 Task: Research Airbnb options in Veles, Macedonia from 12th December, 2023 to 16th December, 2023 for 8 adults.8 bedrooms having 8 beds and 8 bathrooms. Property type can be house. Amenities needed are: wifi, TV, free parkinig on premises, gym, breakfast. Booking option can be shelf check-in. Look for 4 properties as per requirement.
Action: Mouse moved to (533, 78)
Screenshot: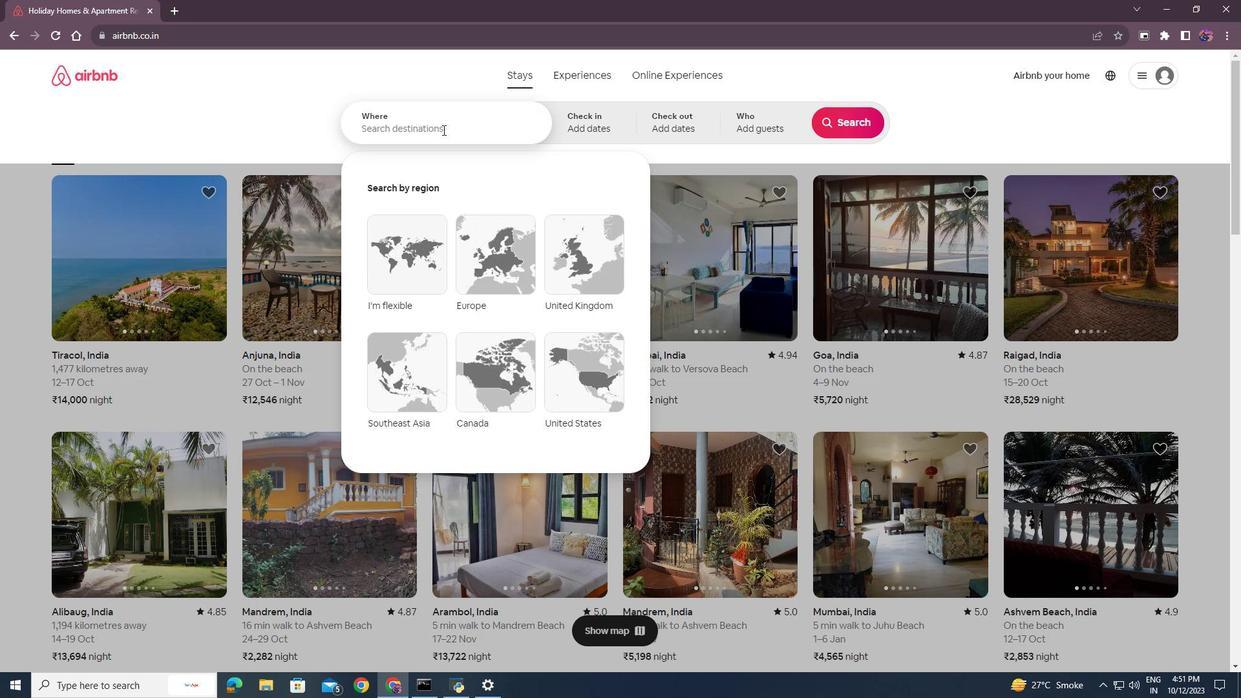 
Action: Mouse pressed left at (533, 78)
Screenshot: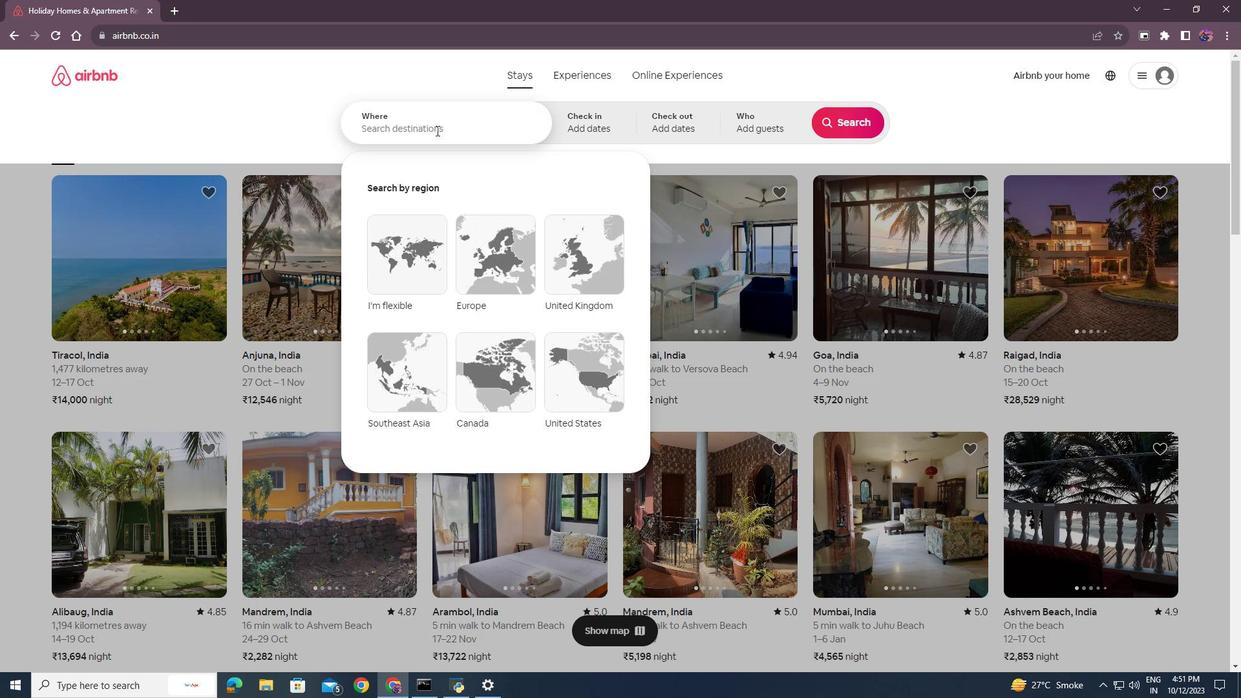 
Action: Mouse moved to (431, 129)
Screenshot: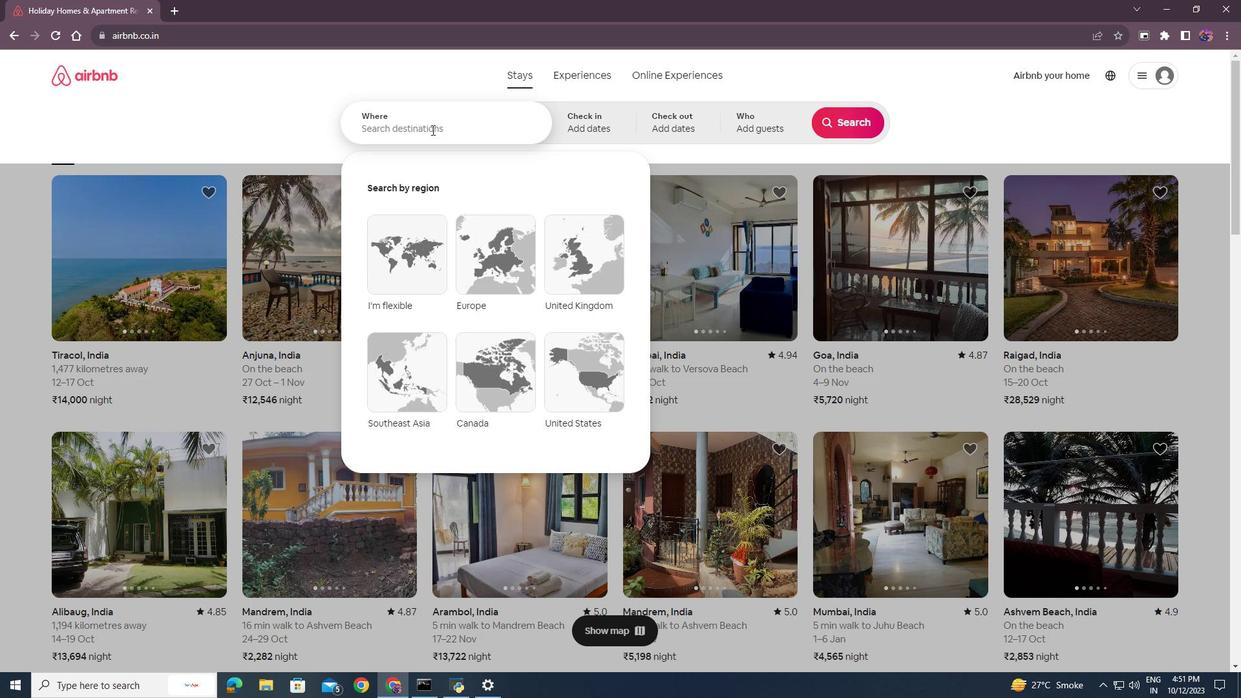 
Action: Mouse pressed left at (431, 129)
Screenshot: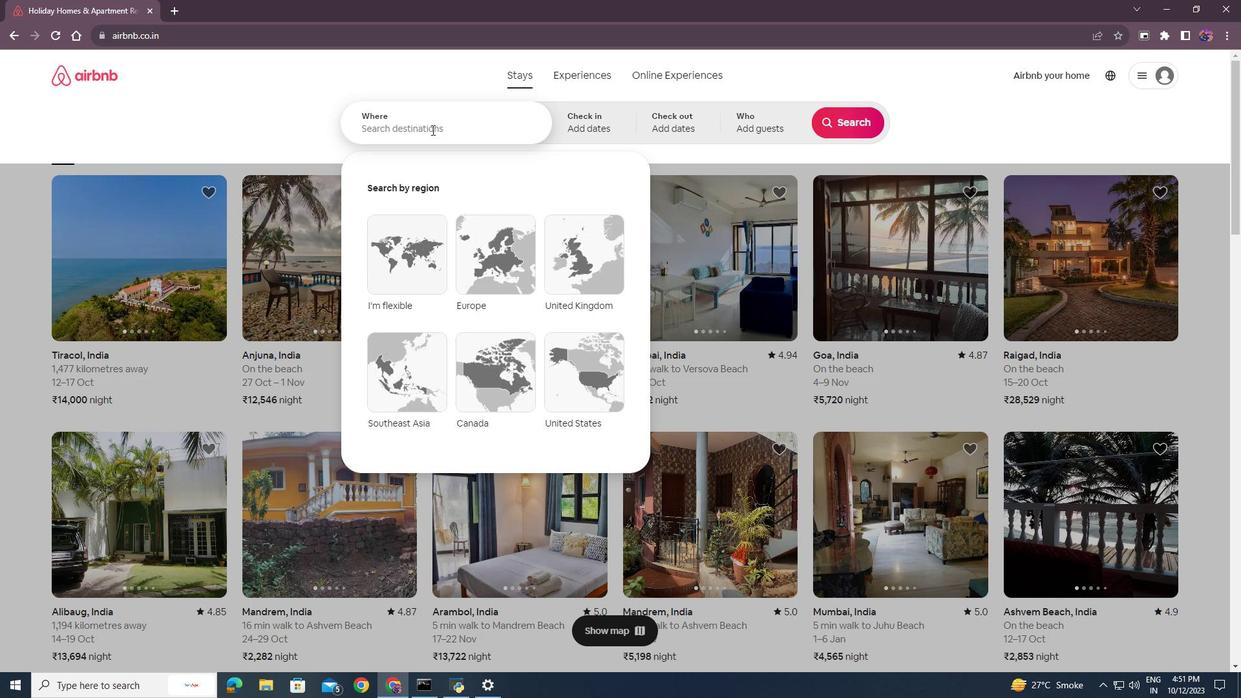 
Action: Key pressed <Key.shift><Key.shift><Key.shift><Key.shift><Key.shift><Key.shift><Key.shift><Key.shift><Key.shift>Veles,<Key.shift><Key.shift><Key.shift>Macedonia<Key.enter>
Screenshot: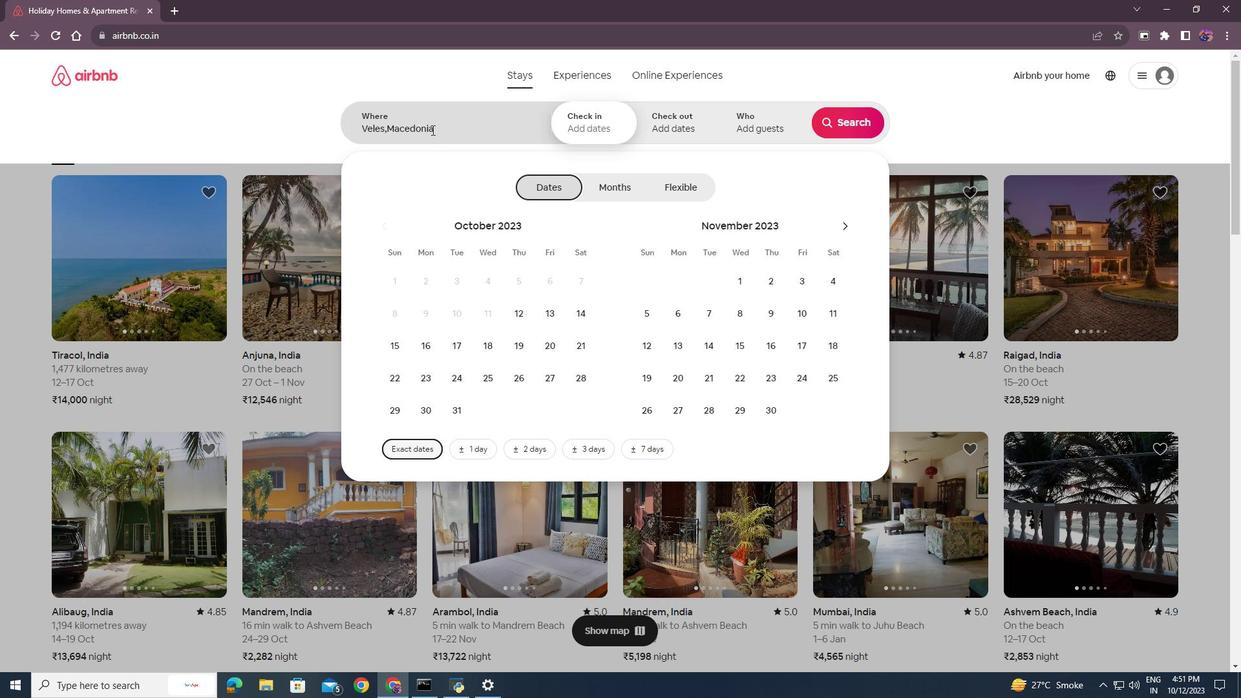 
Action: Mouse moved to (846, 226)
Screenshot: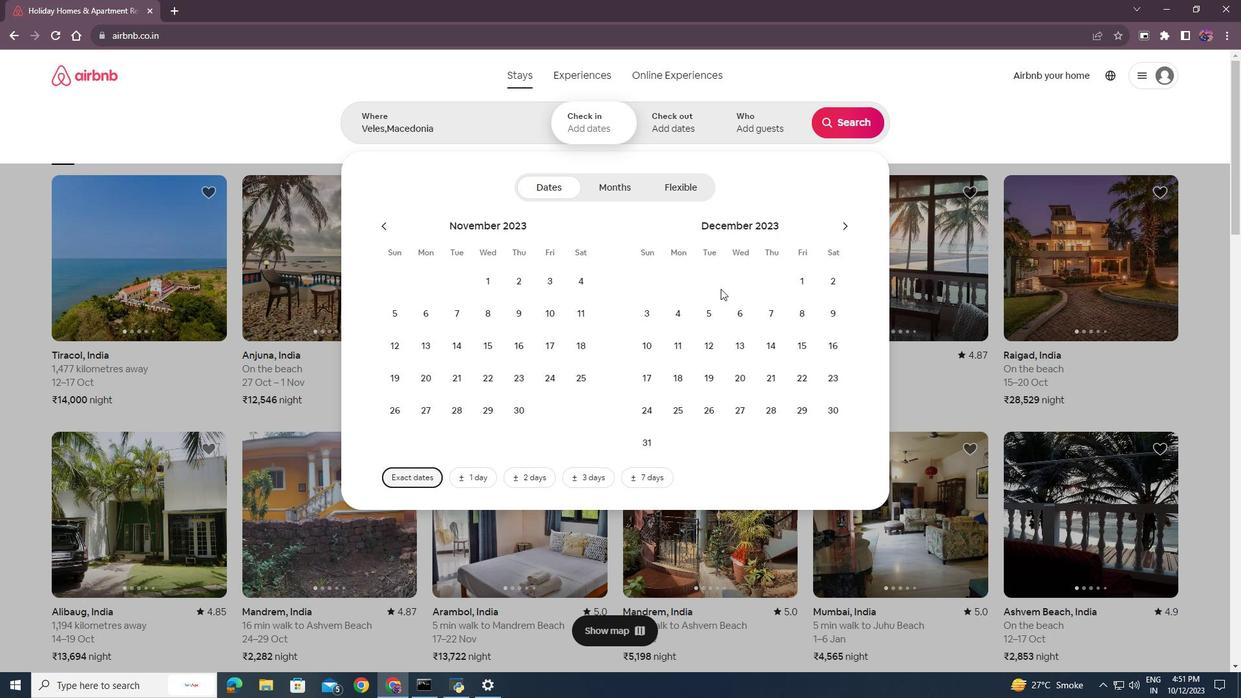 
Action: Mouse pressed left at (846, 226)
Screenshot: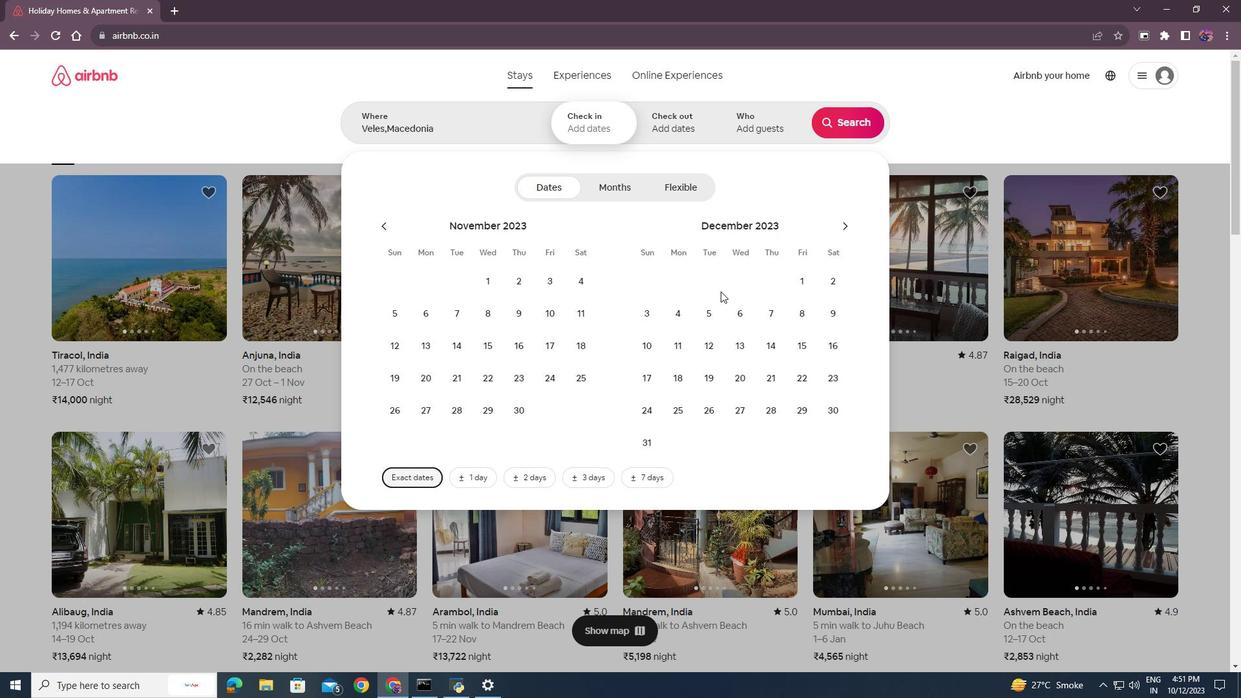 
Action: Mouse moved to (709, 343)
Screenshot: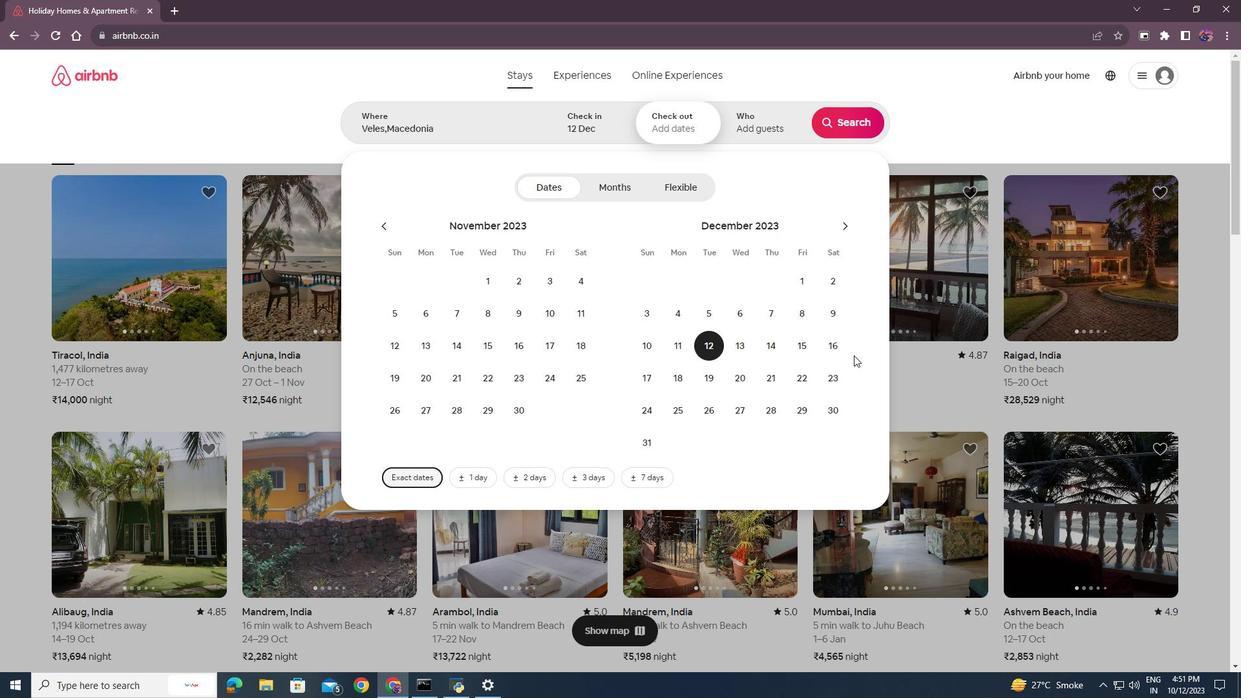 
Action: Mouse pressed left at (709, 343)
Screenshot: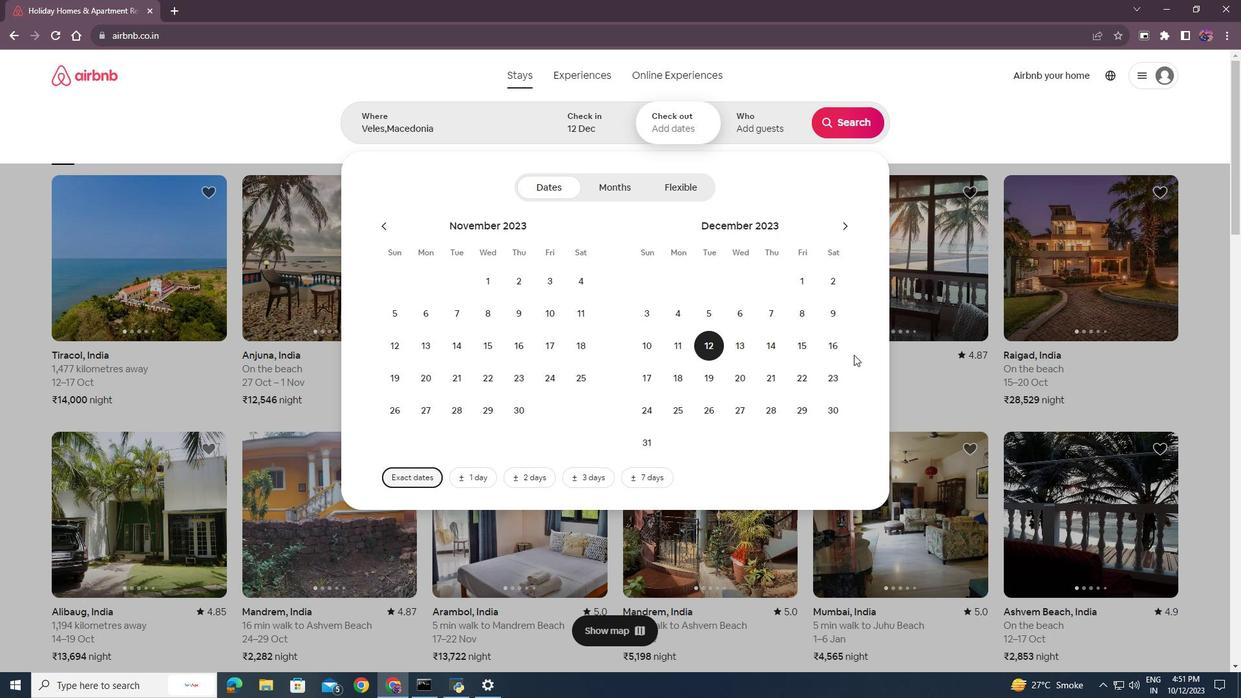 
Action: Mouse moved to (836, 348)
Screenshot: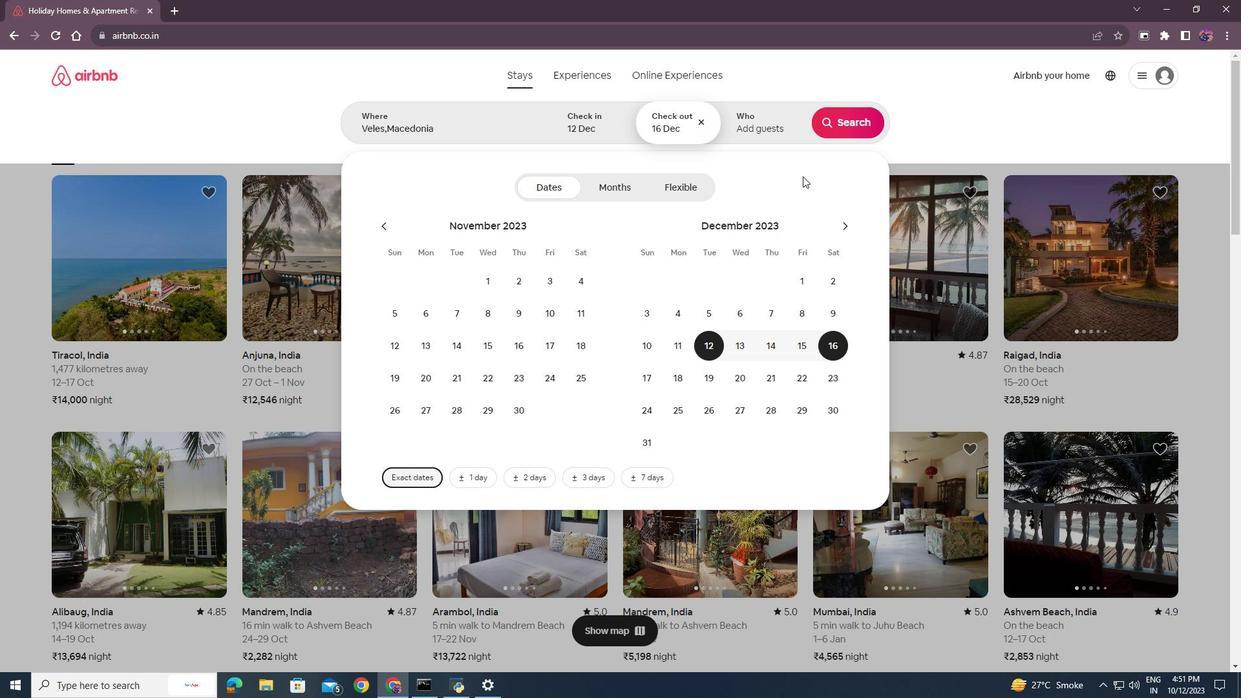
Action: Mouse pressed left at (836, 348)
Screenshot: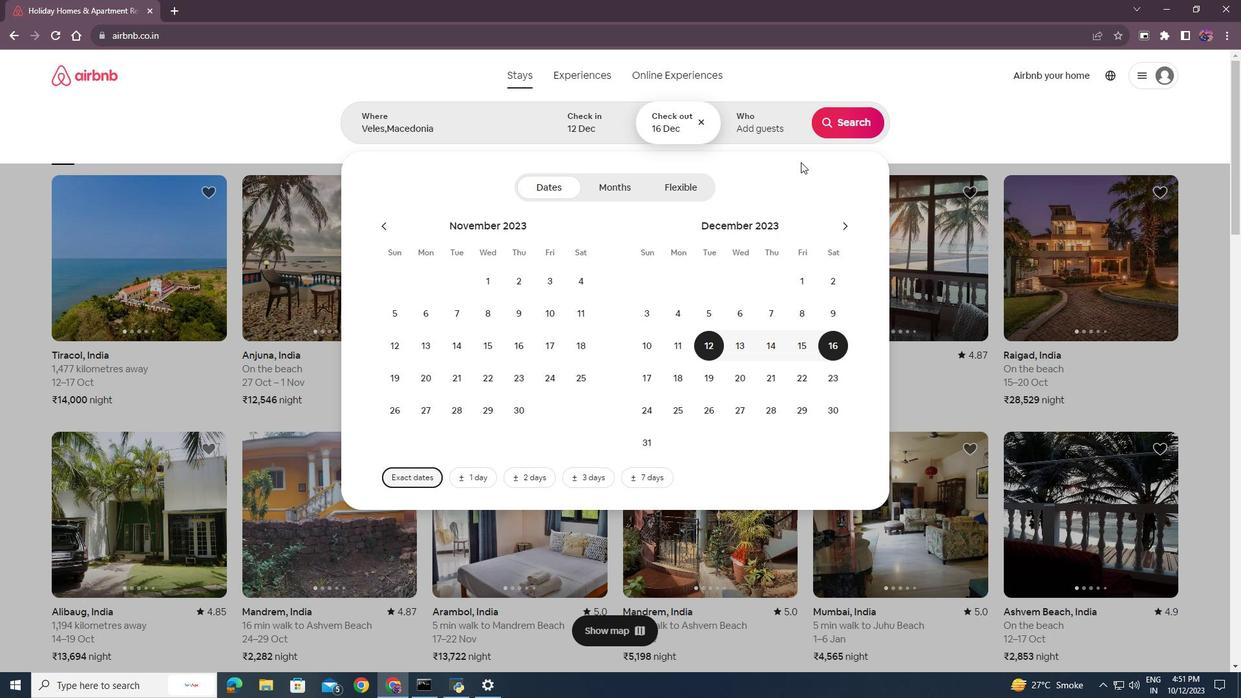 
Action: Mouse moved to (773, 124)
Screenshot: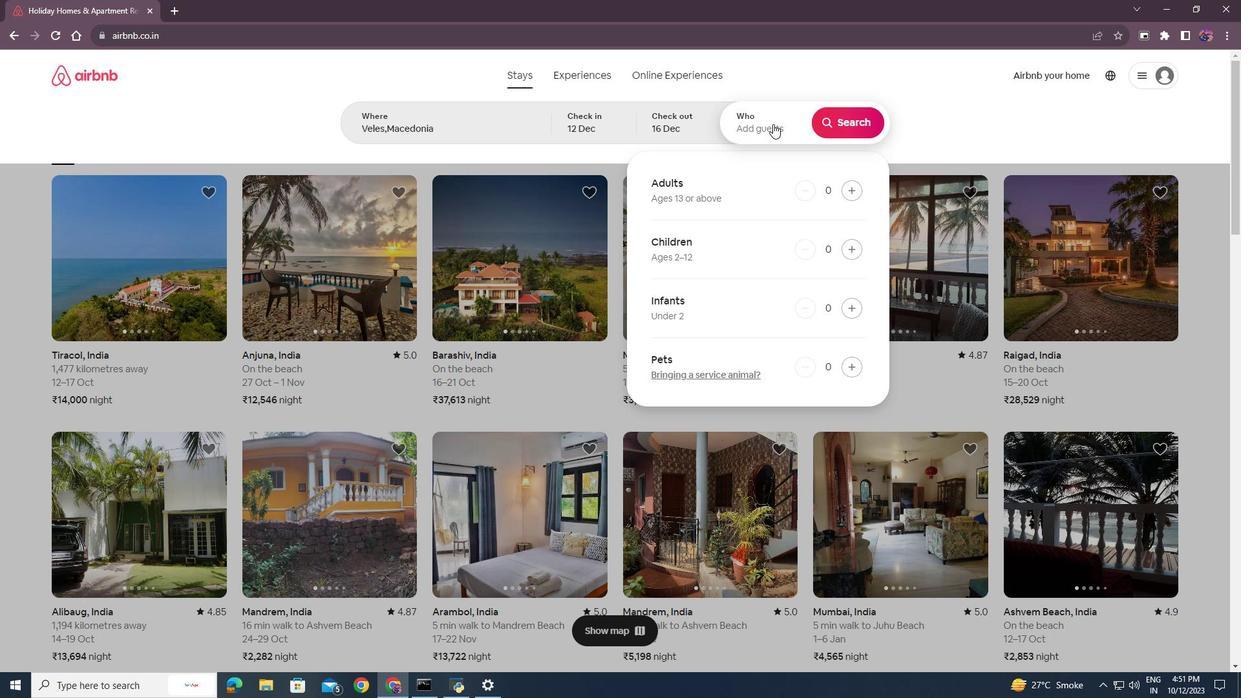 
Action: Mouse pressed left at (773, 124)
Screenshot: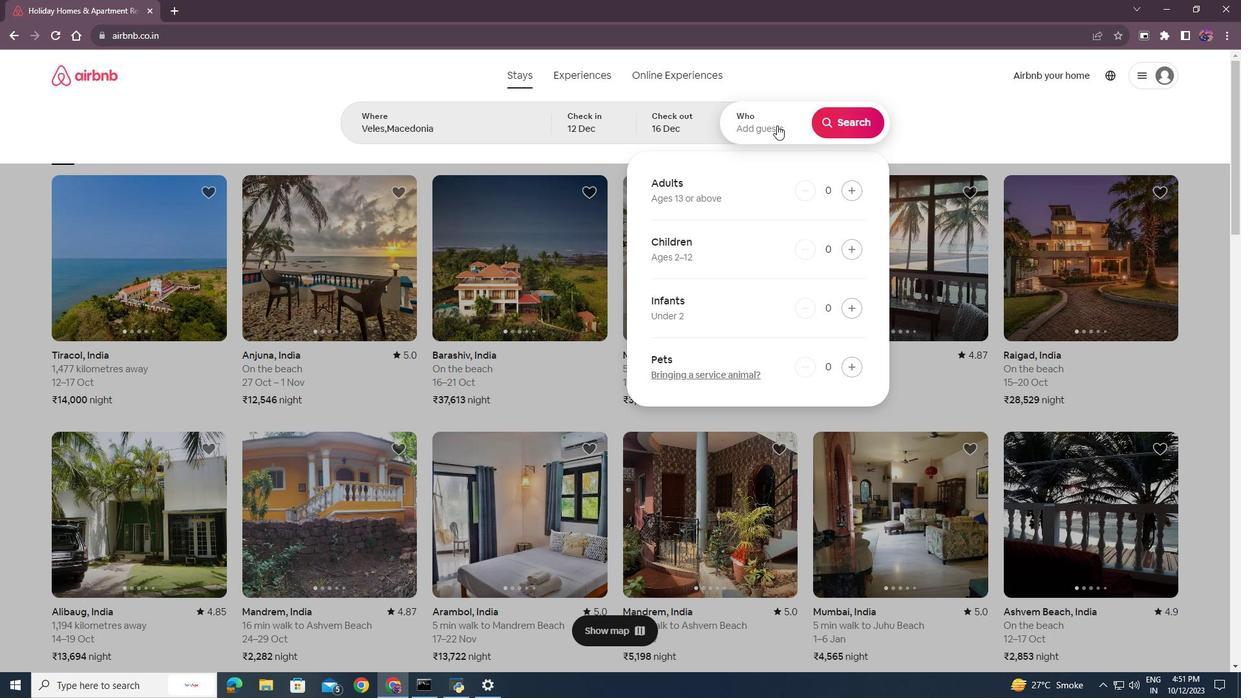 
Action: Mouse moved to (850, 190)
Screenshot: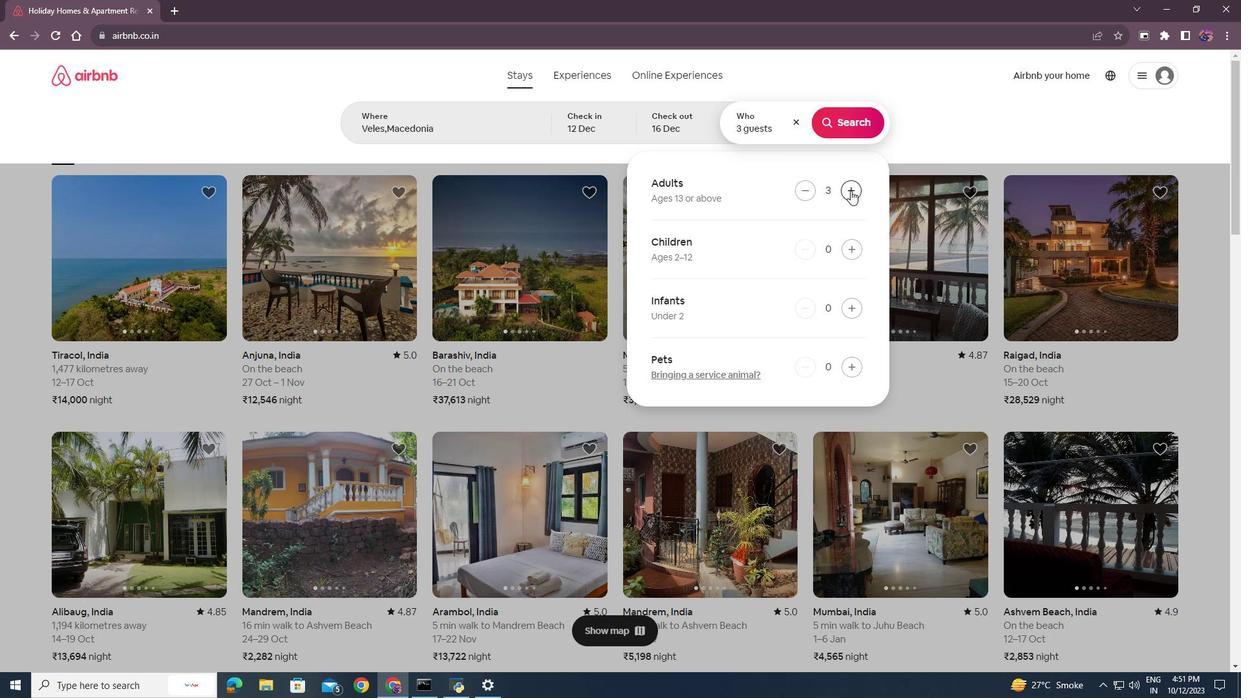 
Action: Mouse pressed left at (850, 190)
Screenshot: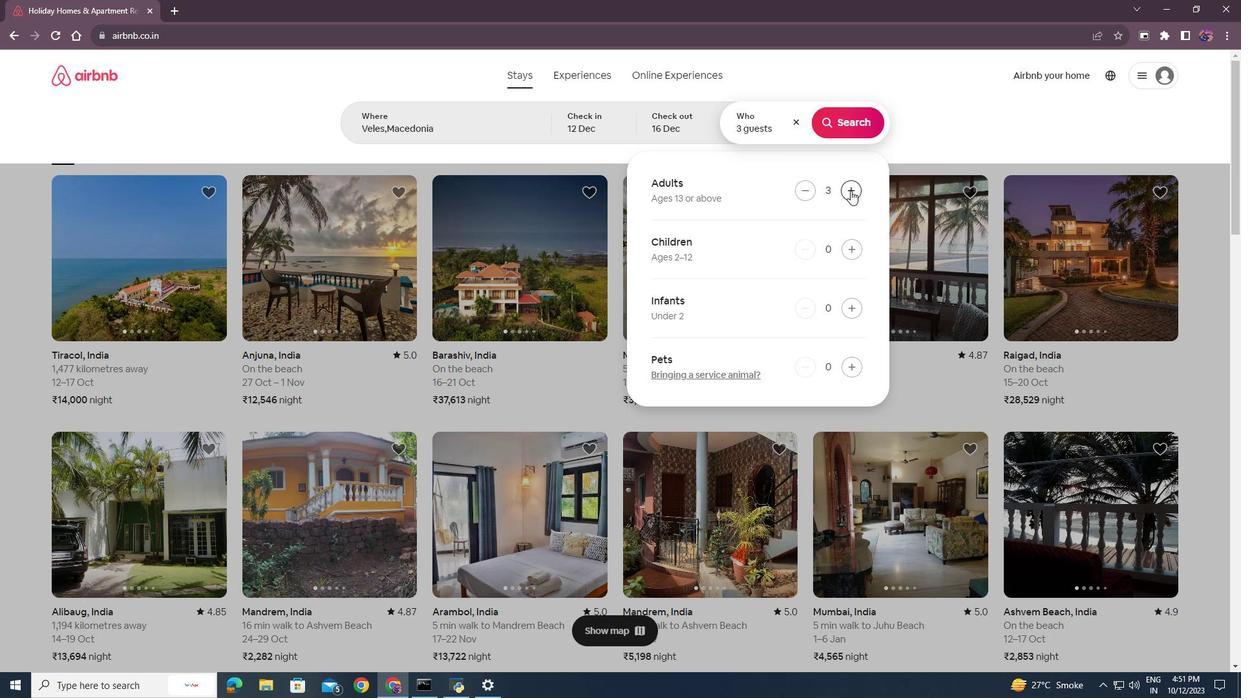 
Action: Mouse pressed left at (850, 190)
Screenshot: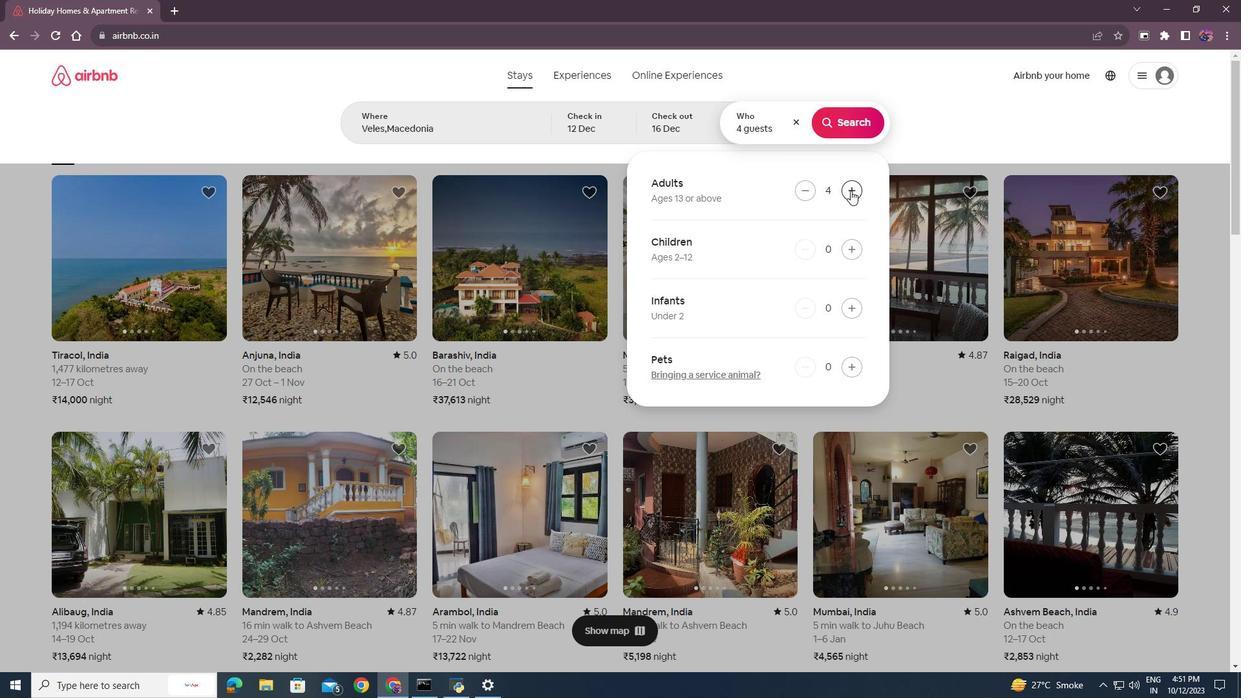 
Action: Mouse pressed left at (850, 190)
Screenshot: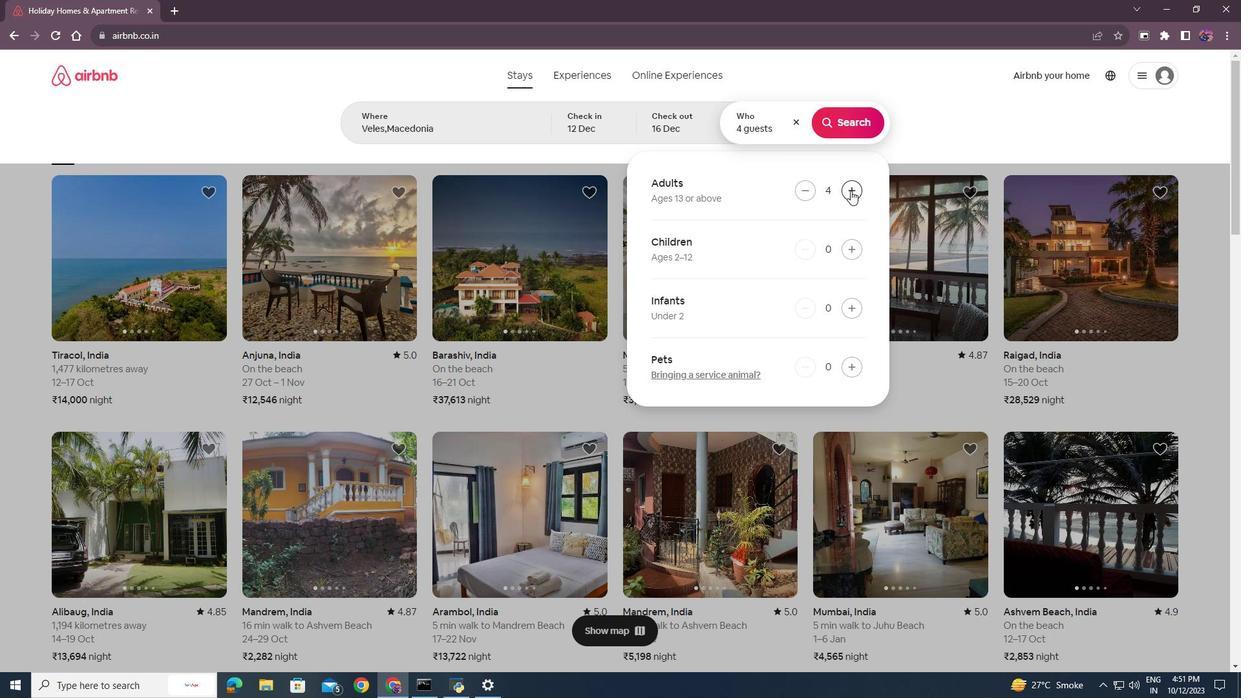
Action: Mouse pressed left at (850, 190)
Screenshot: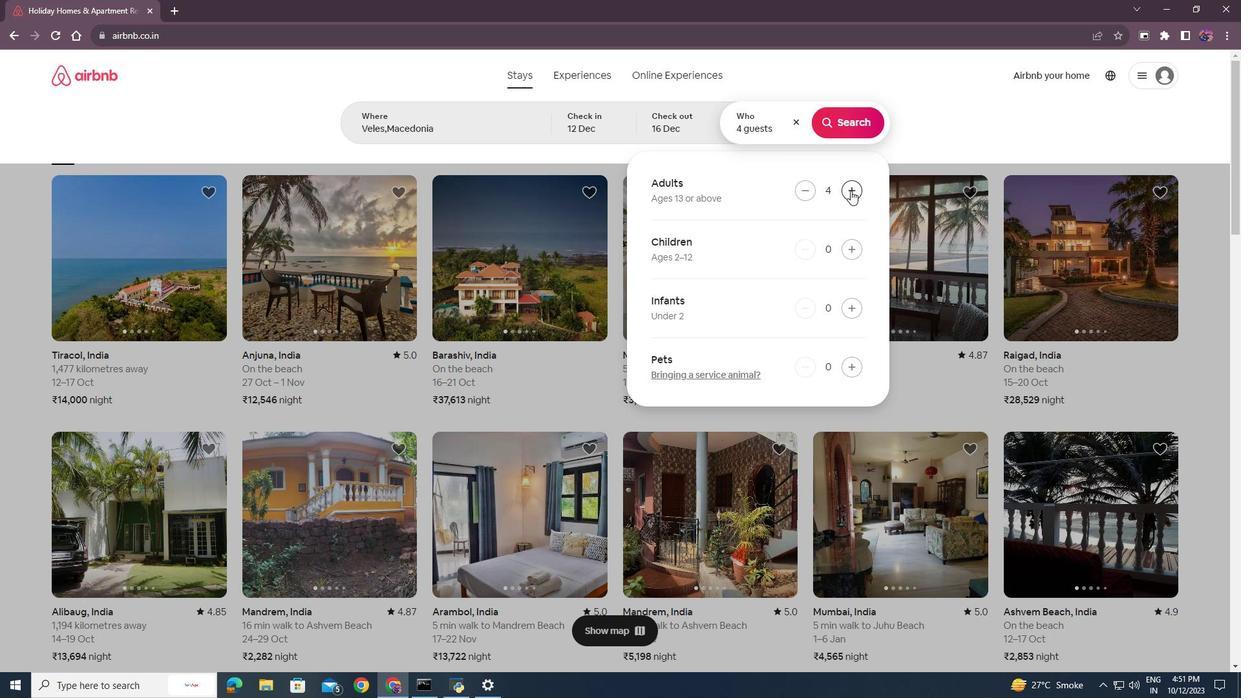 
Action: Mouse pressed left at (850, 190)
Screenshot: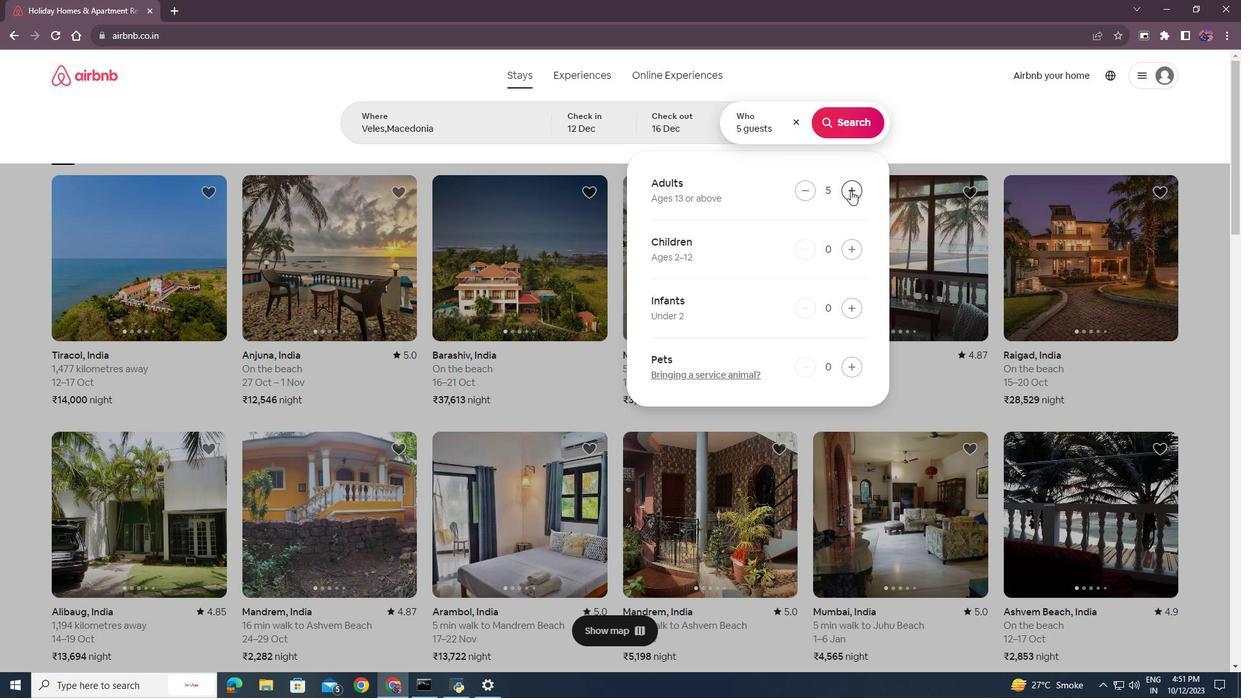 
Action: Mouse pressed left at (850, 190)
Screenshot: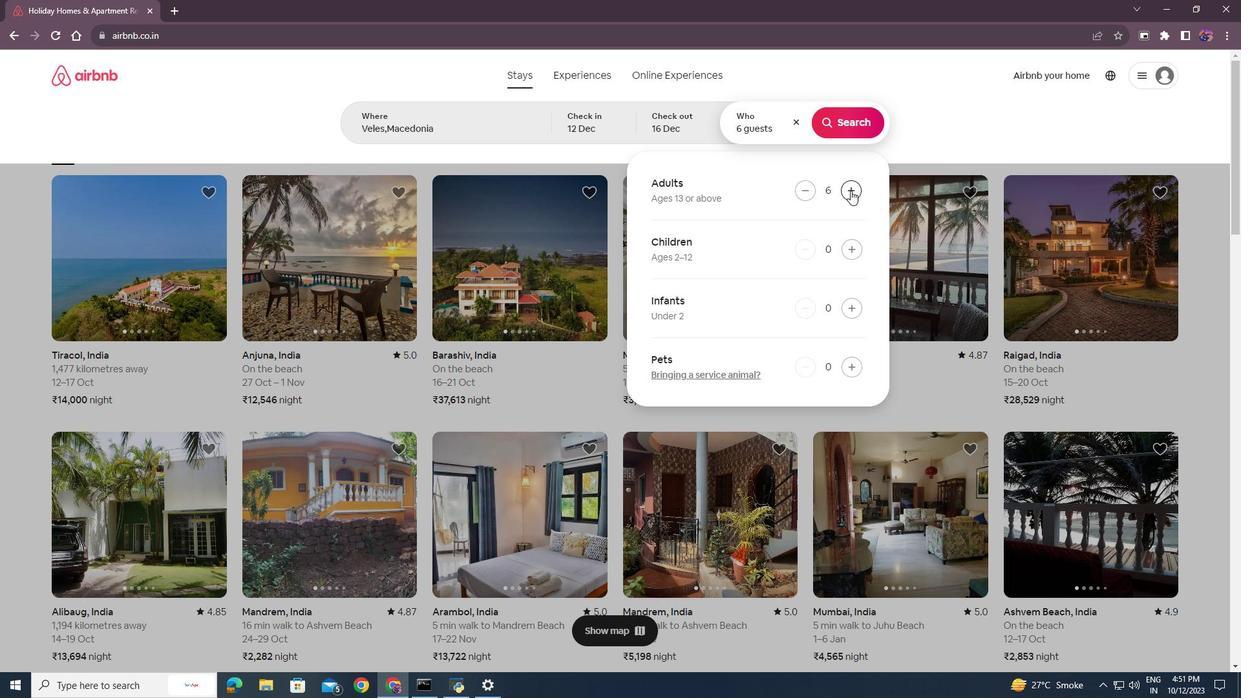 
Action: Mouse moved to (850, 190)
Screenshot: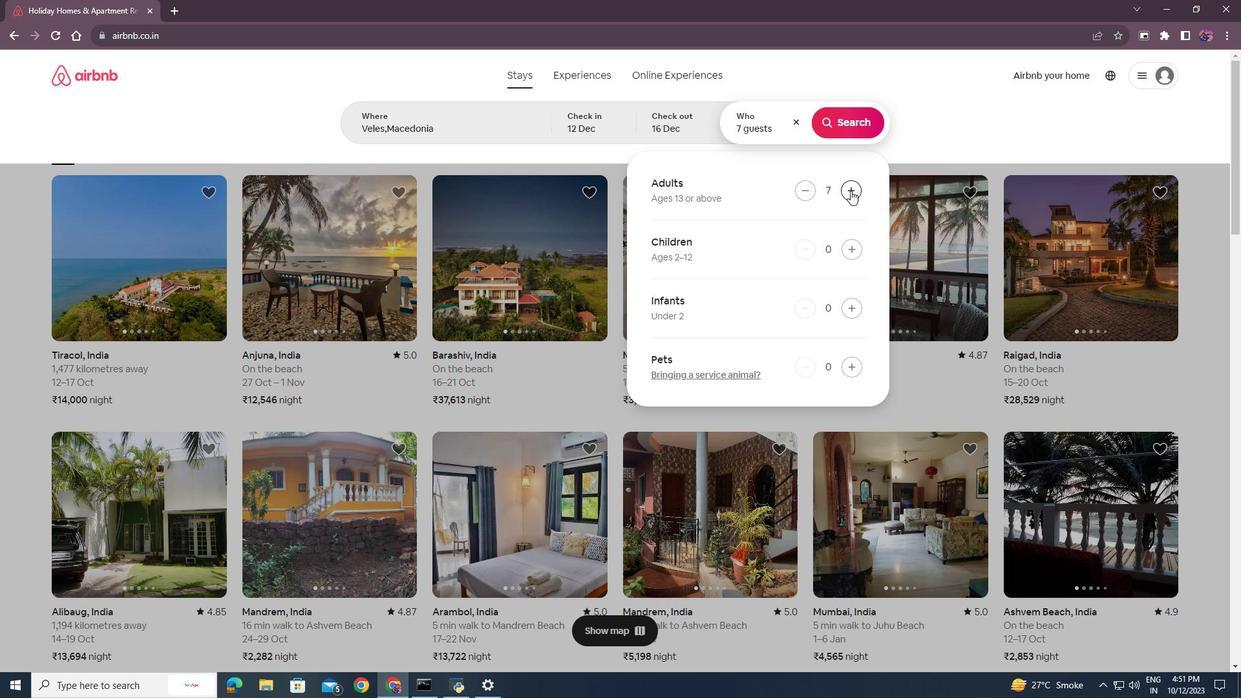 
Action: Mouse pressed left at (850, 190)
Screenshot: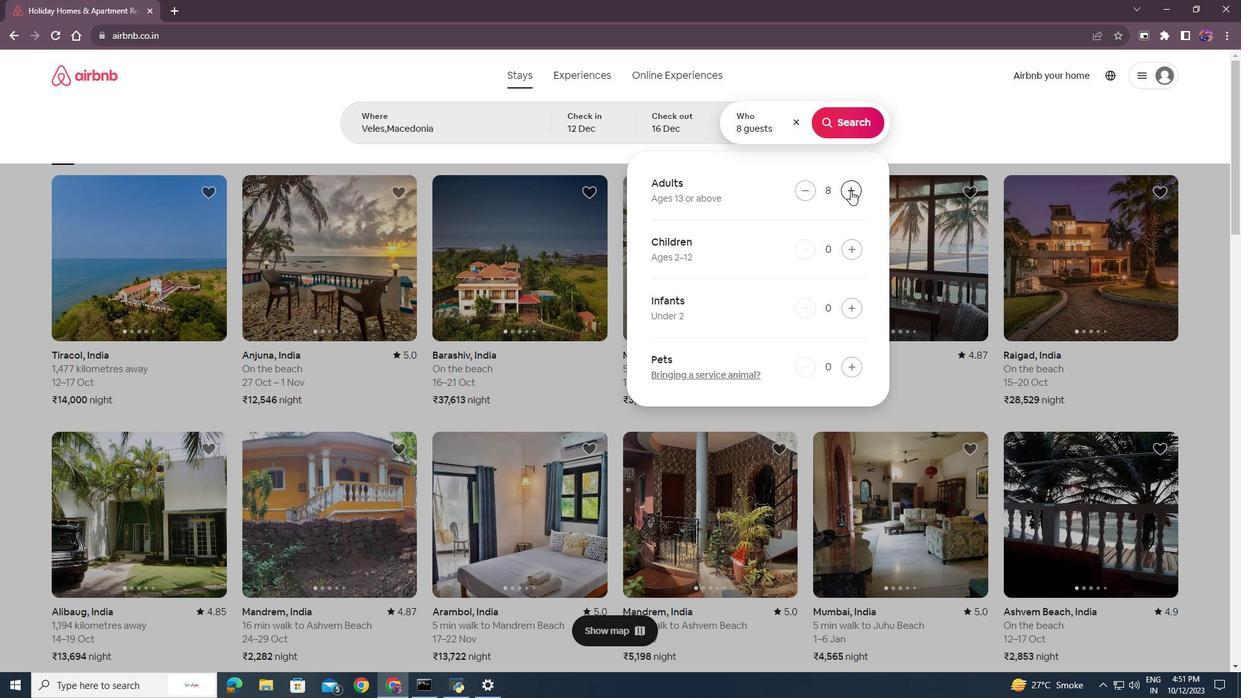 
Action: Mouse pressed left at (850, 190)
Screenshot: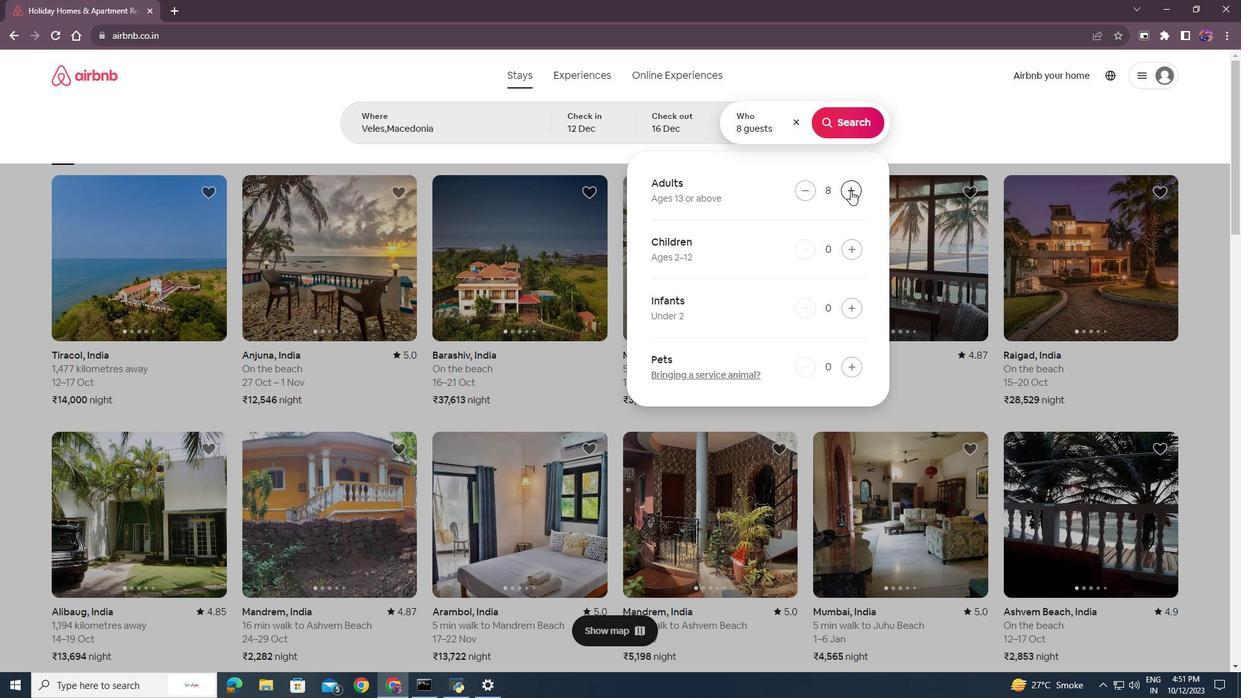 
Action: Mouse moved to (843, 123)
Screenshot: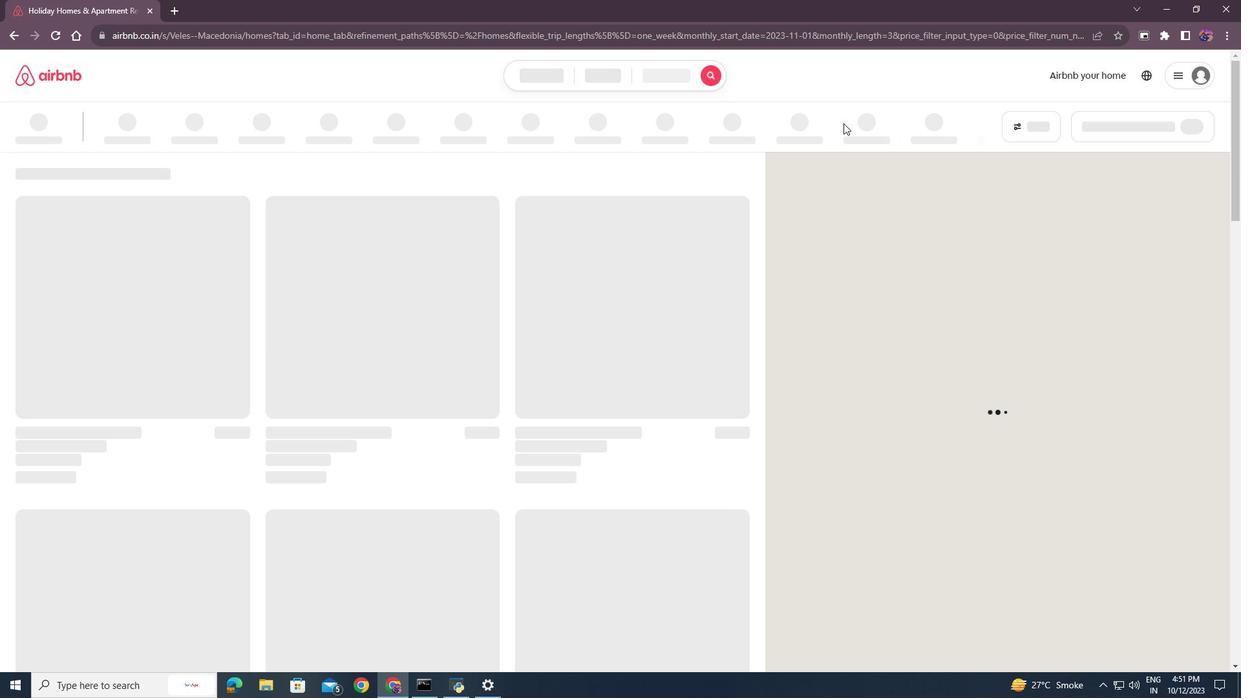
Action: Mouse pressed left at (843, 123)
Screenshot: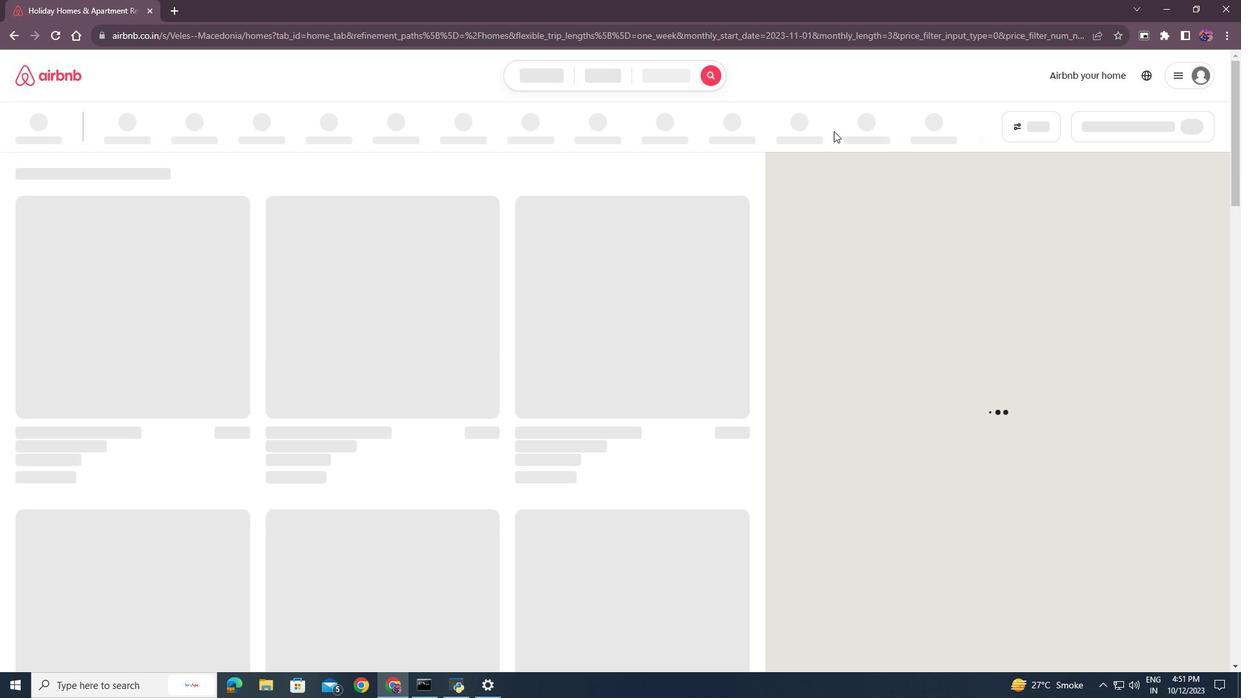 
Action: Mouse moved to (1027, 128)
Screenshot: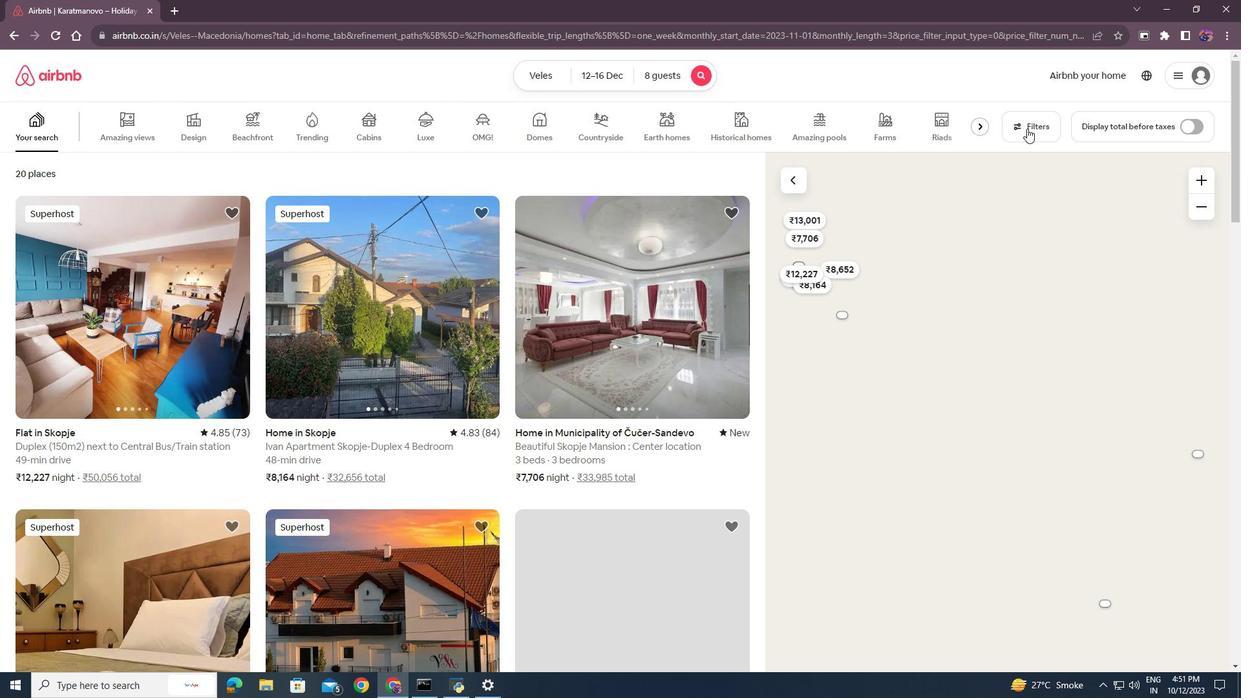 
Action: Mouse pressed left at (1027, 128)
Screenshot: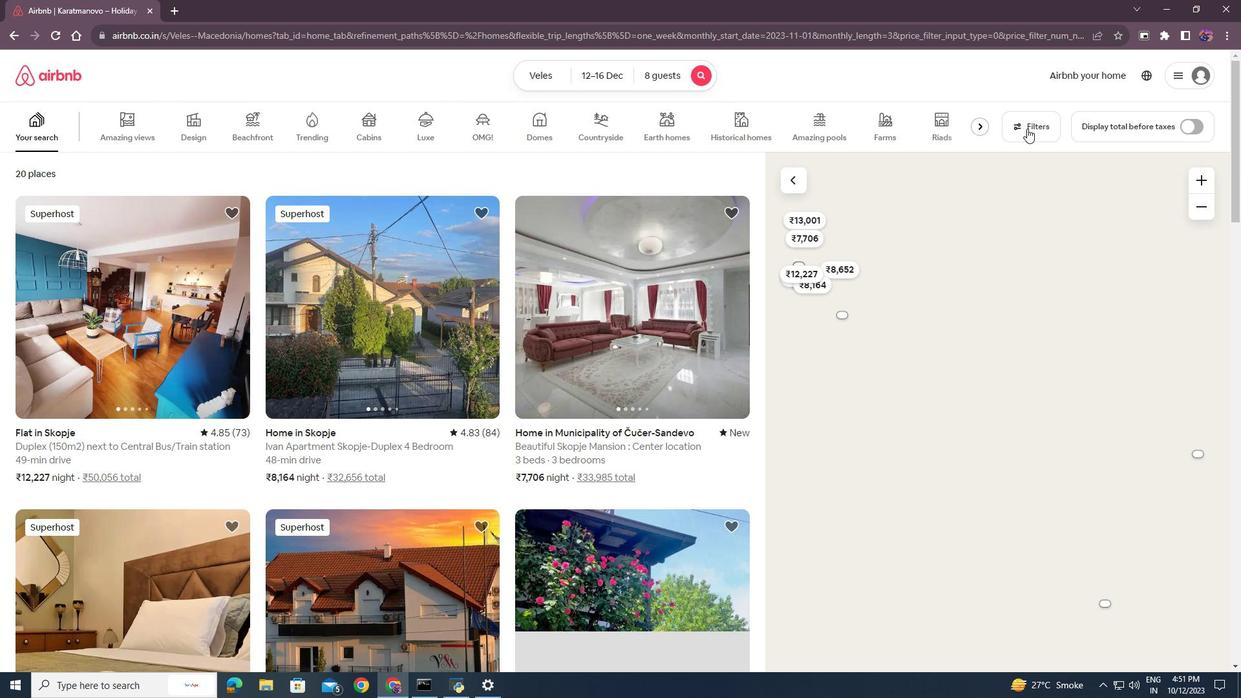 
Action: Mouse pressed left at (1027, 128)
Screenshot: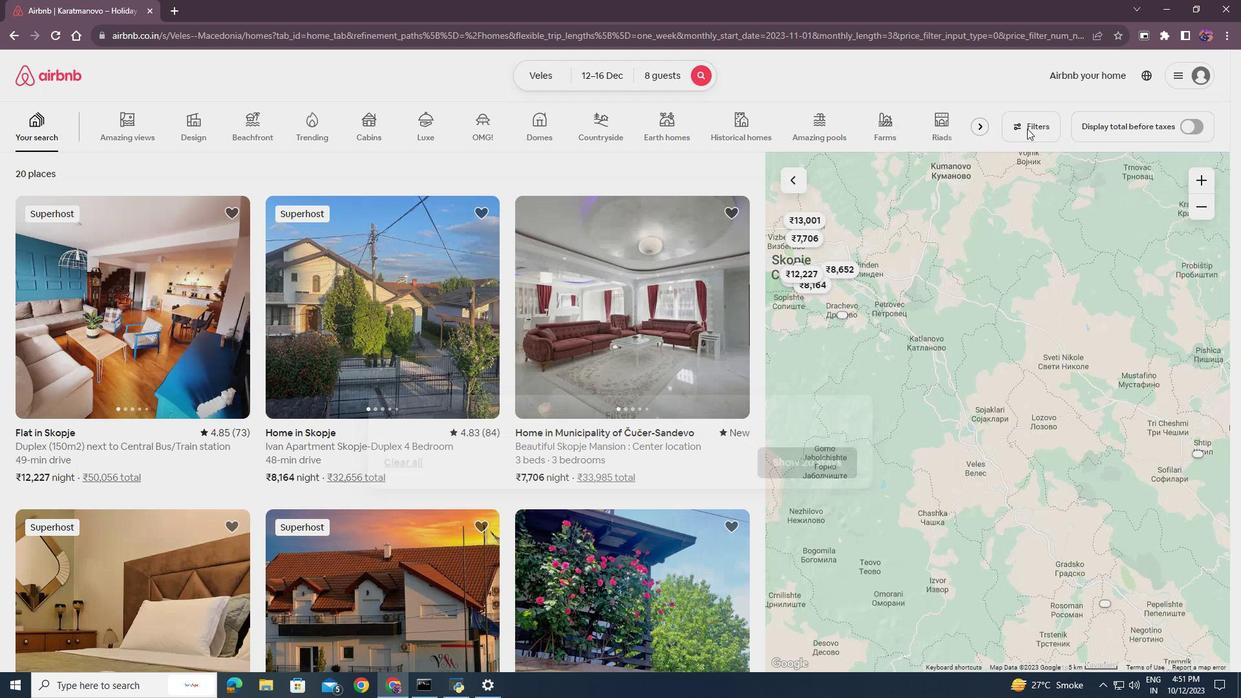 
Action: Mouse moved to (685, 448)
Screenshot: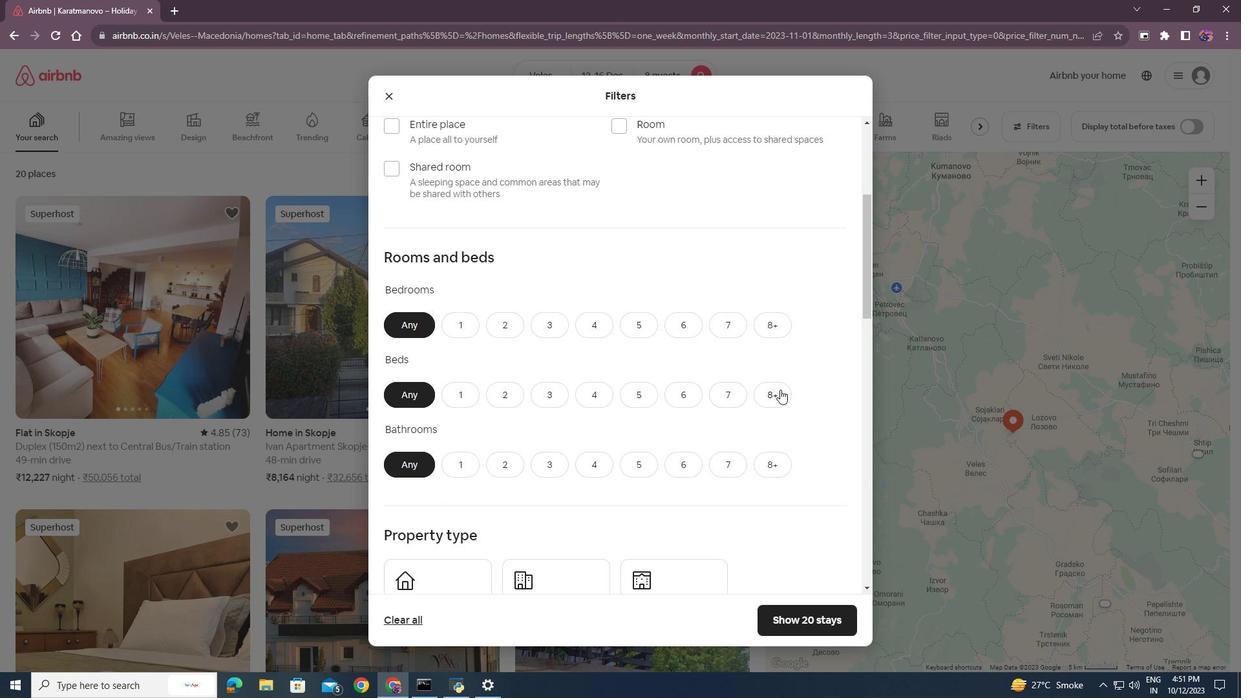 
Action: Mouse scrolled (685, 448) with delta (0, 0)
Screenshot: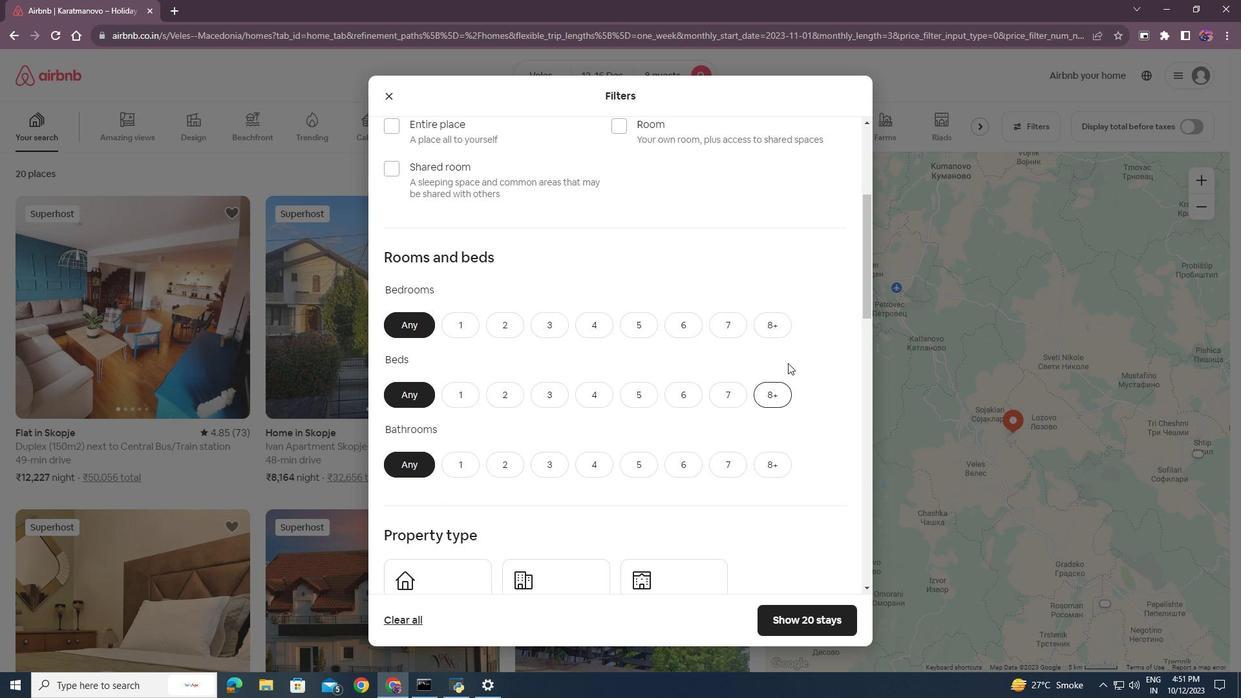 
Action: Mouse moved to (683, 448)
Screenshot: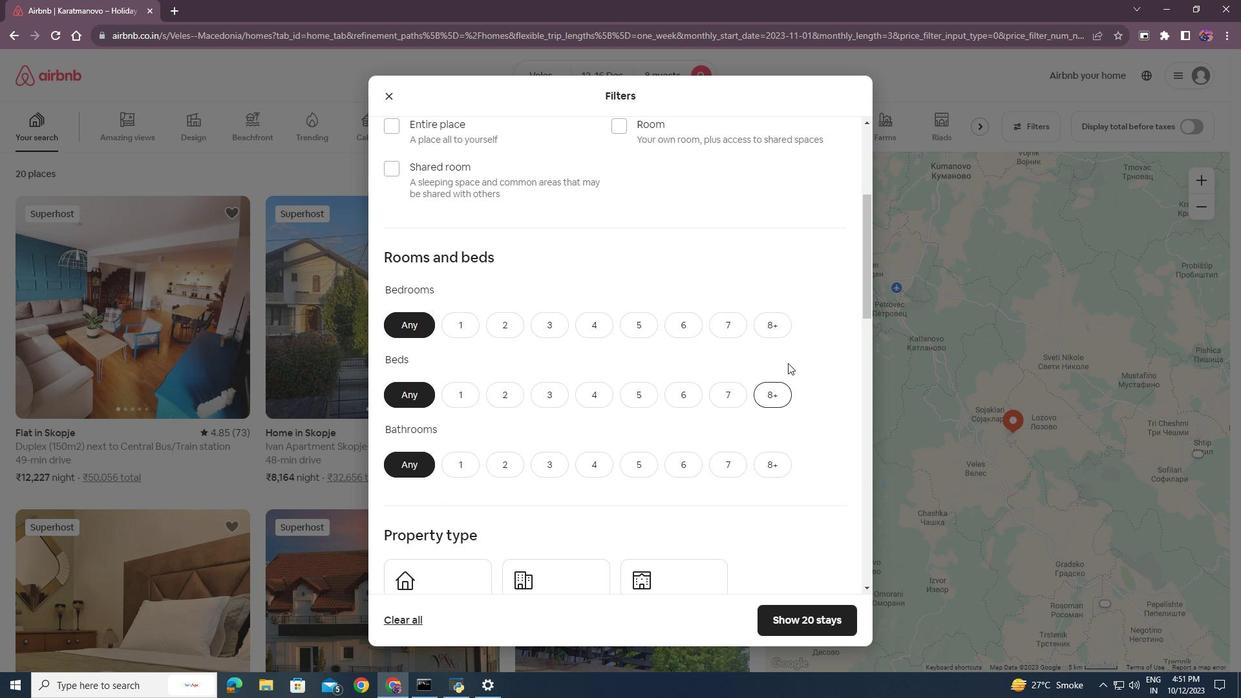 
Action: Mouse scrolled (683, 447) with delta (0, 0)
Screenshot: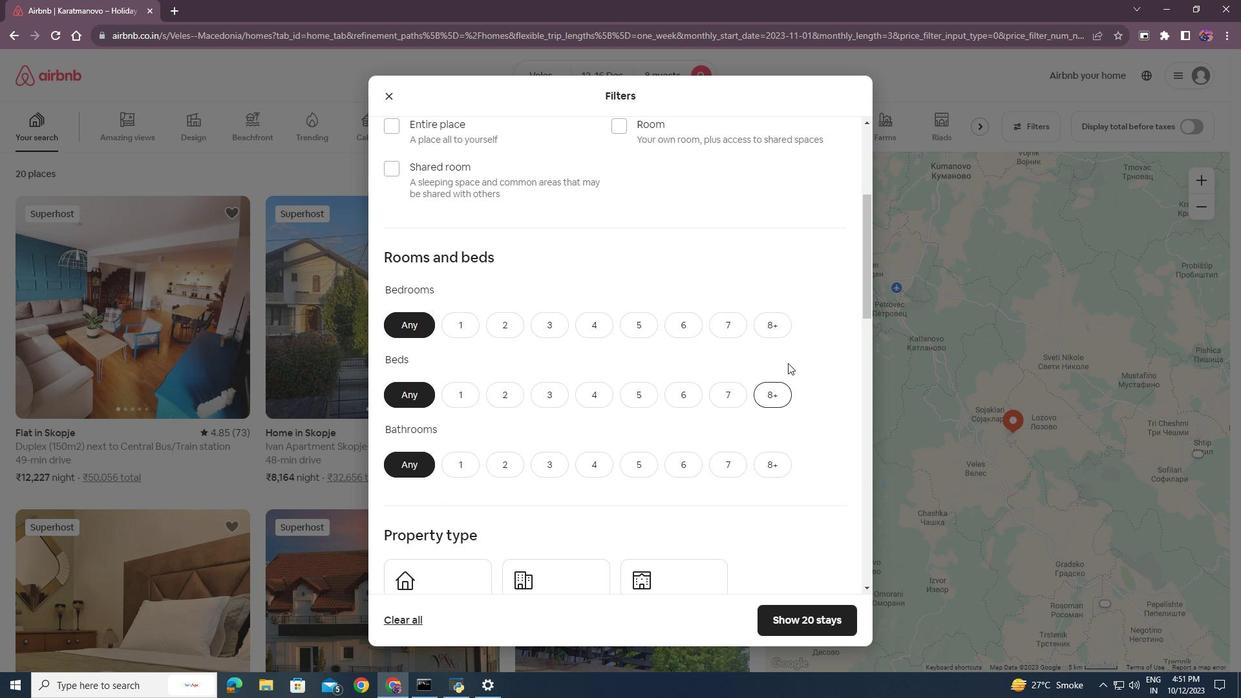 
Action: Mouse moved to (678, 445)
Screenshot: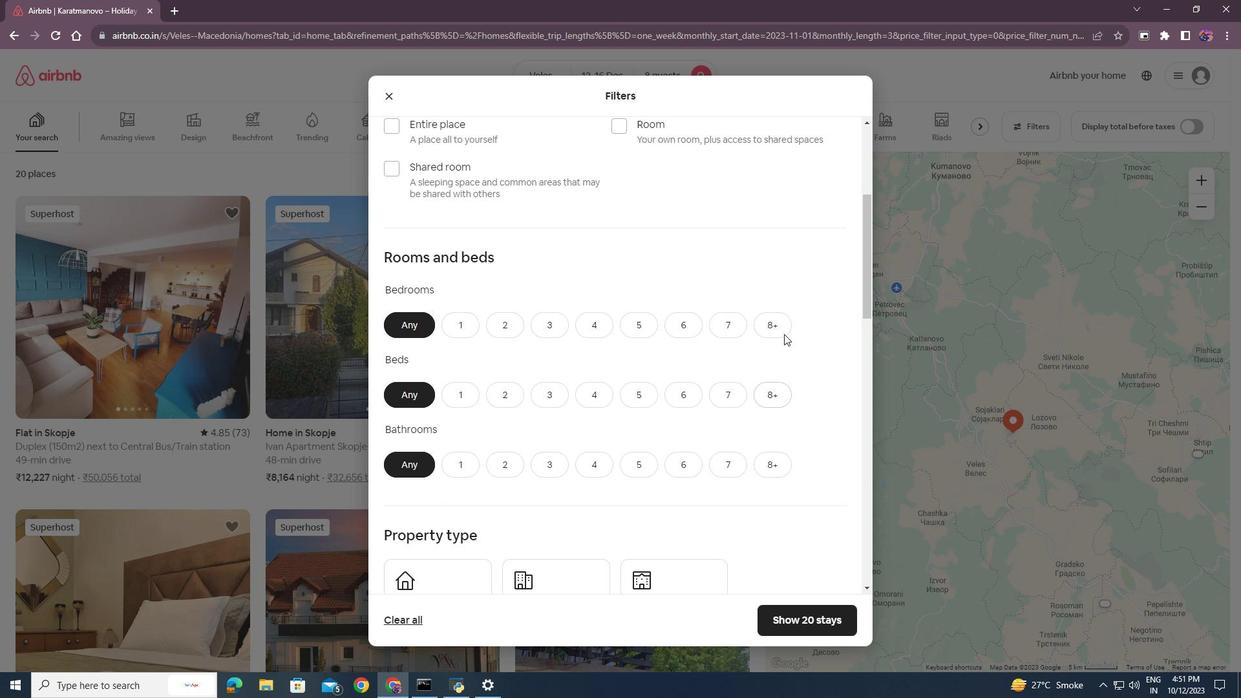 
Action: Mouse scrolled (678, 444) with delta (0, 0)
Screenshot: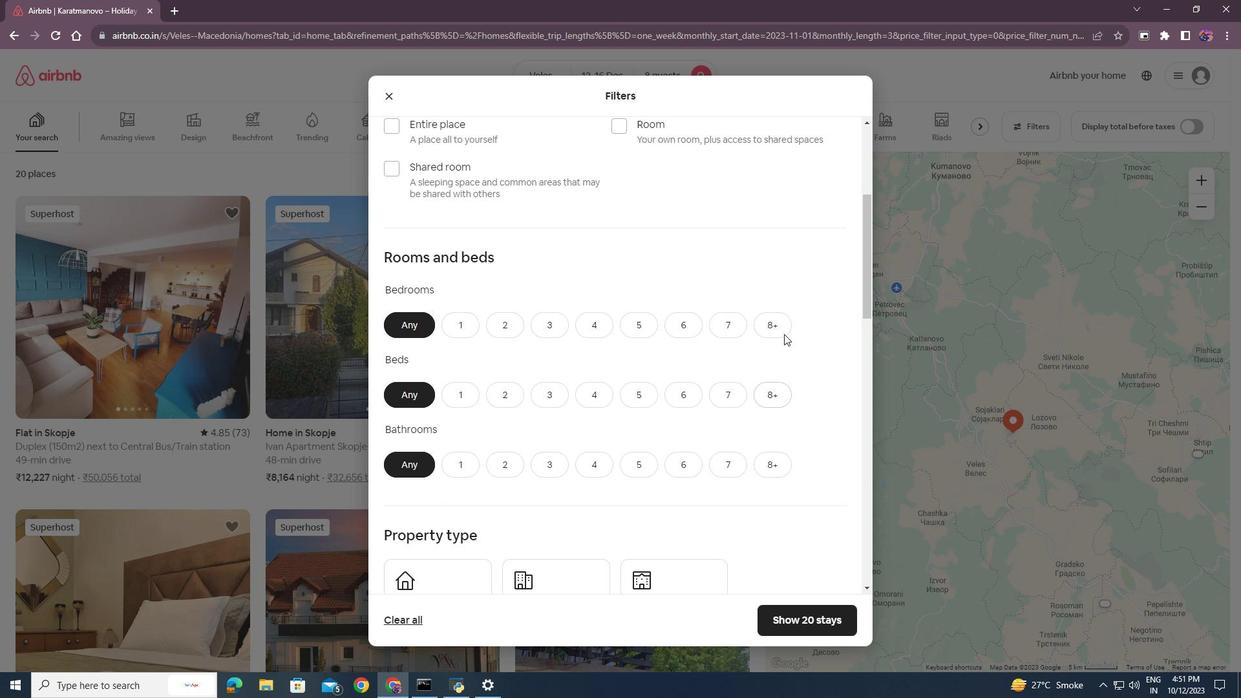 
Action: Mouse moved to (670, 441)
Screenshot: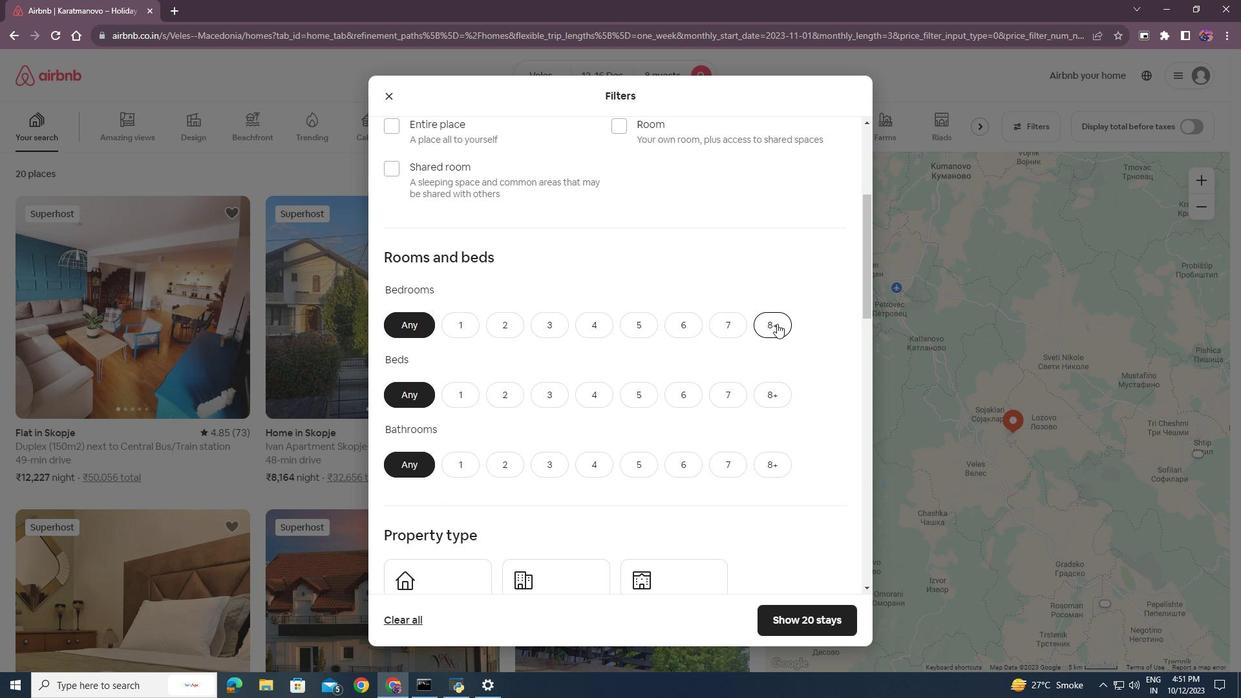 
Action: Mouse scrolled (673, 442) with delta (0, 0)
Screenshot: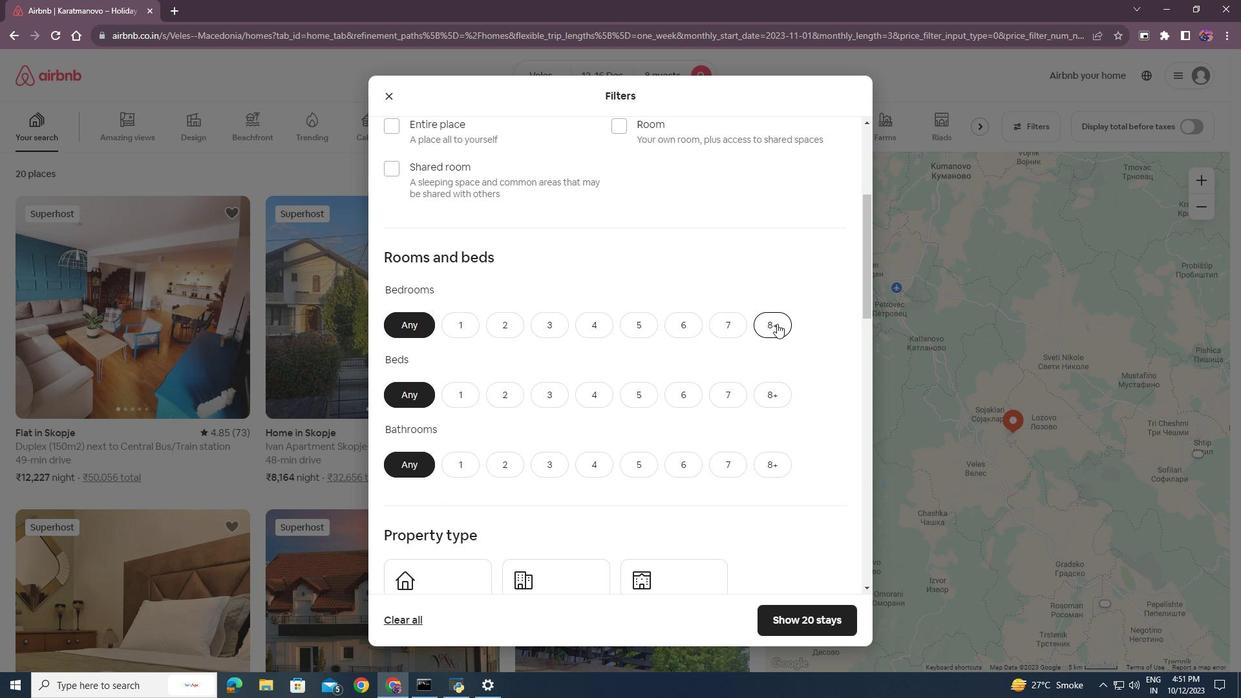 
Action: Mouse moved to (777, 323)
Screenshot: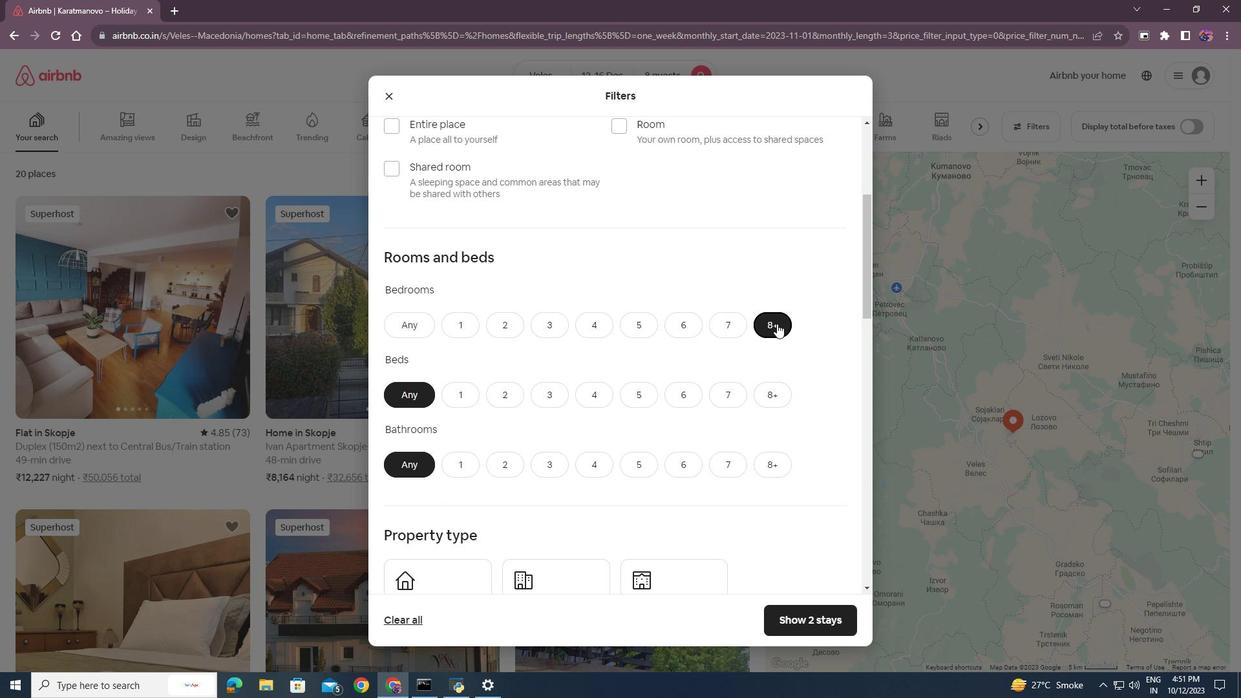 
Action: Mouse pressed left at (777, 323)
Screenshot: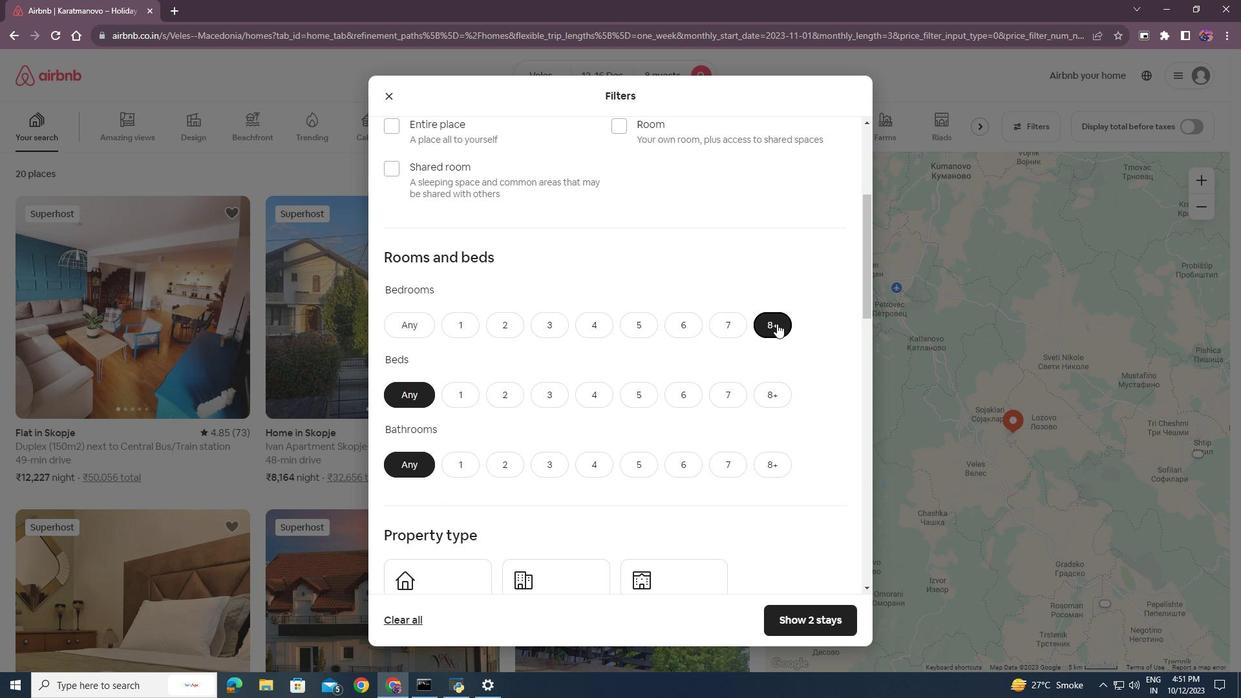 
Action: Mouse moved to (771, 394)
Screenshot: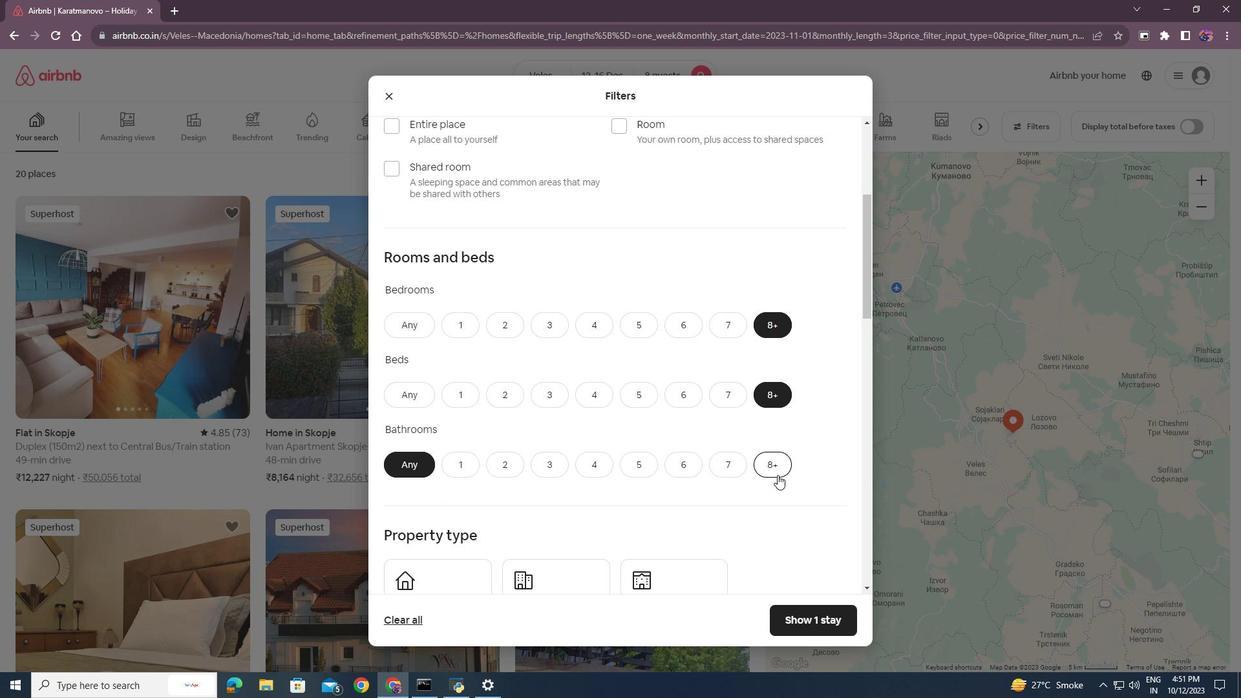 
Action: Mouse pressed left at (771, 394)
Screenshot: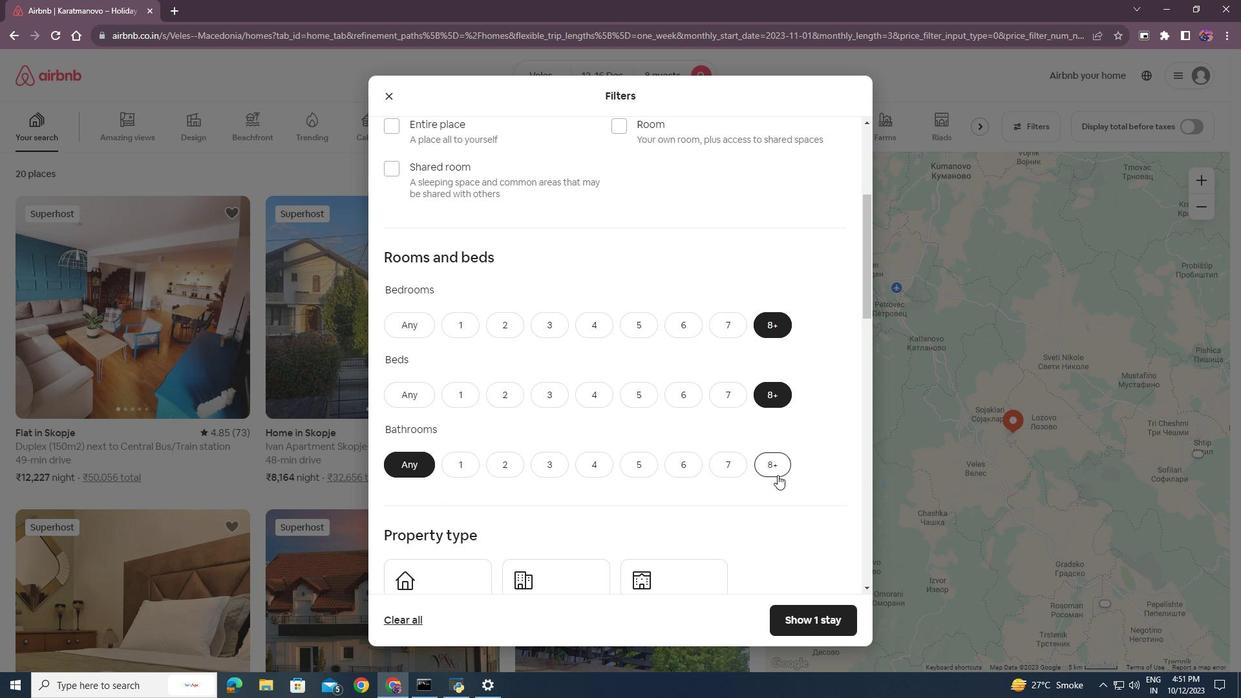 
Action: Mouse moved to (777, 475)
Screenshot: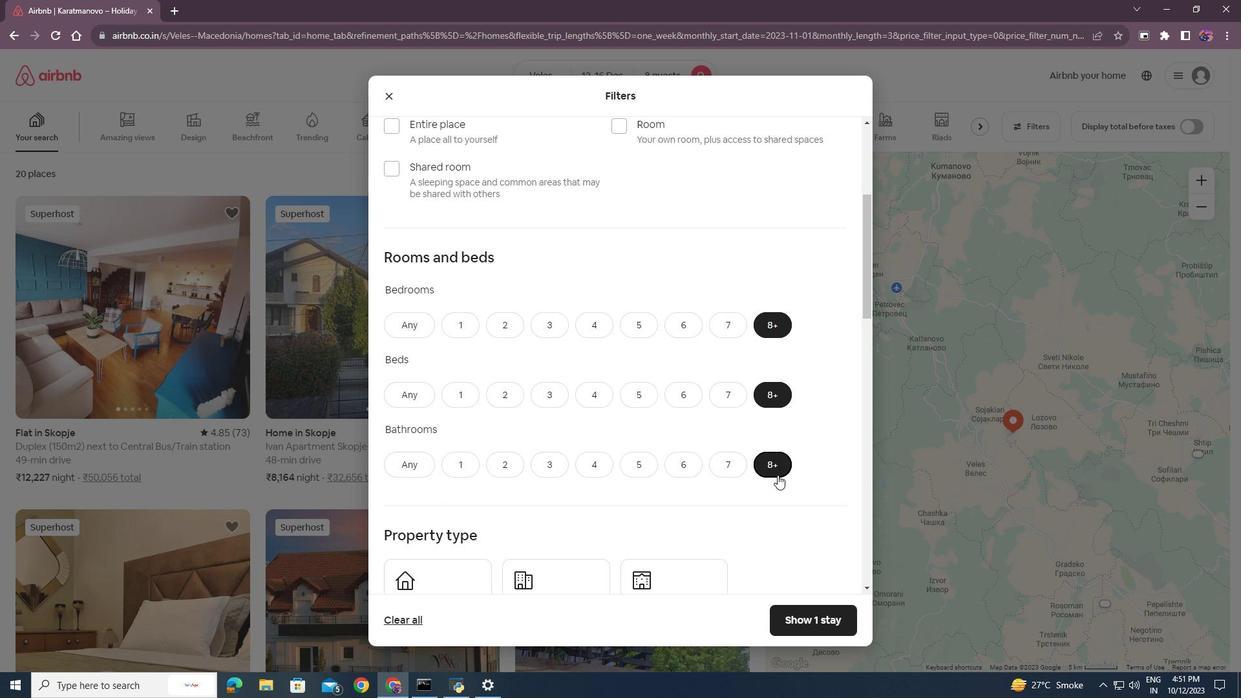 
Action: Mouse pressed left at (777, 475)
Screenshot: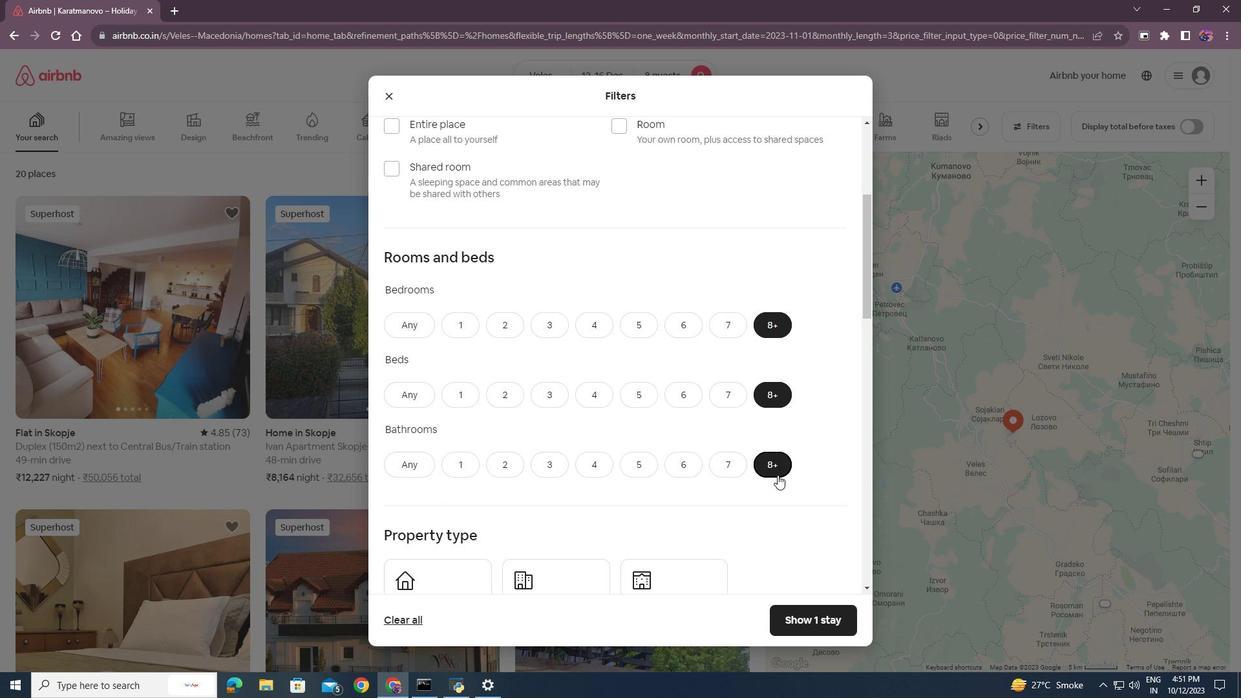 
Action: Mouse scrolled (777, 474) with delta (0, 0)
Screenshot: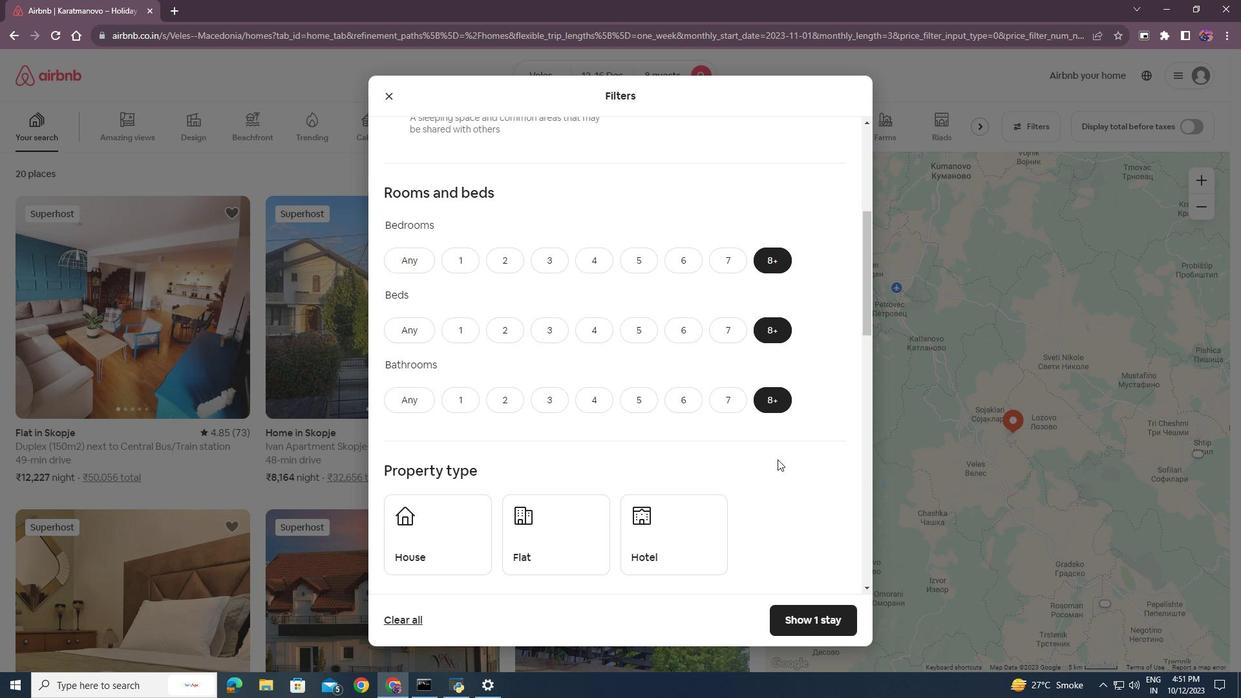 
Action: Mouse moved to (689, 447)
Screenshot: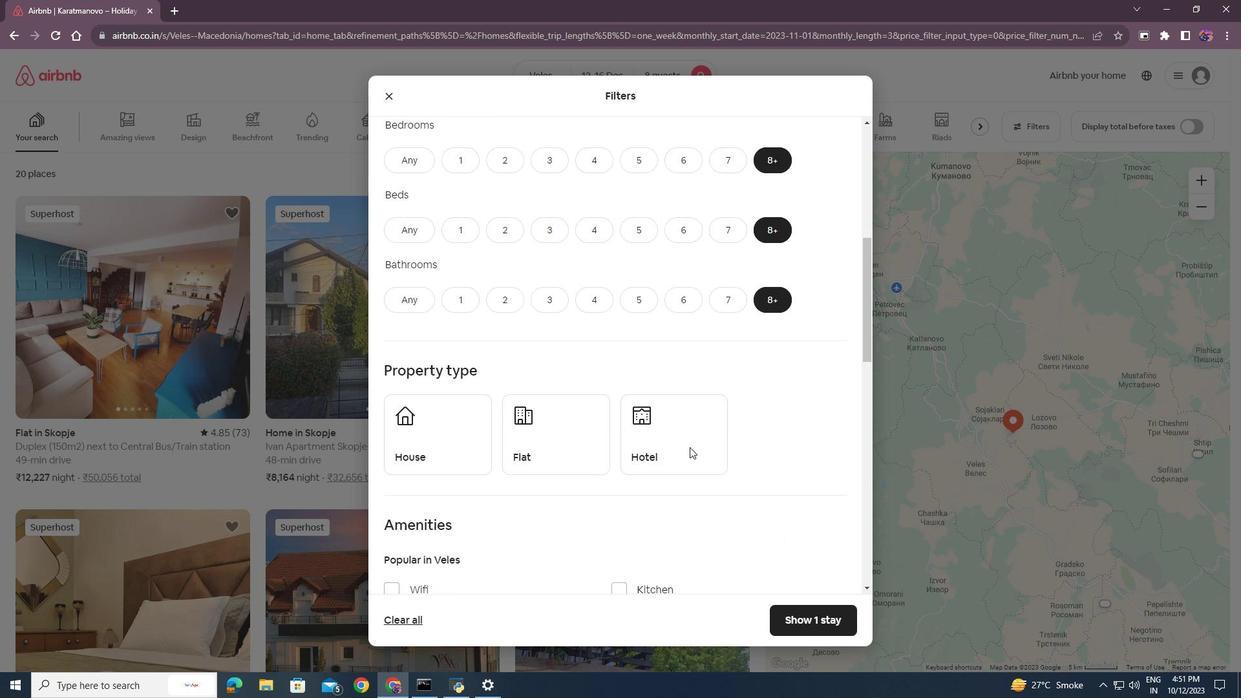 
Action: Mouse scrolled (689, 446) with delta (0, 0)
Screenshot: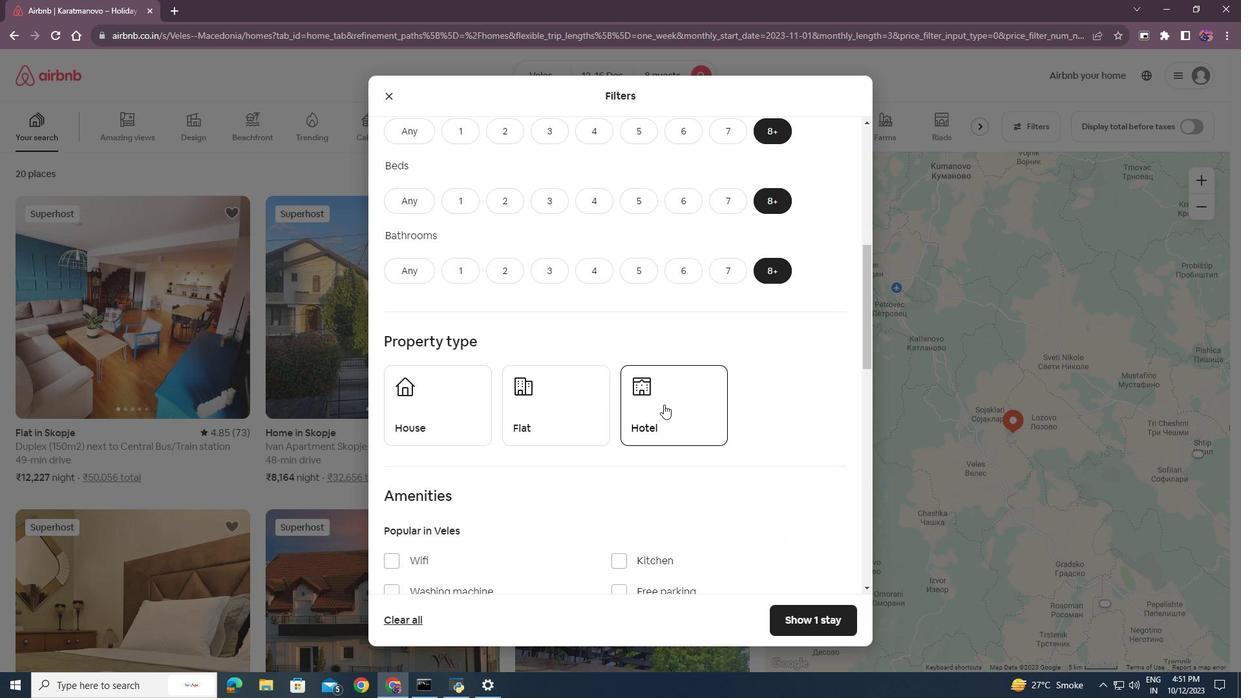 
Action: Mouse scrolled (689, 446) with delta (0, 0)
Screenshot: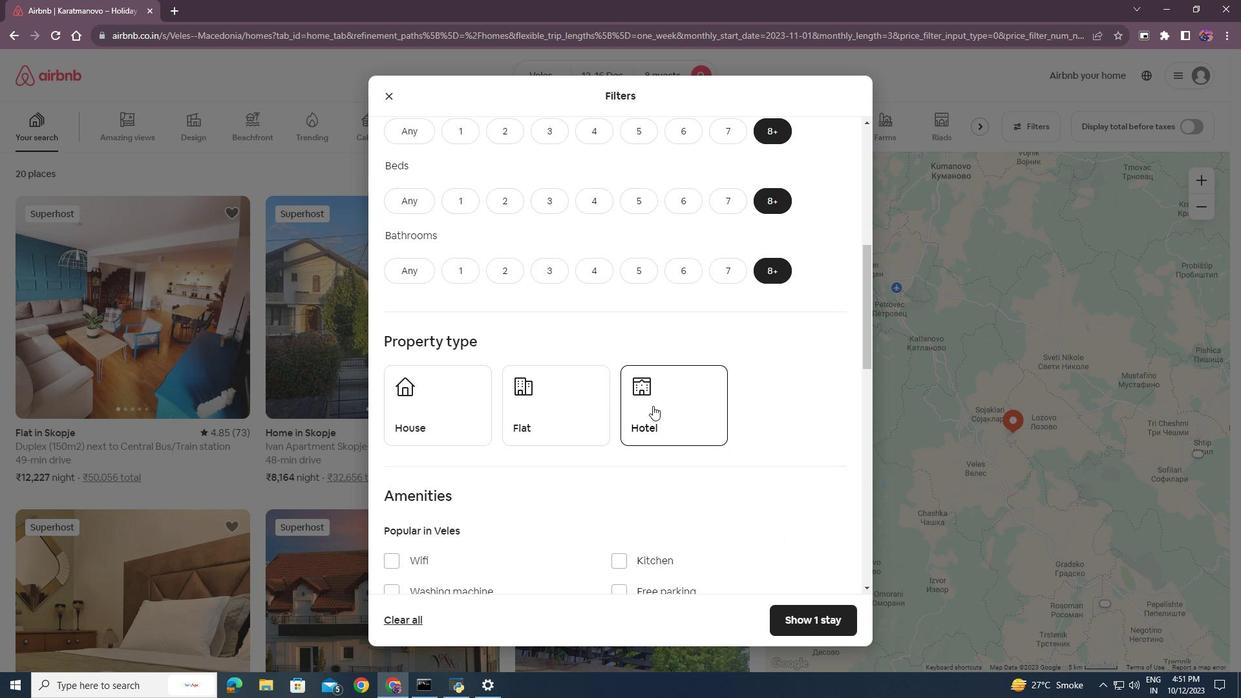 
Action: Mouse moved to (405, 407)
Screenshot: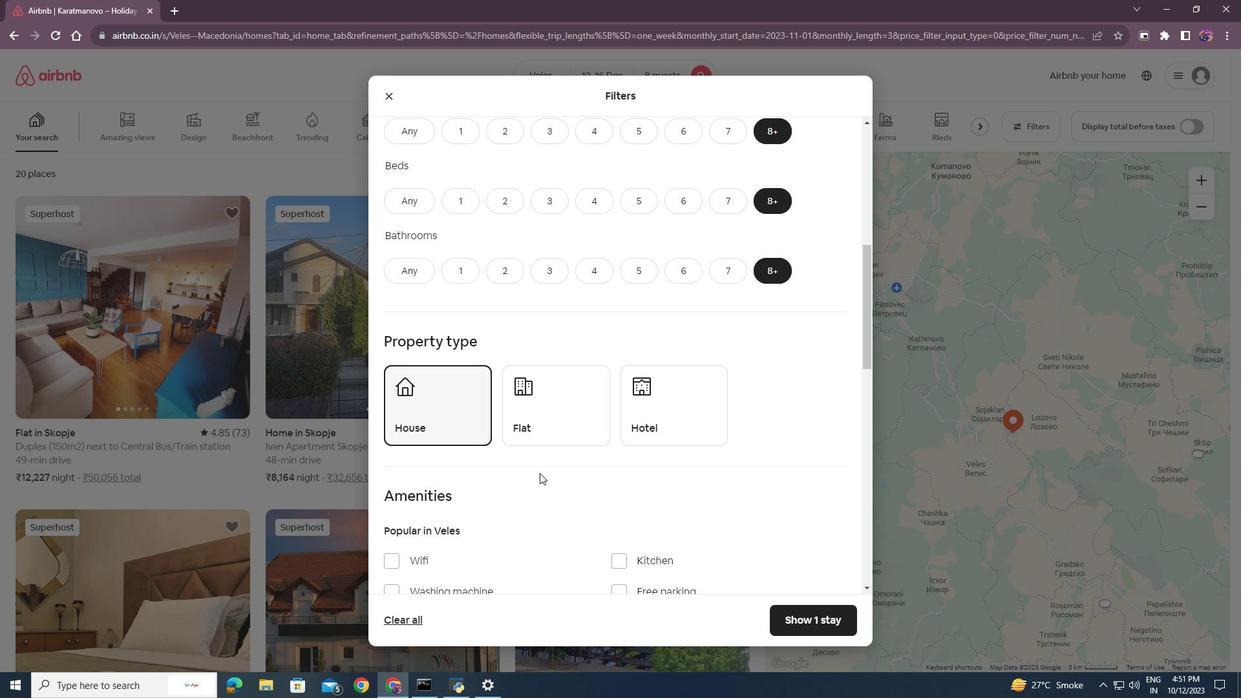 
Action: Mouse pressed left at (405, 407)
Screenshot: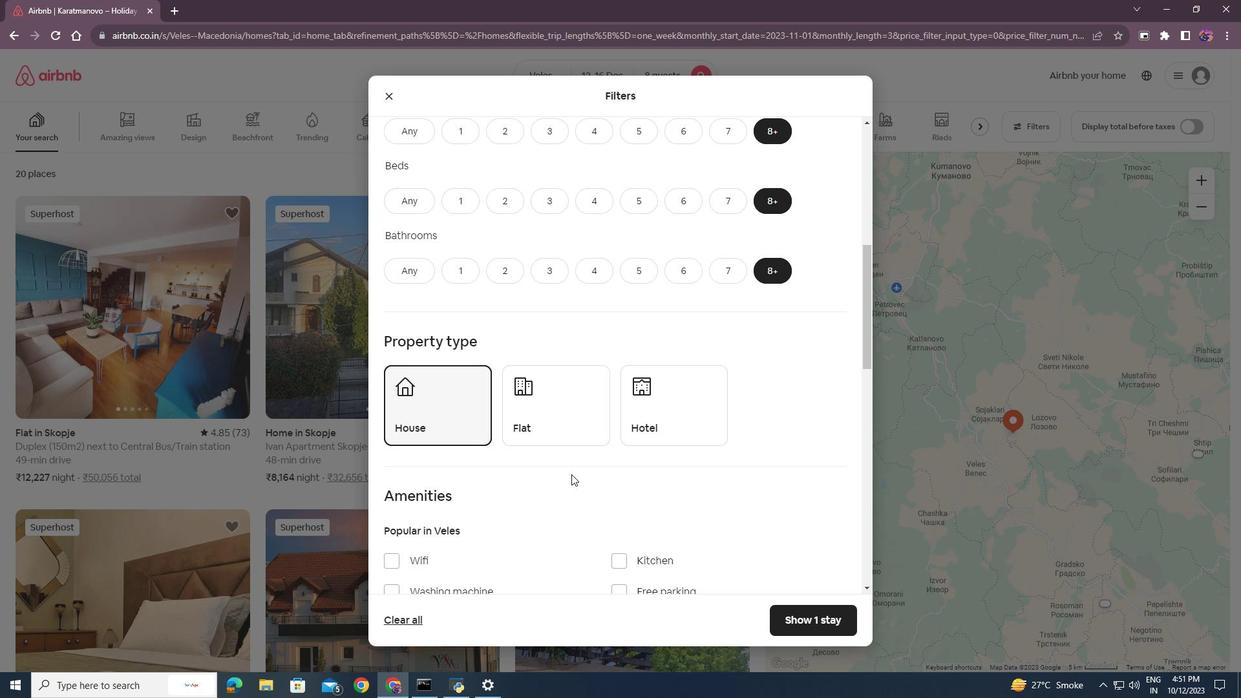 
Action: Mouse moved to (573, 475)
Screenshot: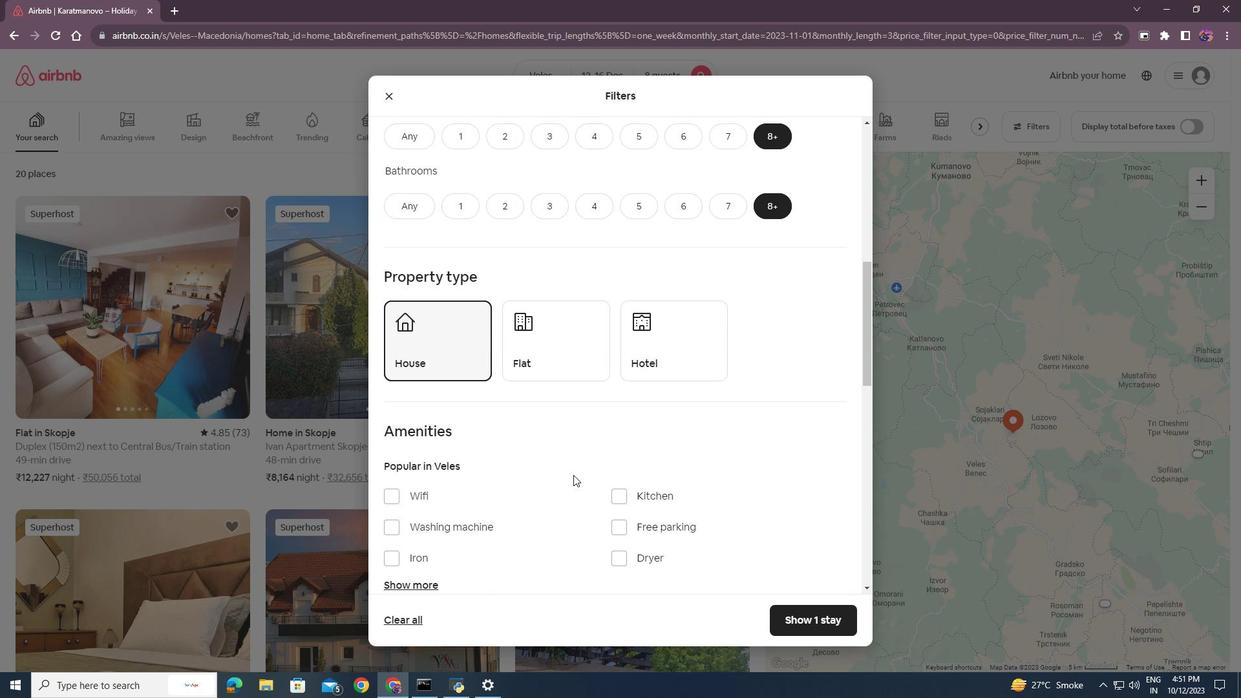 
Action: Mouse scrolled (573, 474) with delta (0, 0)
Screenshot: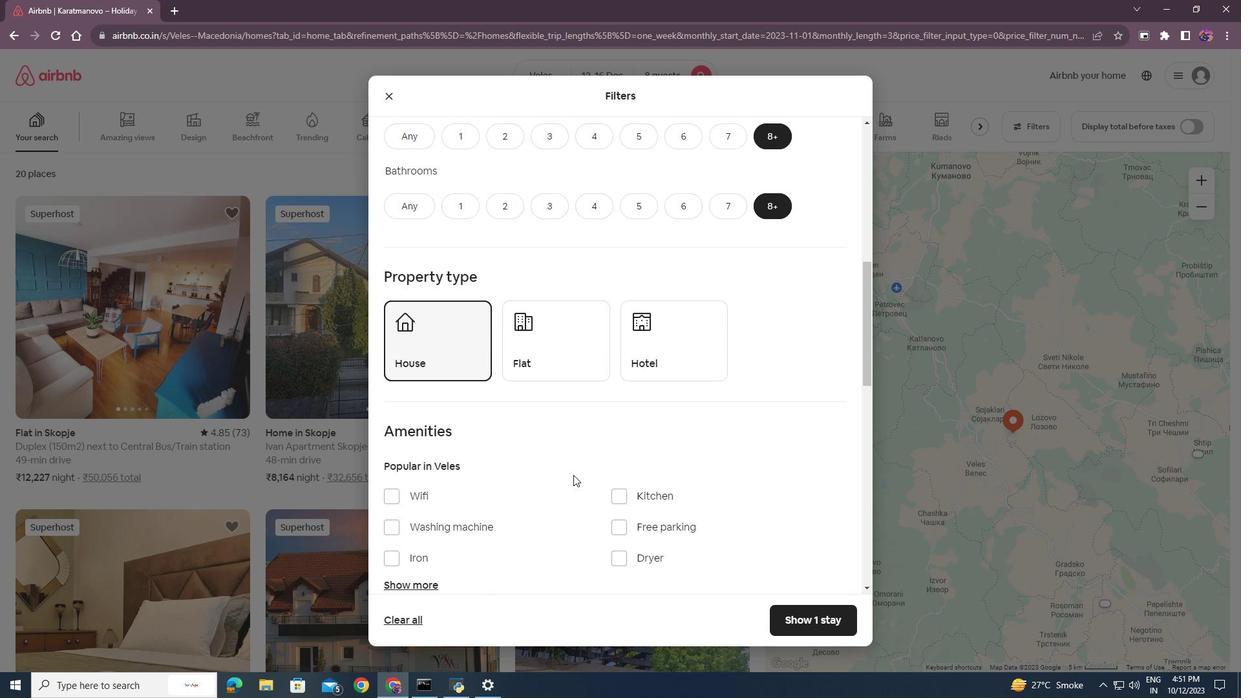 
Action: Mouse scrolled (573, 474) with delta (0, 0)
Screenshot: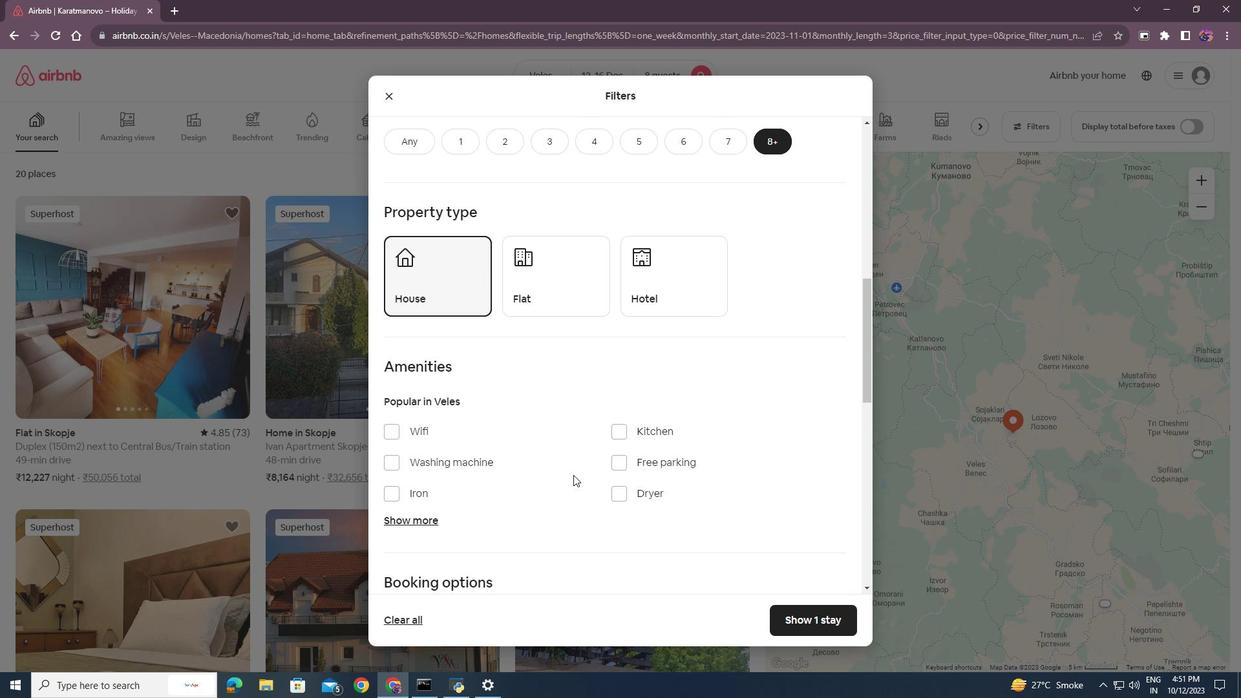 
Action: Mouse scrolled (573, 474) with delta (0, 0)
Screenshot: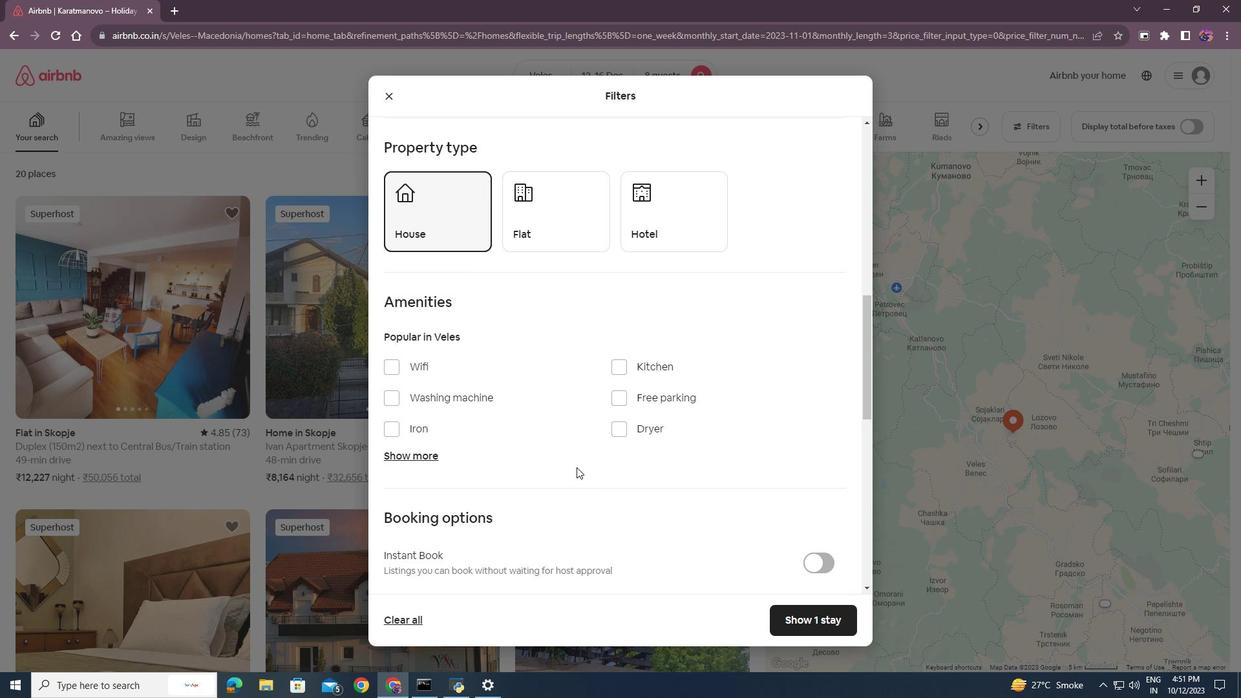 
Action: Mouse moved to (586, 455)
Screenshot: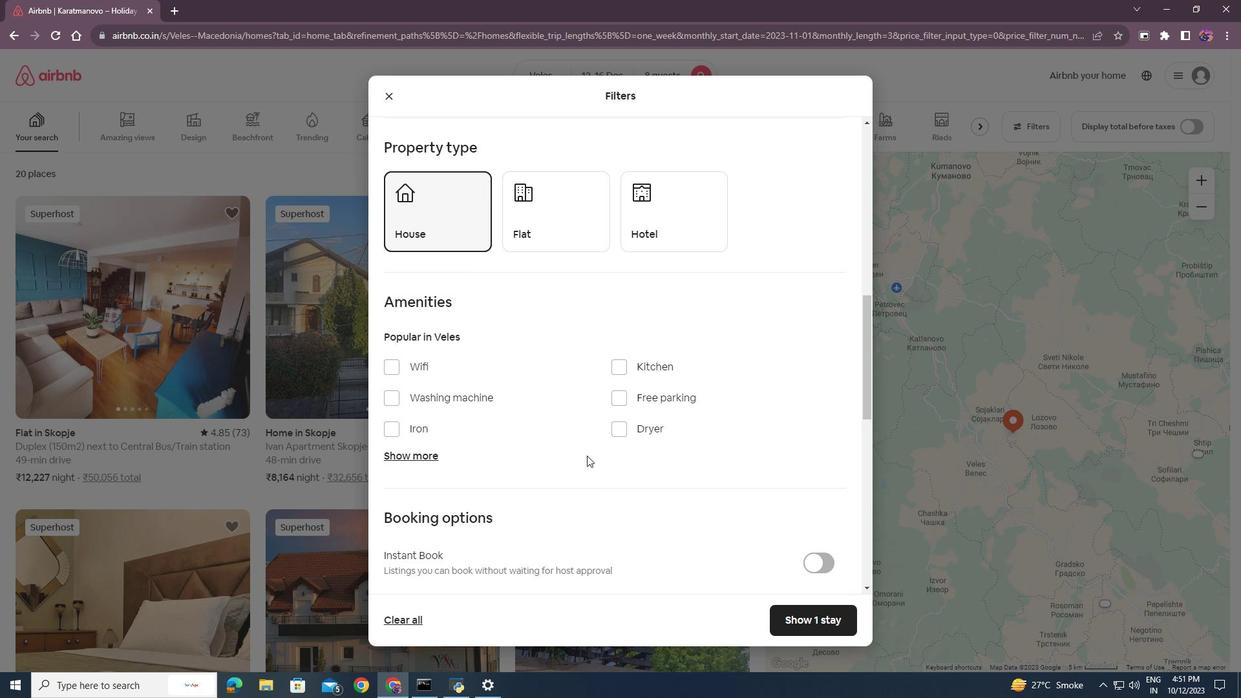 
Action: Mouse scrolled (586, 455) with delta (0, 0)
Screenshot: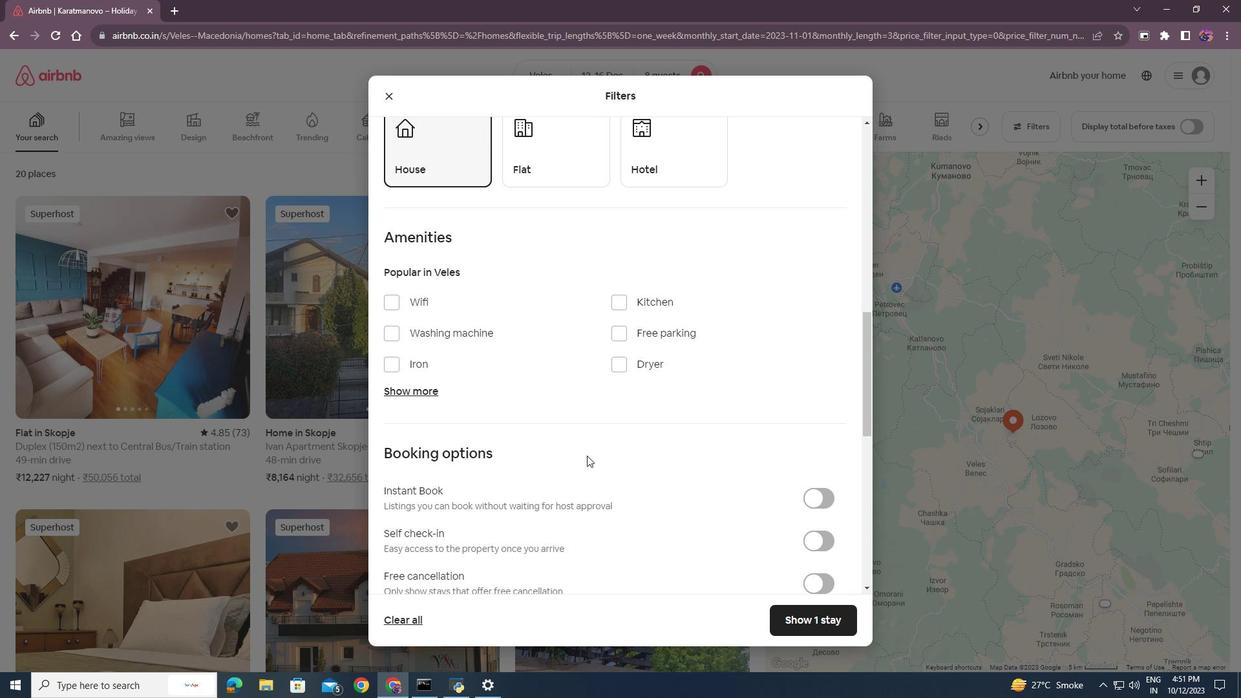 
Action: Mouse scrolled (586, 455) with delta (0, 0)
Screenshot: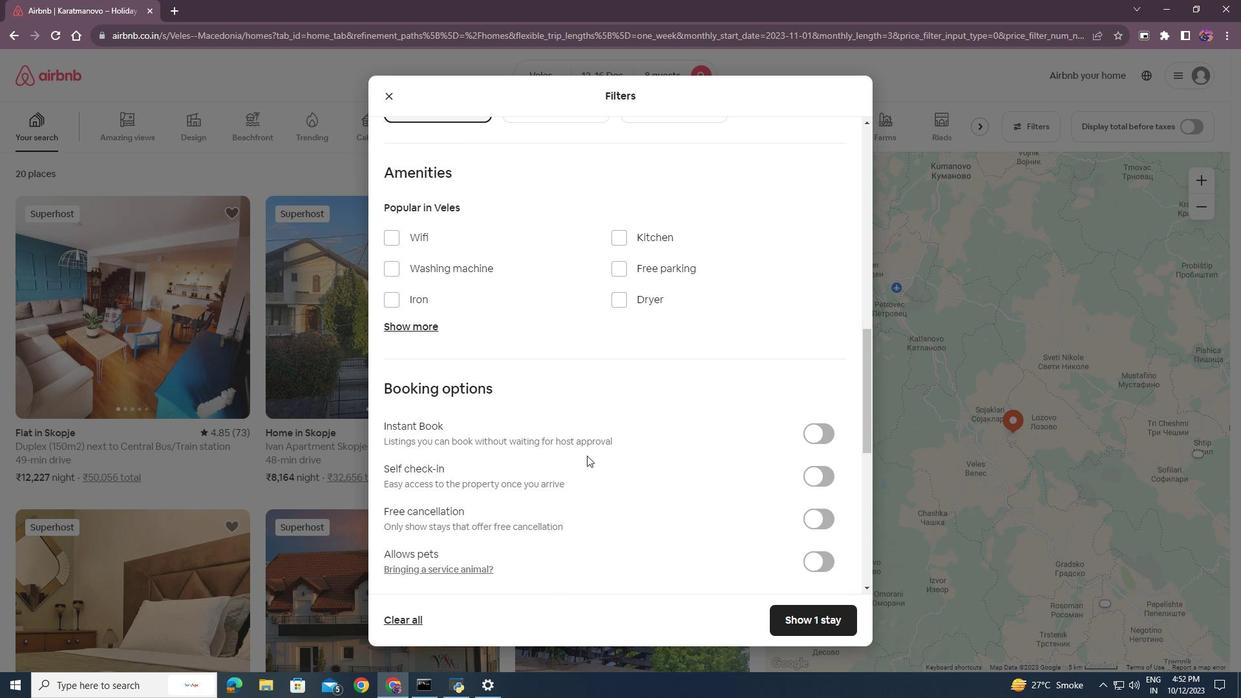 
Action: Mouse moved to (391, 237)
Screenshot: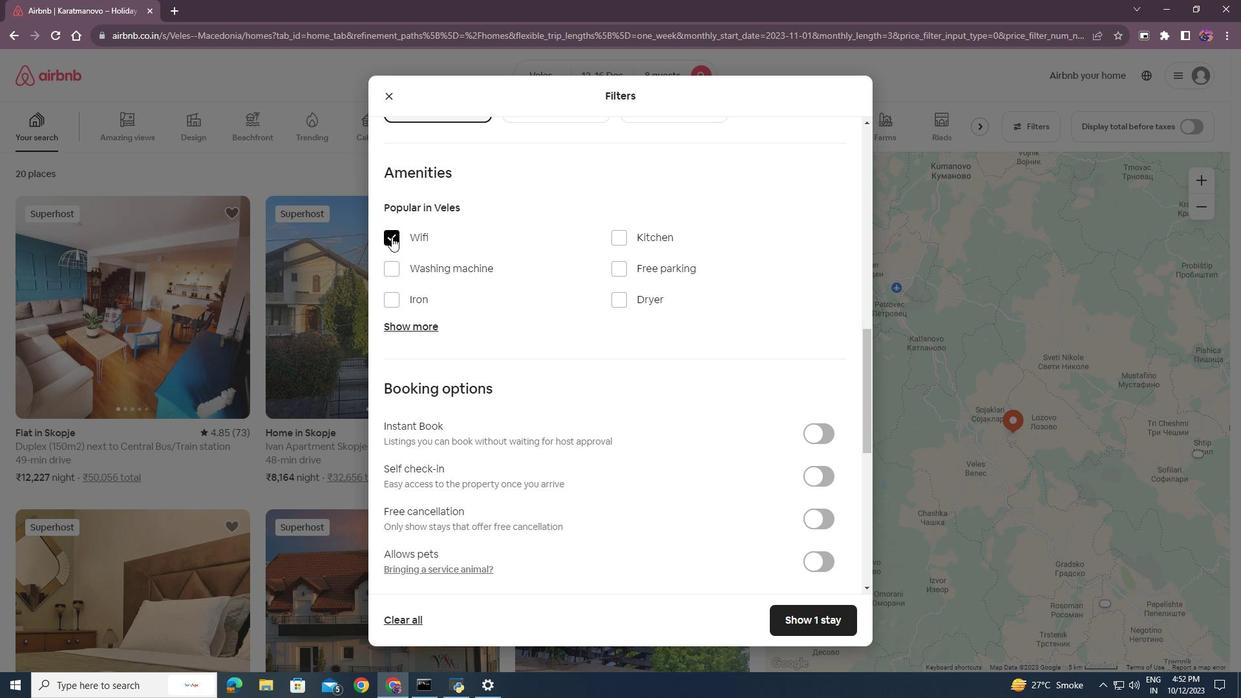 
Action: Mouse pressed left at (391, 237)
Screenshot: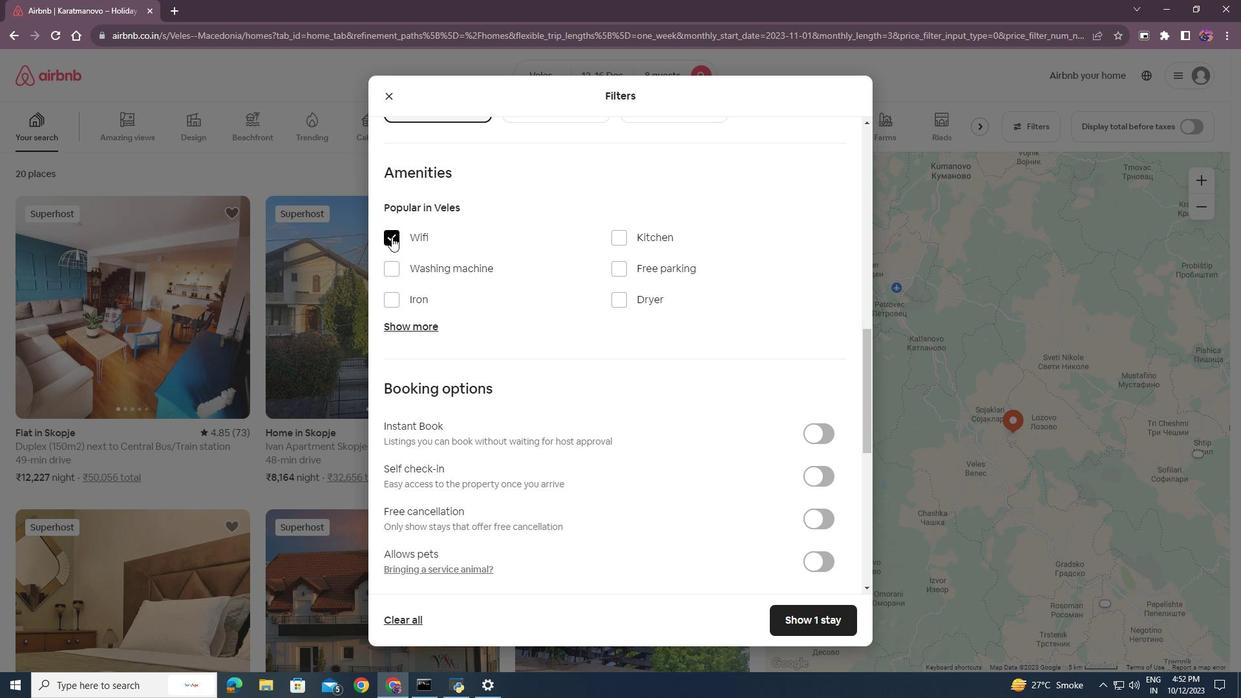 
Action: Mouse moved to (398, 323)
Screenshot: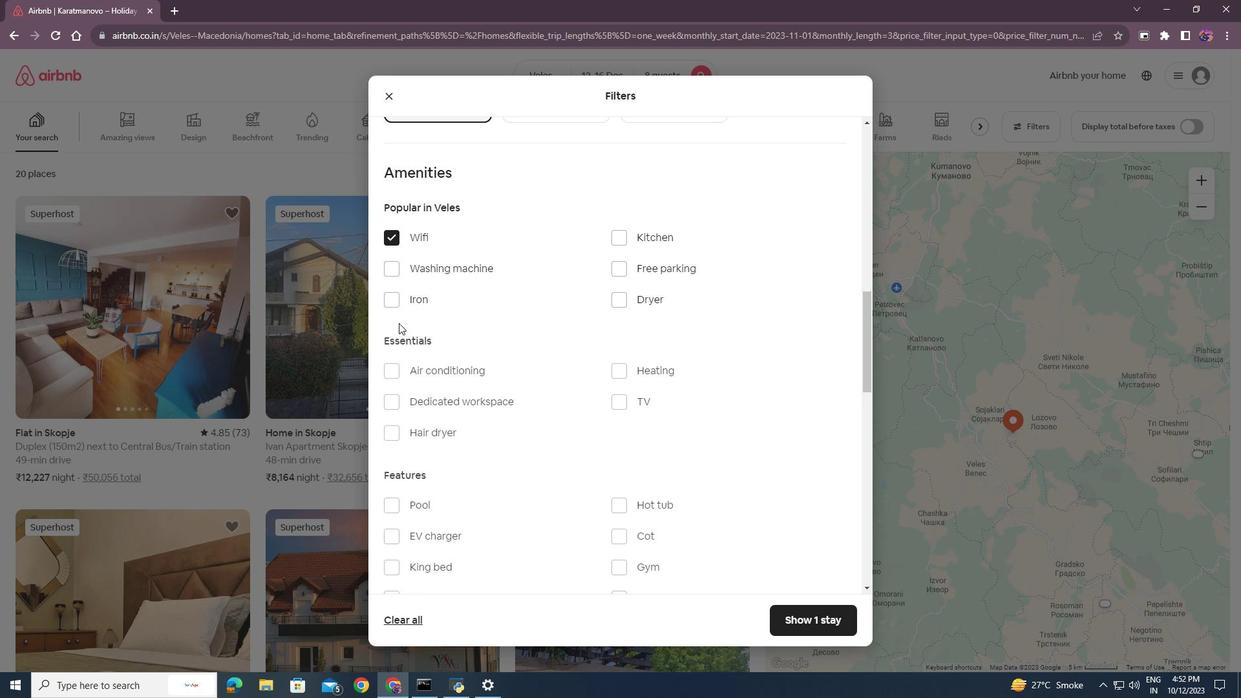 
Action: Mouse pressed left at (398, 323)
Screenshot: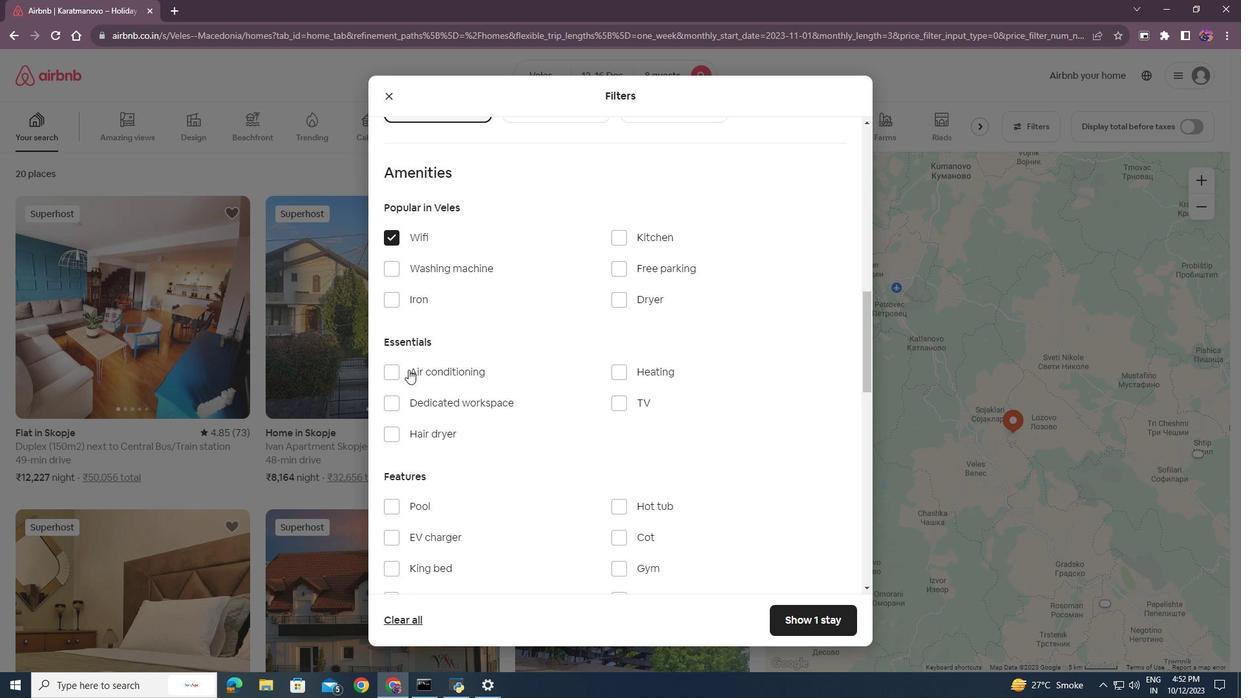 
Action: Mouse moved to (615, 404)
Screenshot: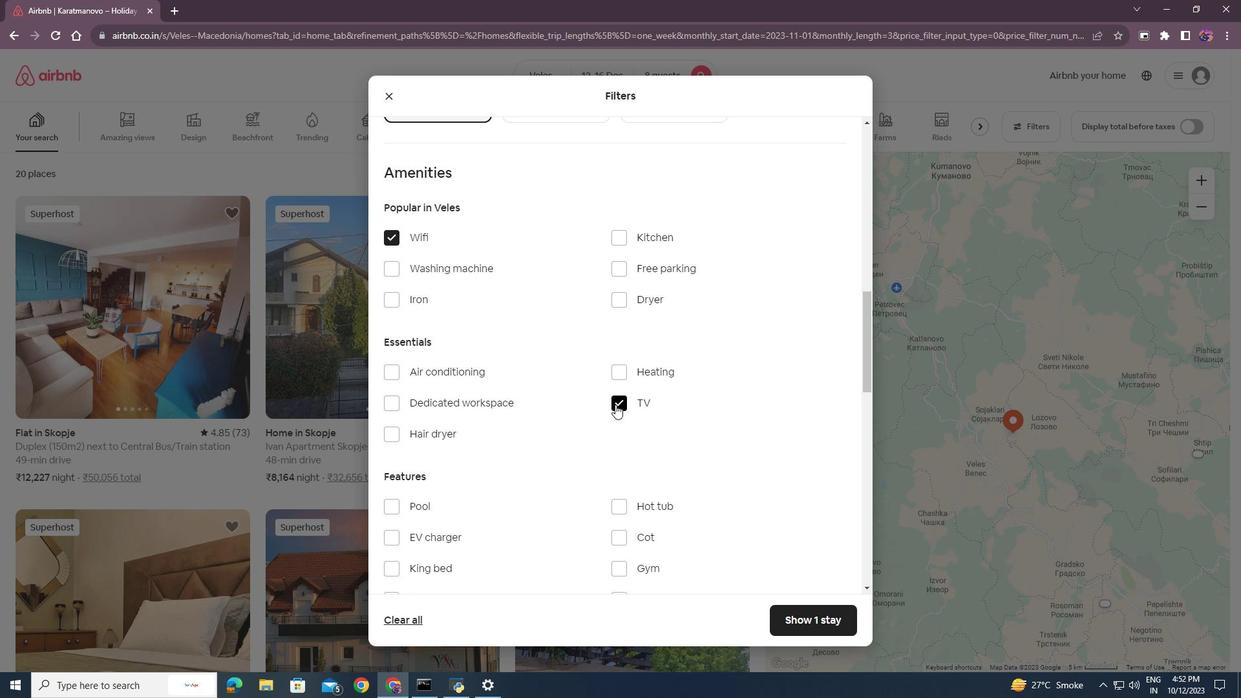 
Action: Mouse pressed left at (615, 404)
Screenshot: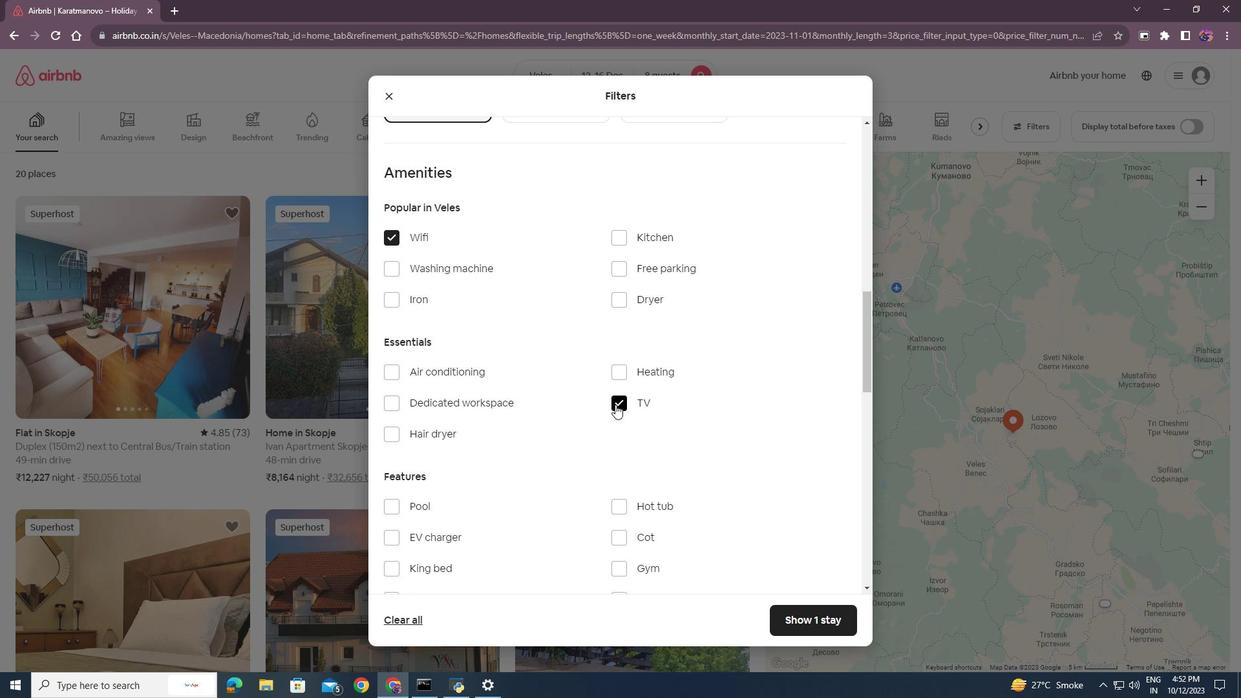 
Action: Mouse moved to (451, 438)
Screenshot: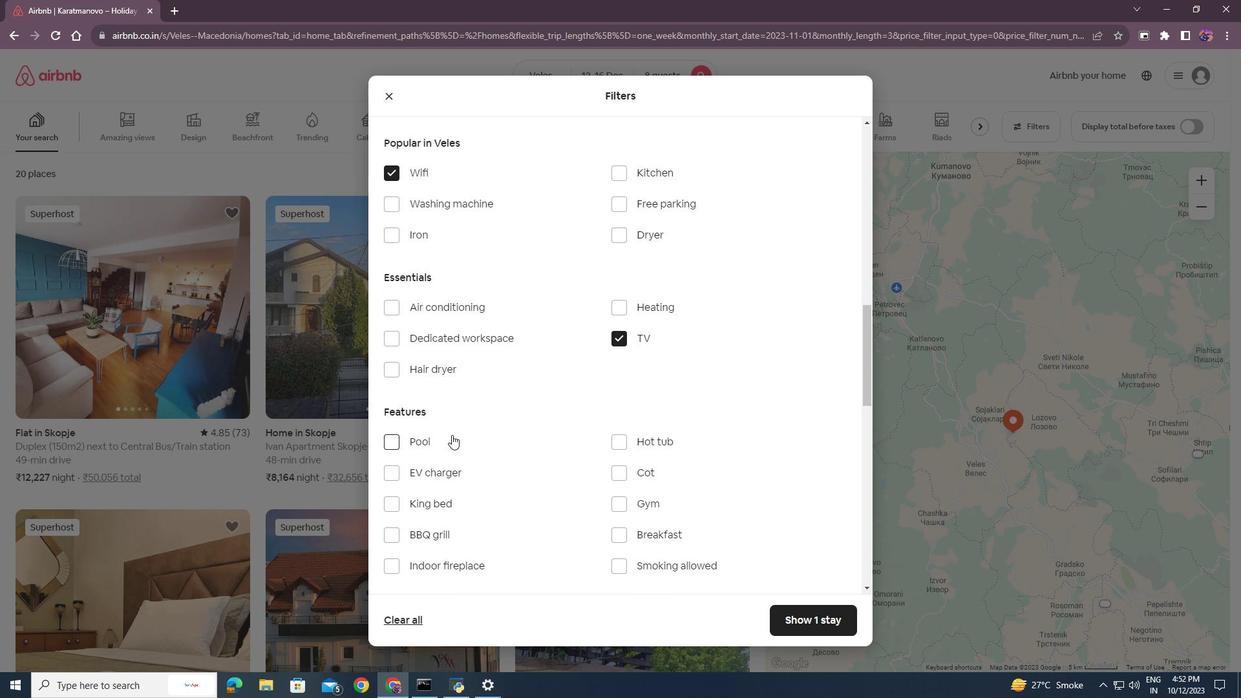 
Action: Mouse scrolled (451, 437) with delta (0, 0)
Screenshot: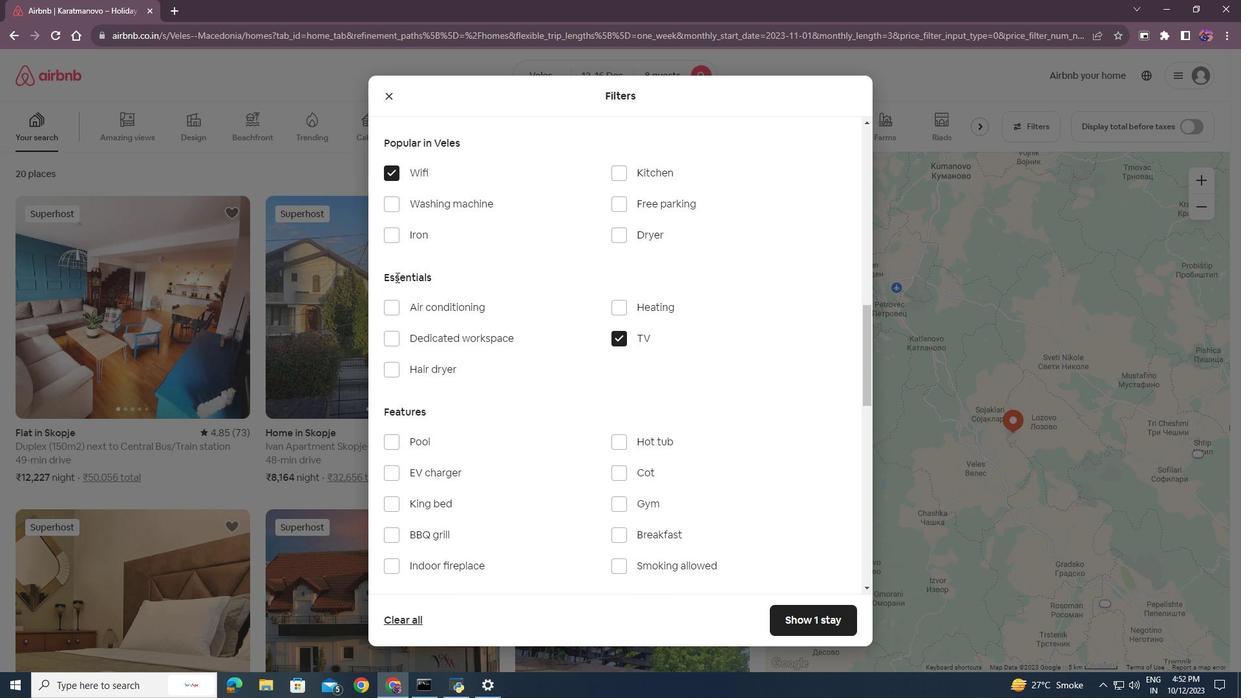 
Action: Mouse moved to (614, 201)
Screenshot: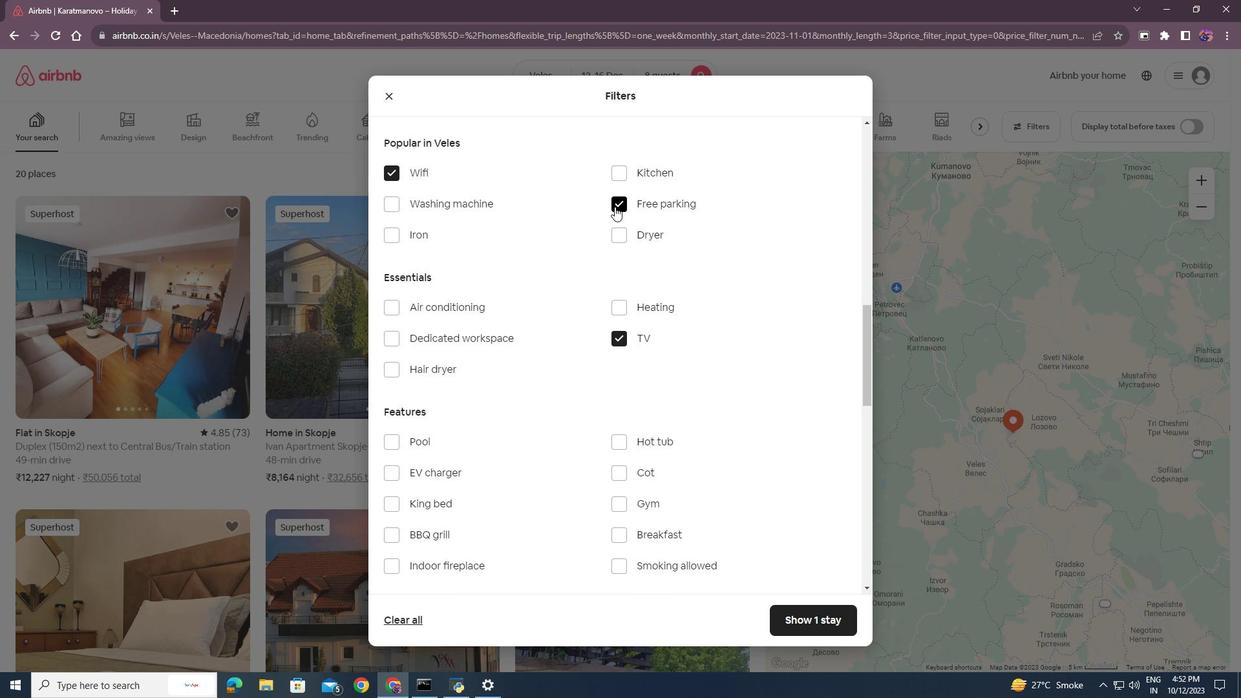 
Action: Mouse pressed left at (614, 201)
Screenshot: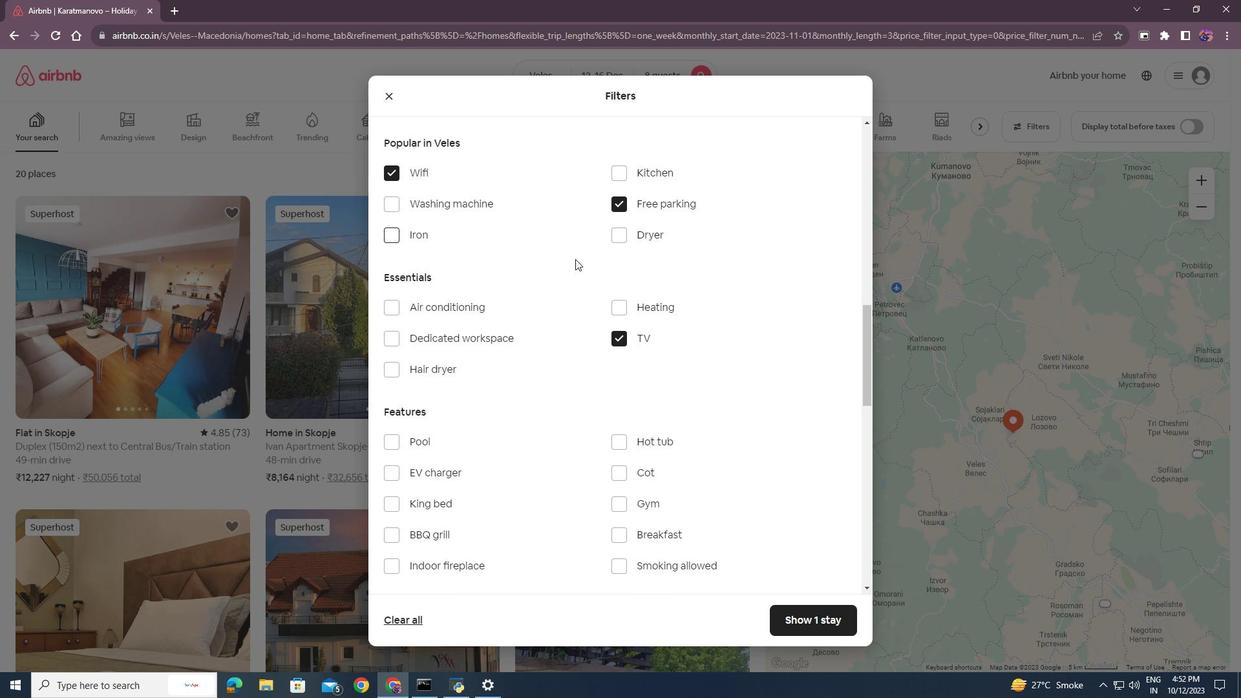 
Action: Mouse moved to (389, 482)
Screenshot: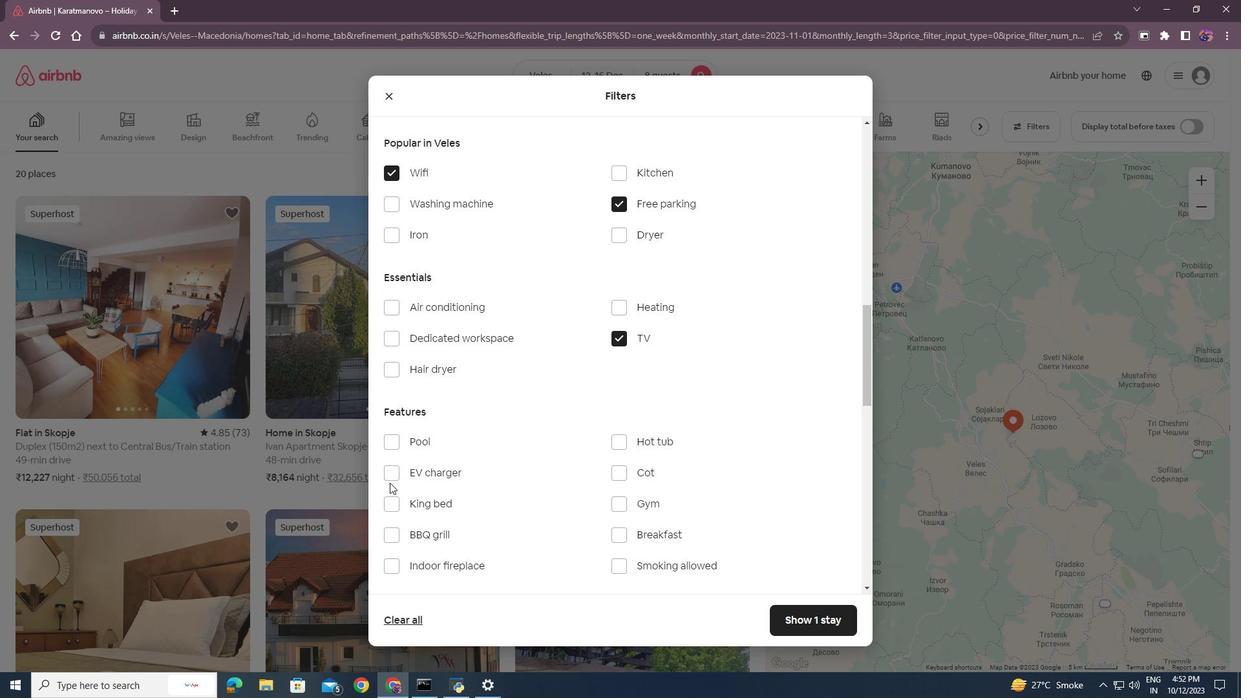 
Action: Mouse scrolled (389, 482) with delta (0, 0)
Screenshot: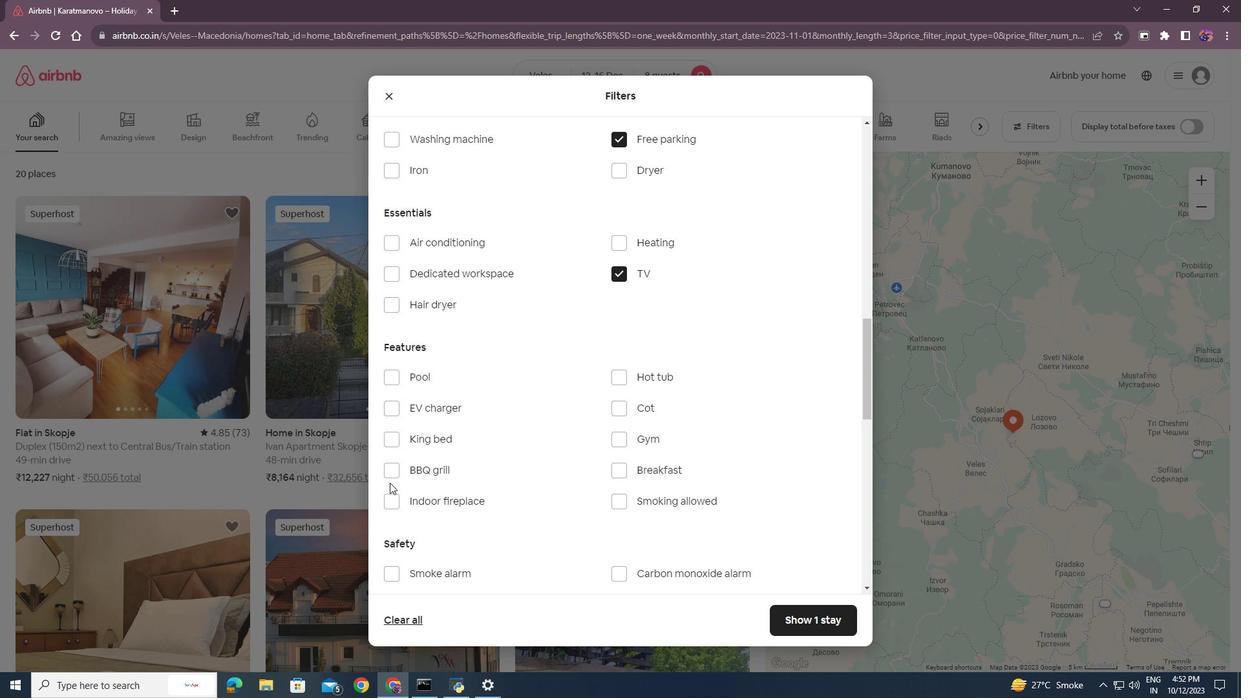 
Action: Mouse scrolled (389, 482) with delta (0, 0)
Screenshot: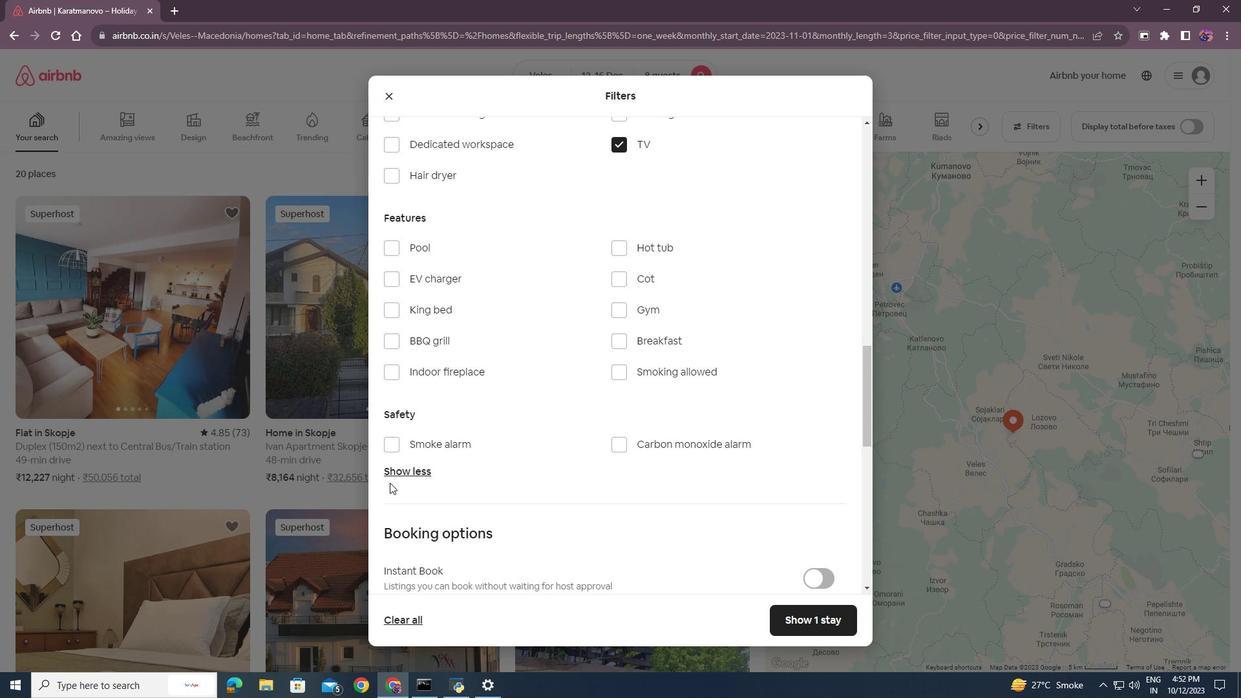
Action: Mouse scrolled (389, 482) with delta (0, 0)
Screenshot: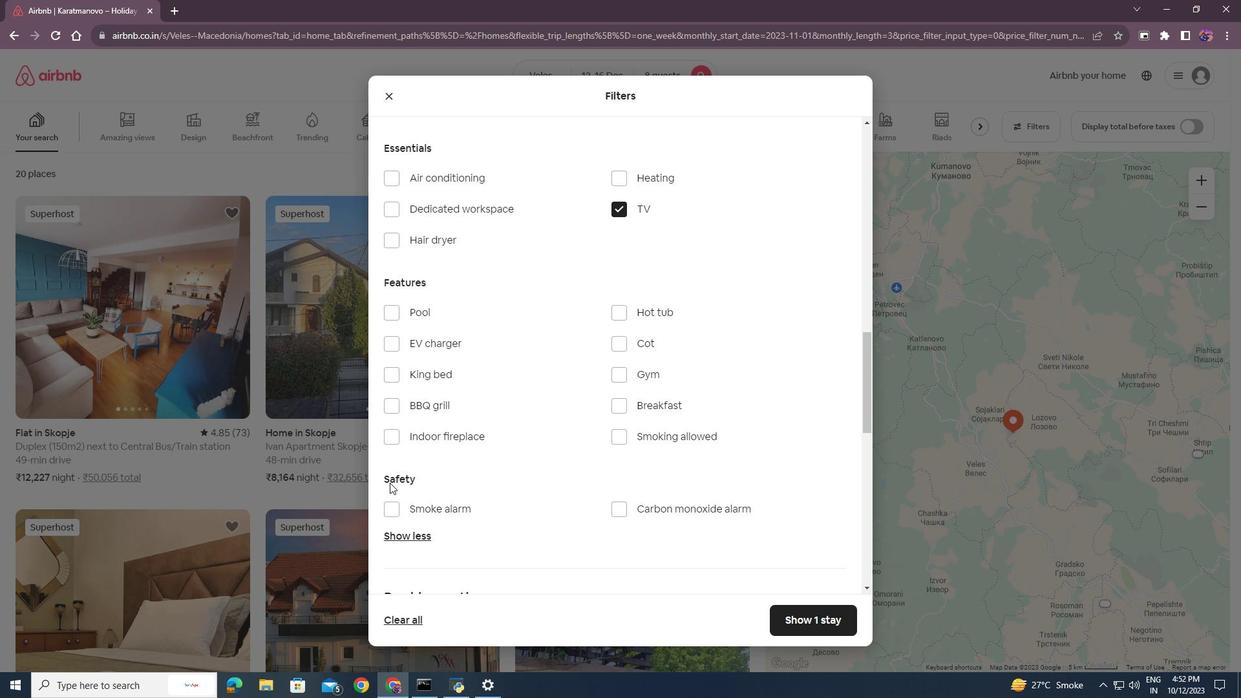 
Action: Mouse scrolled (389, 483) with delta (0, 0)
Screenshot: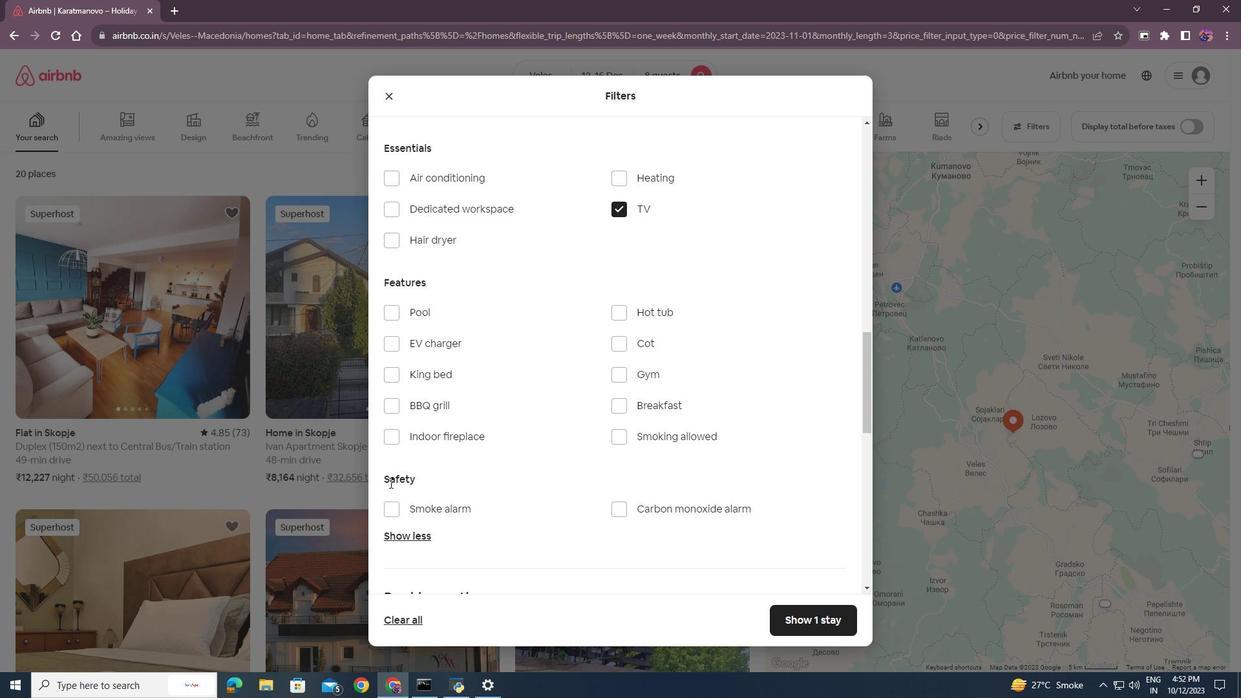 
Action: Mouse scrolled (389, 483) with delta (0, 0)
Screenshot: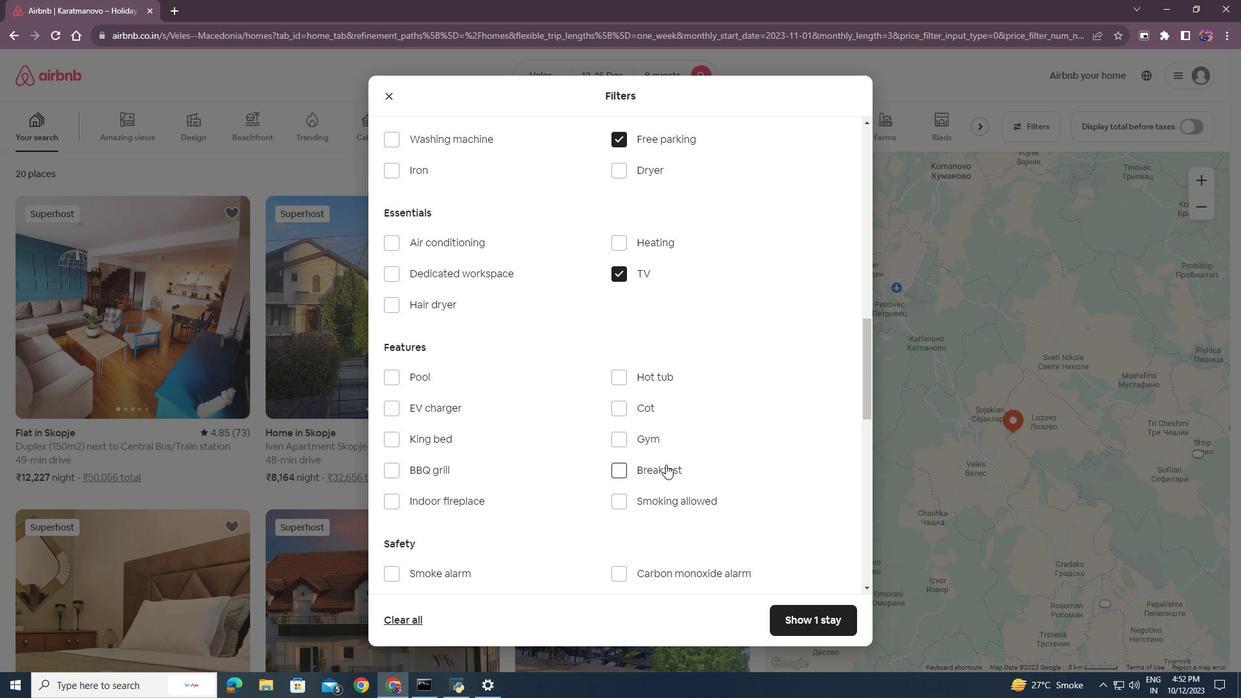 
Action: Mouse moved to (617, 437)
Screenshot: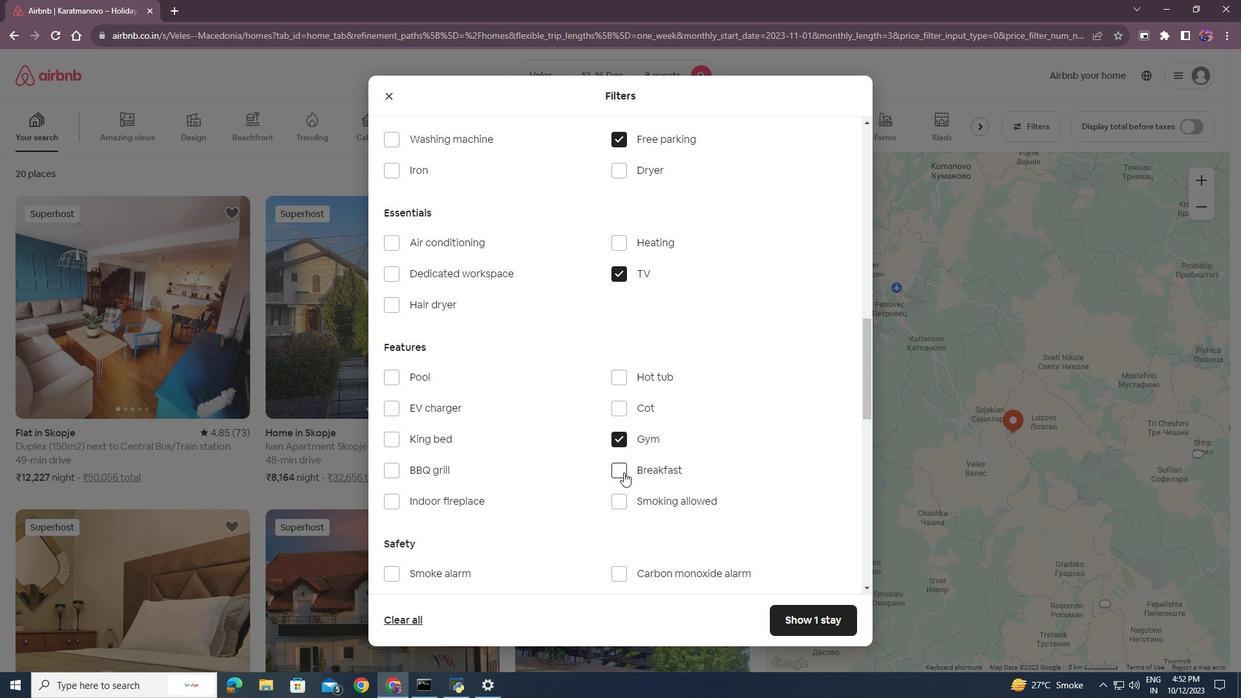 
Action: Mouse pressed left at (617, 437)
Screenshot: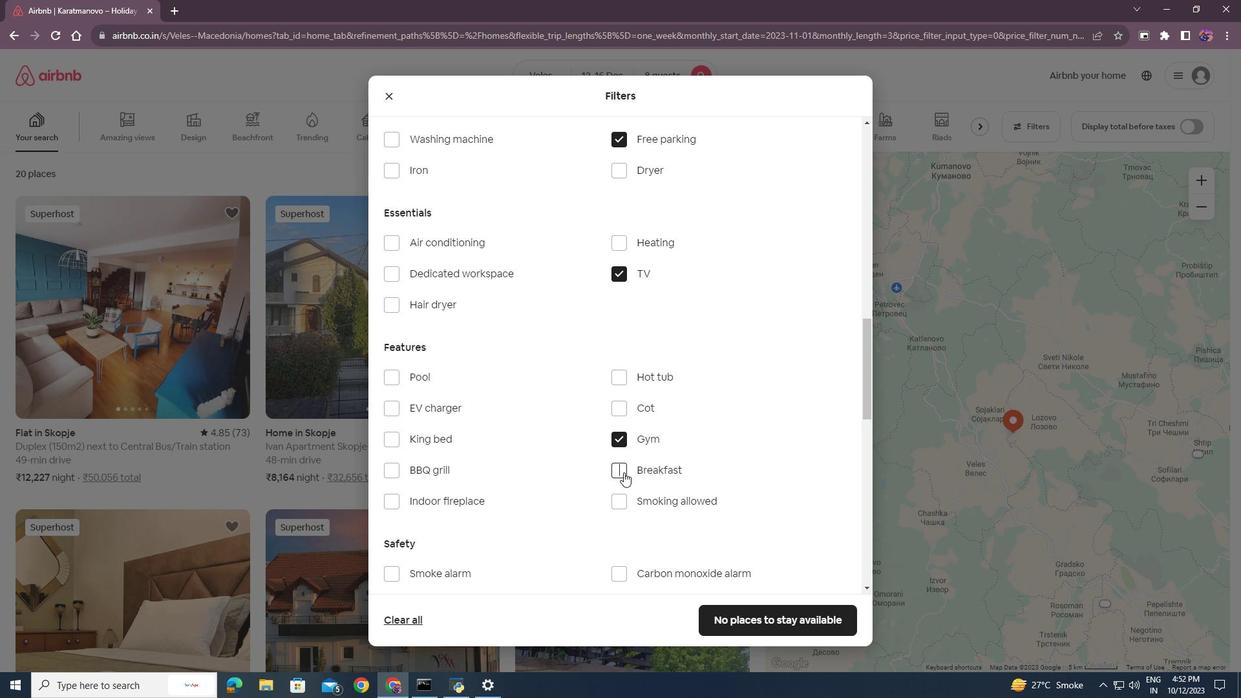 
Action: Mouse moved to (623, 472)
Screenshot: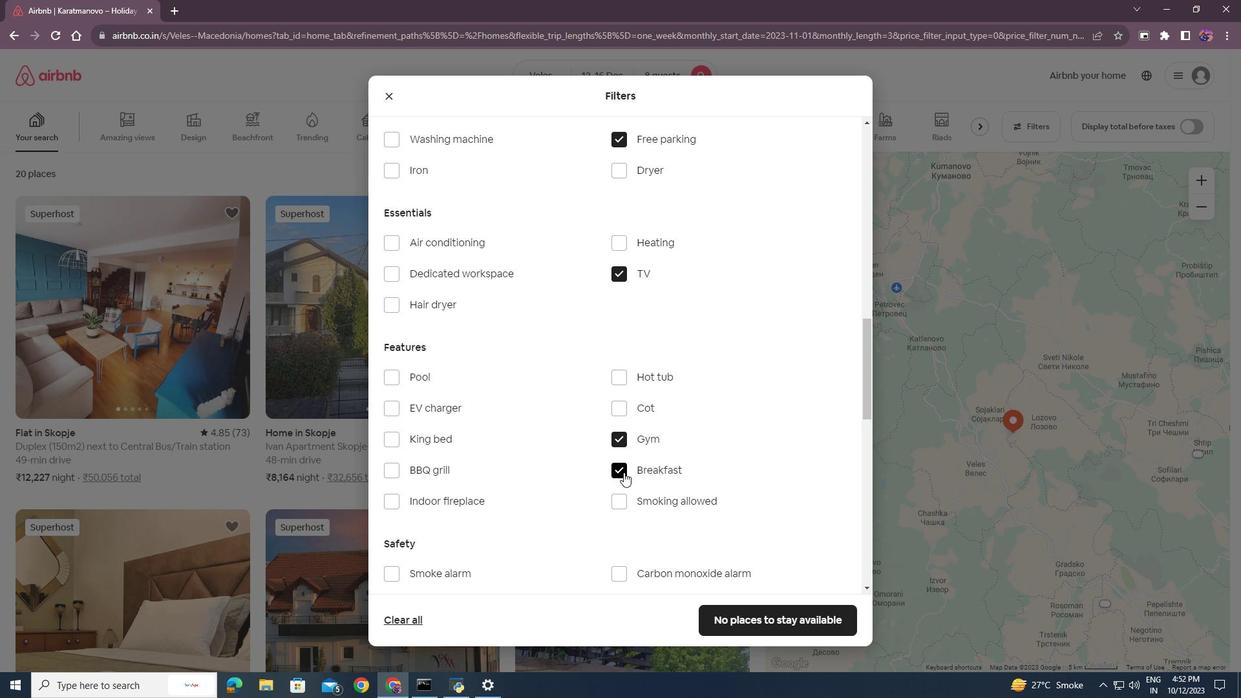 
Action: Mouse pressed left at (623, 472)
Screenshot: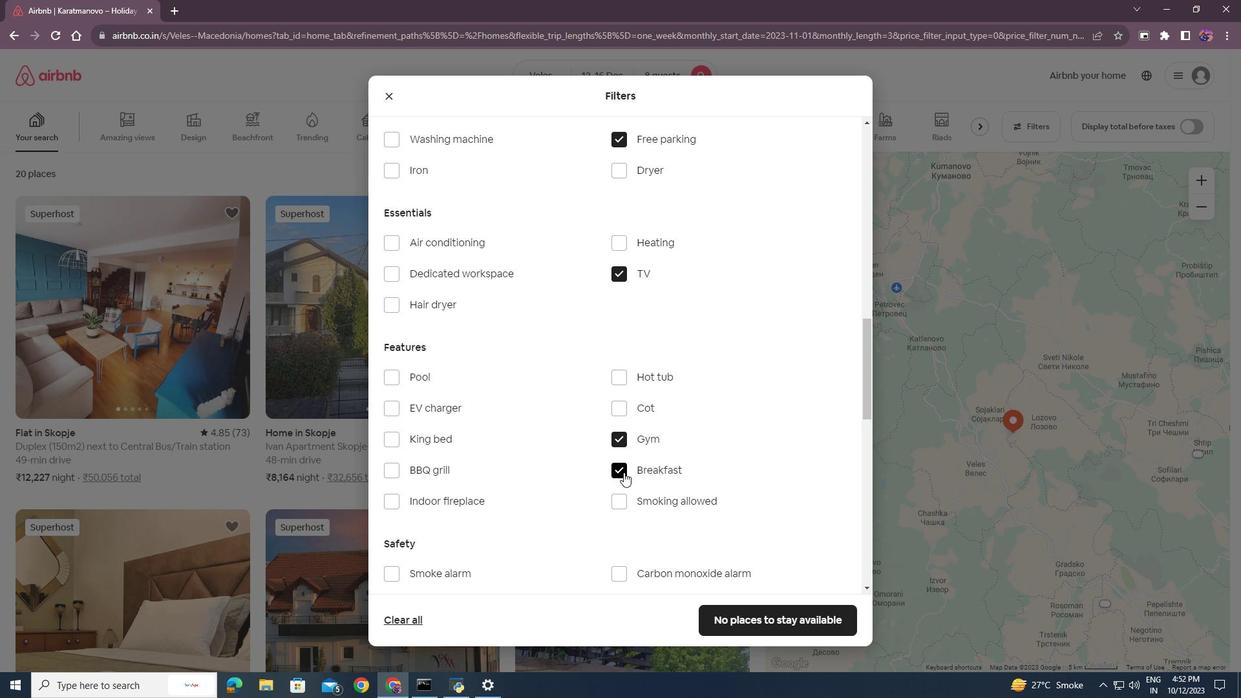 
Action: Mouse moved to (639, 466)
Screenshot: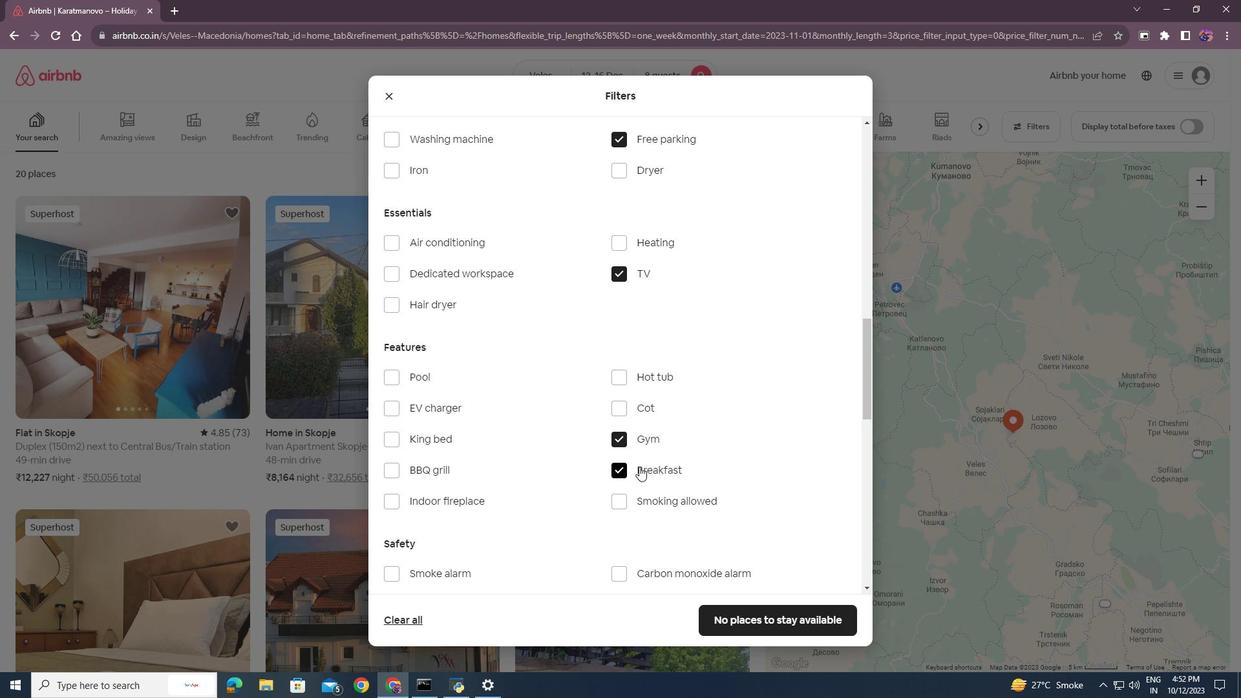 
Action: Mouse scrolled (639, 466) with delta (0, 0)
Screenshot: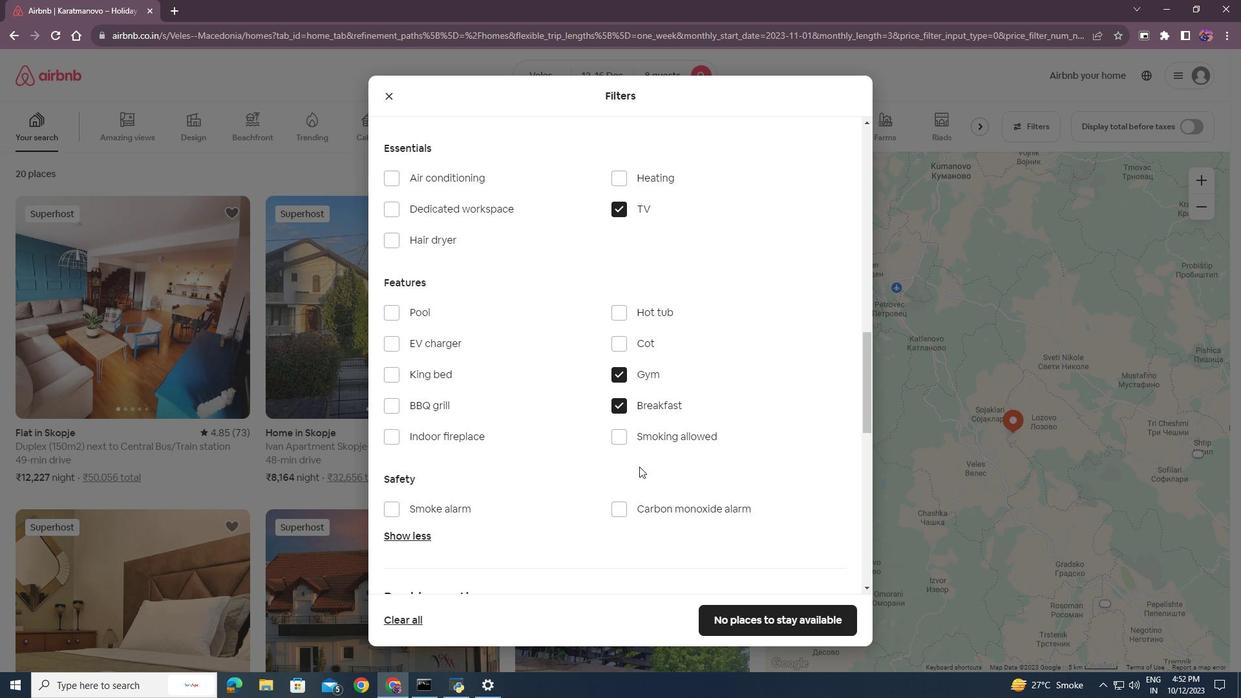 
Action: Mouse scrolled (639, 467) with delta (0, 0)
Screenshot: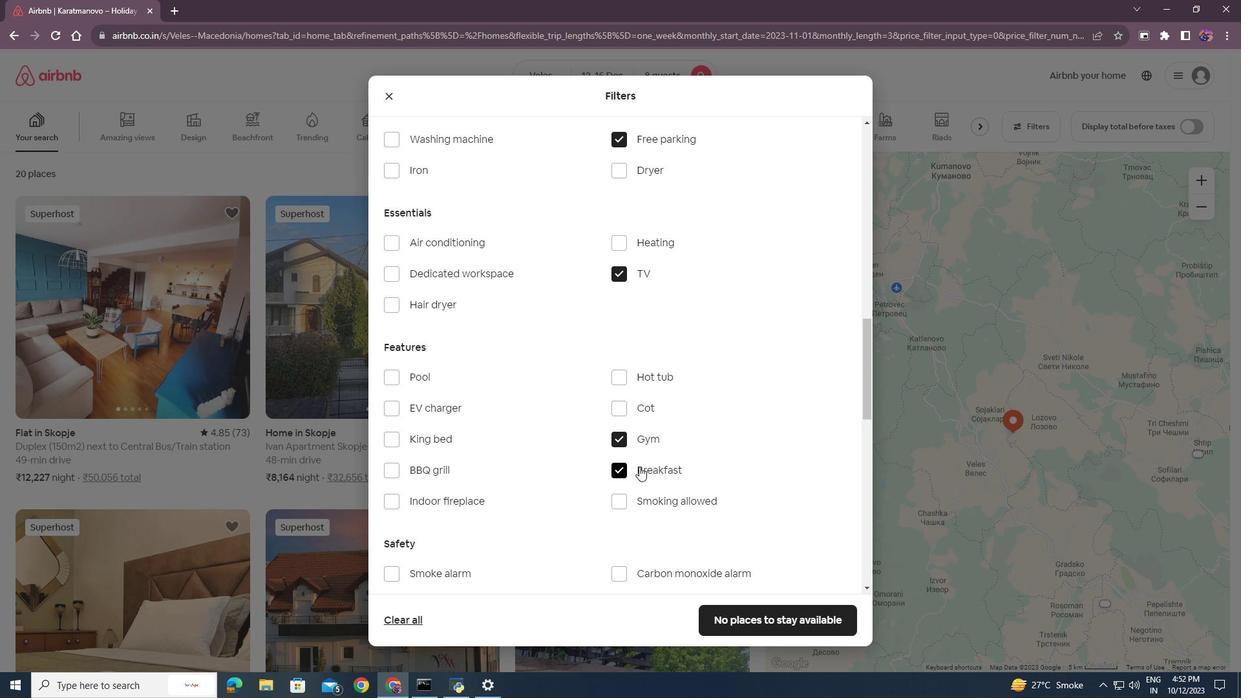 
Action: Mouse scrolled (639, 466) with delta (0, 0)
Screenshot: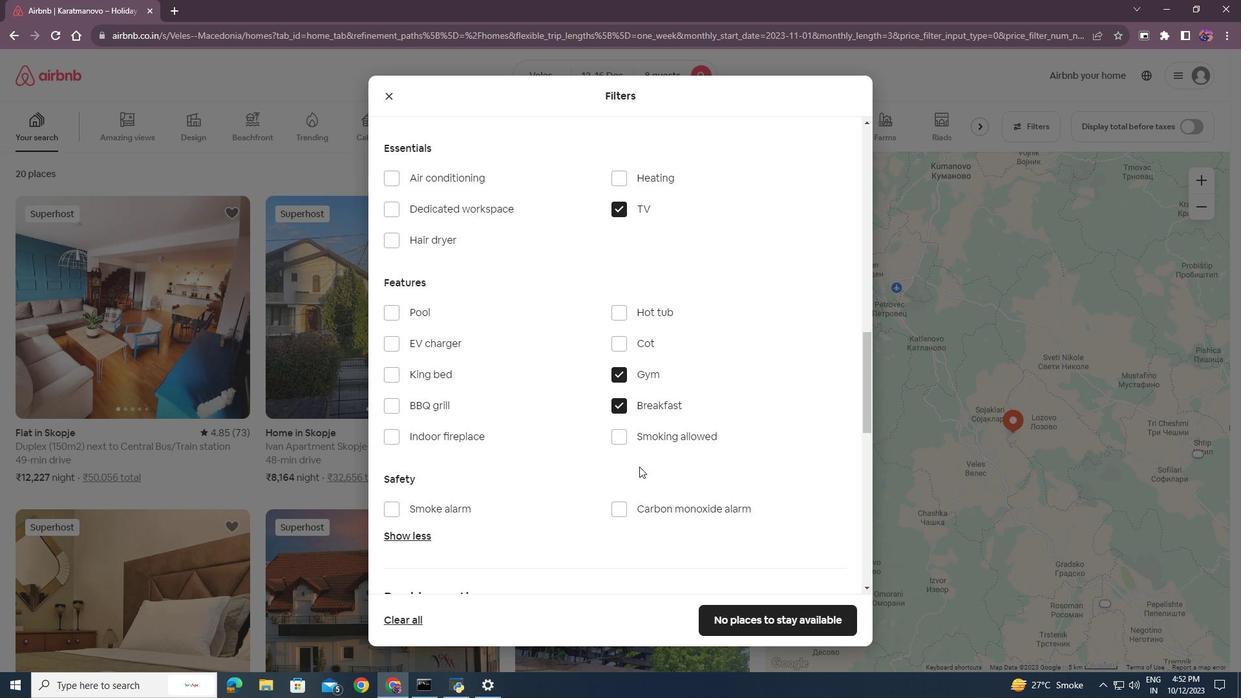 
Action: Mouse scrolled (639, 466) with delta (0, 0)
Screenshot: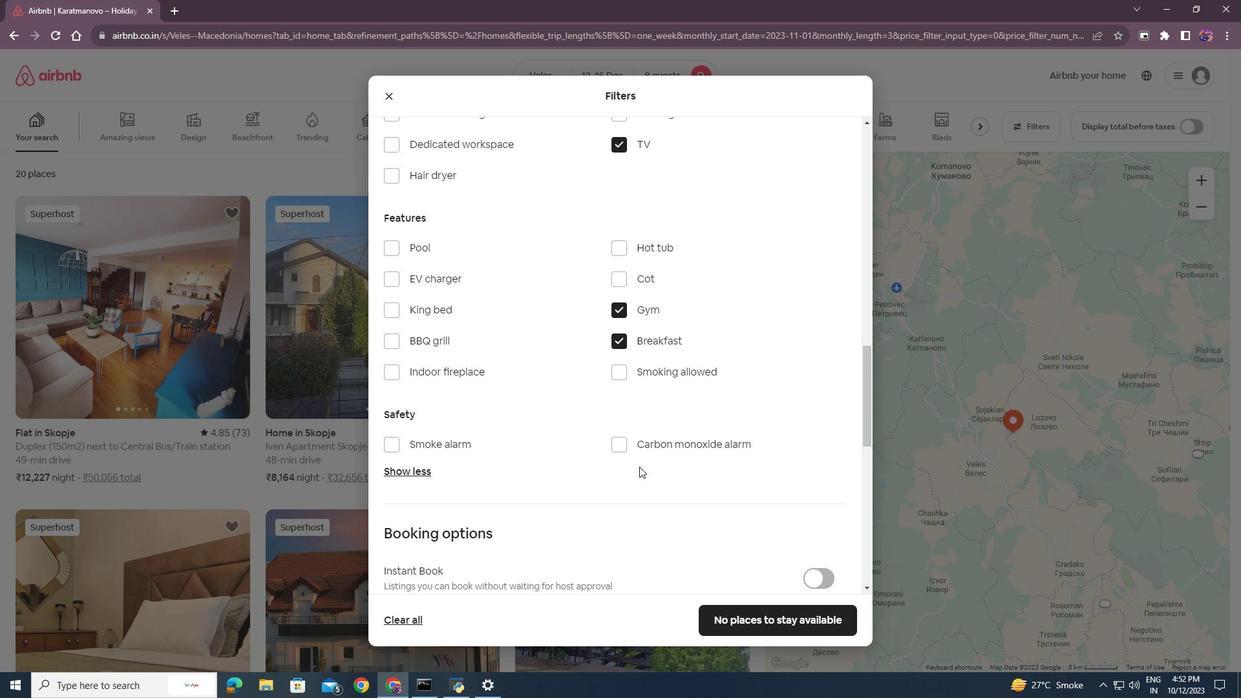 
Action: Mouse scrolled (639, 466) with delta (0, 0)
Screenshot: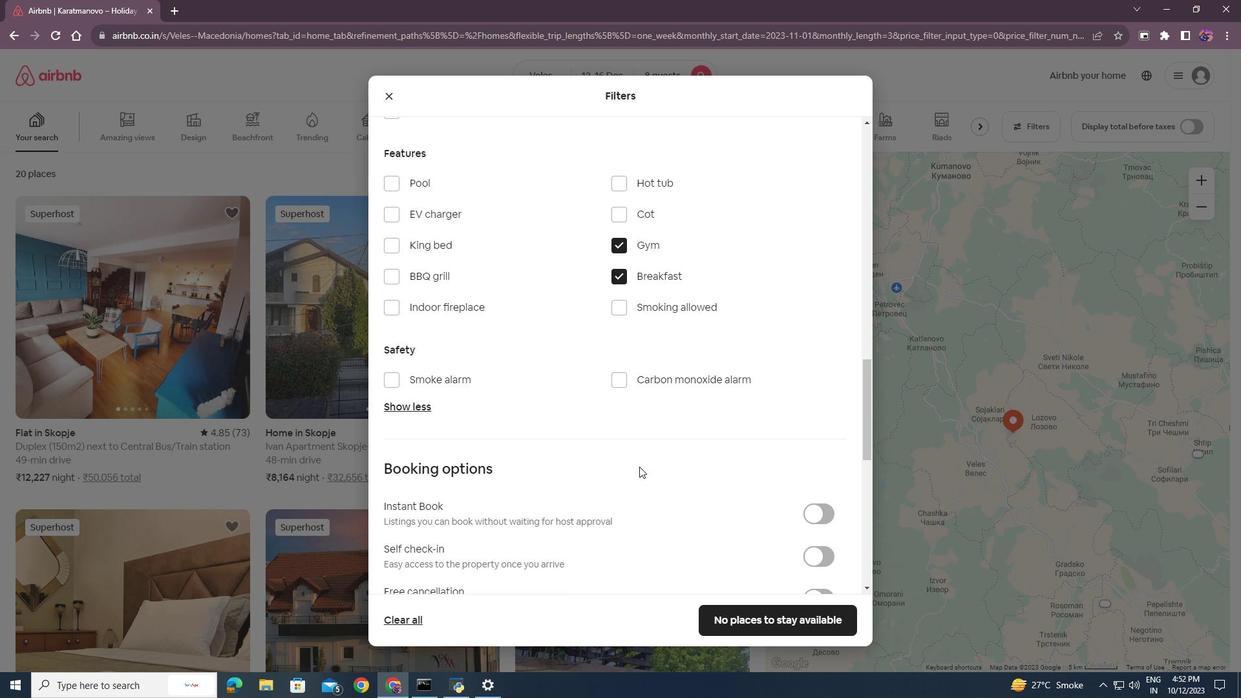 
Action: Mouse scrolled (639, 466) with delta (0, 0)
Screenshot: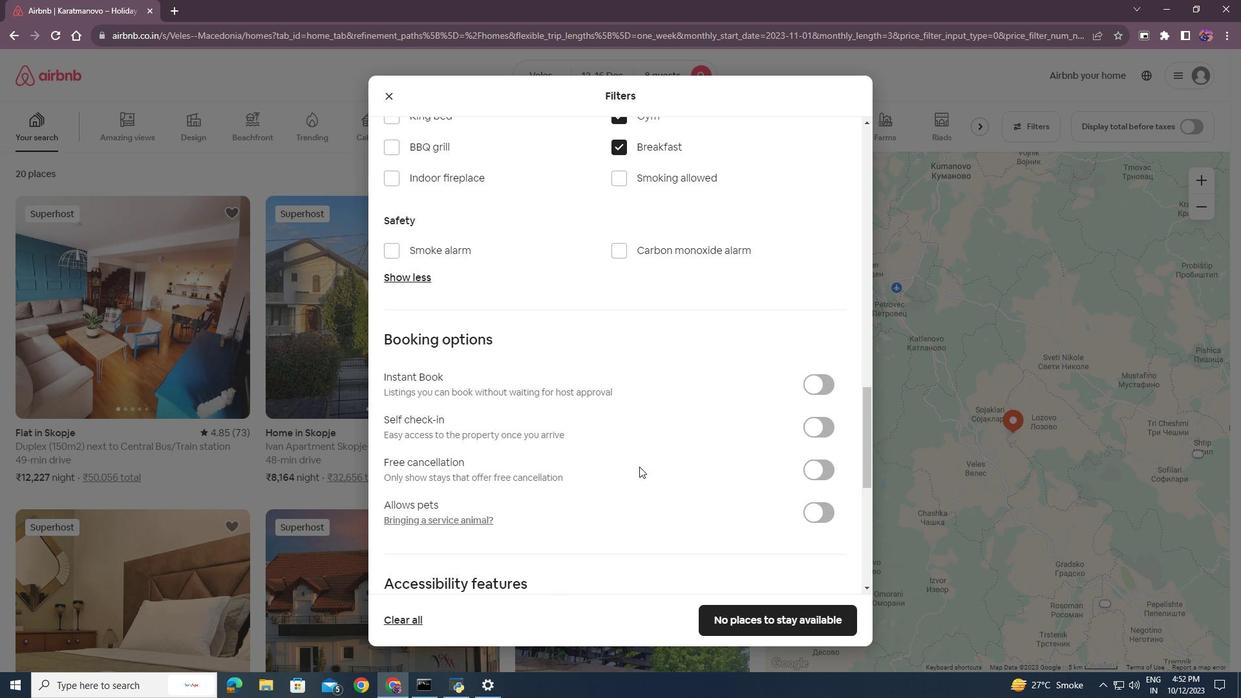 
Action: Mouse scrolled (639, 466) with delta (0, 0)
Screenshot: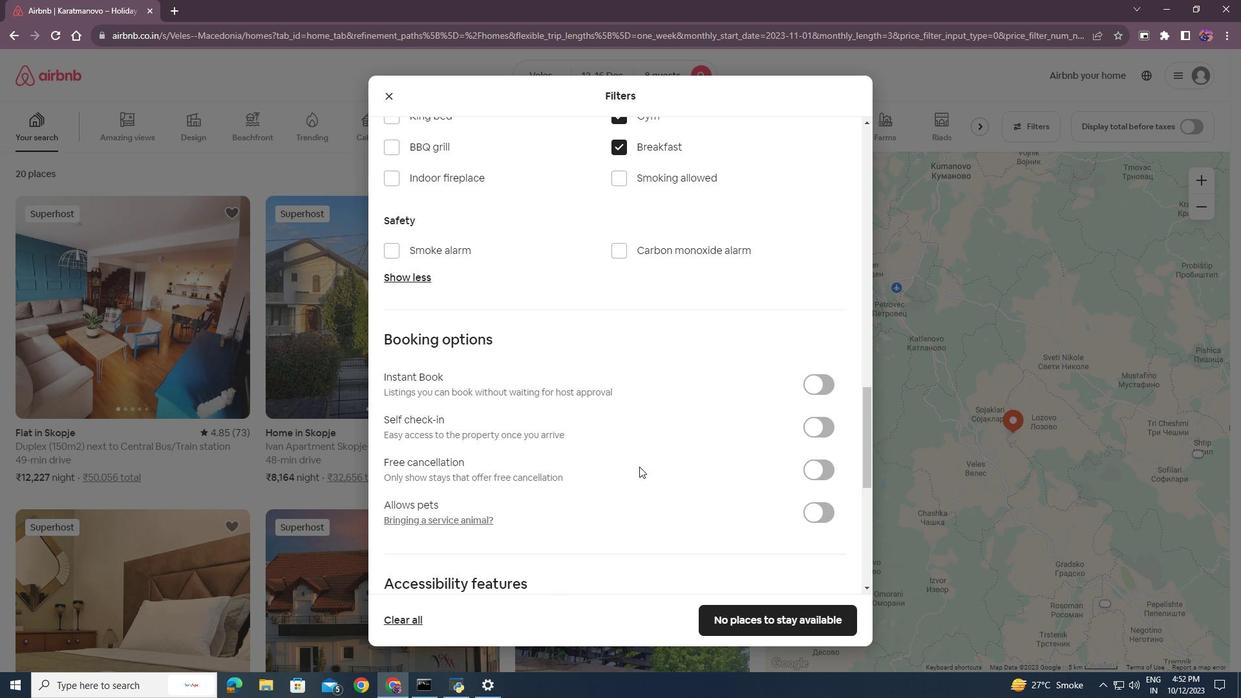 
Action: Mouse scrolled (639, 466) with delta (0, 0)
Screenshot: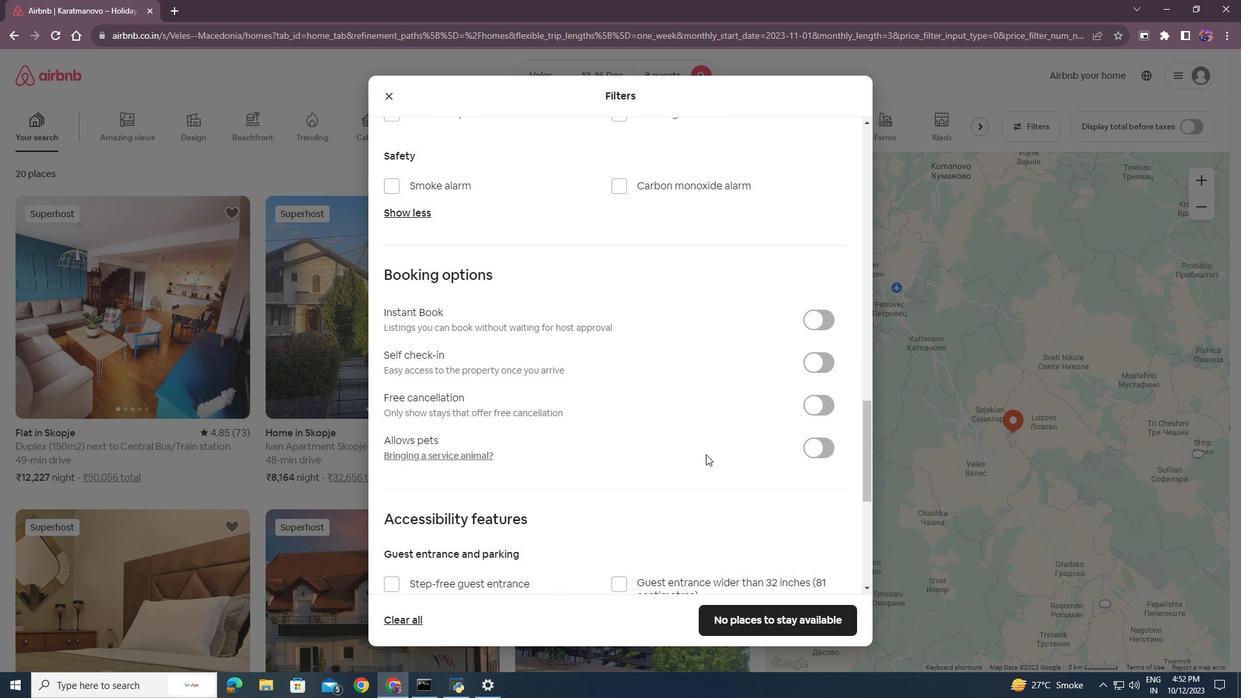 
Action: Mouse moved to (826, 360)
Screenshot: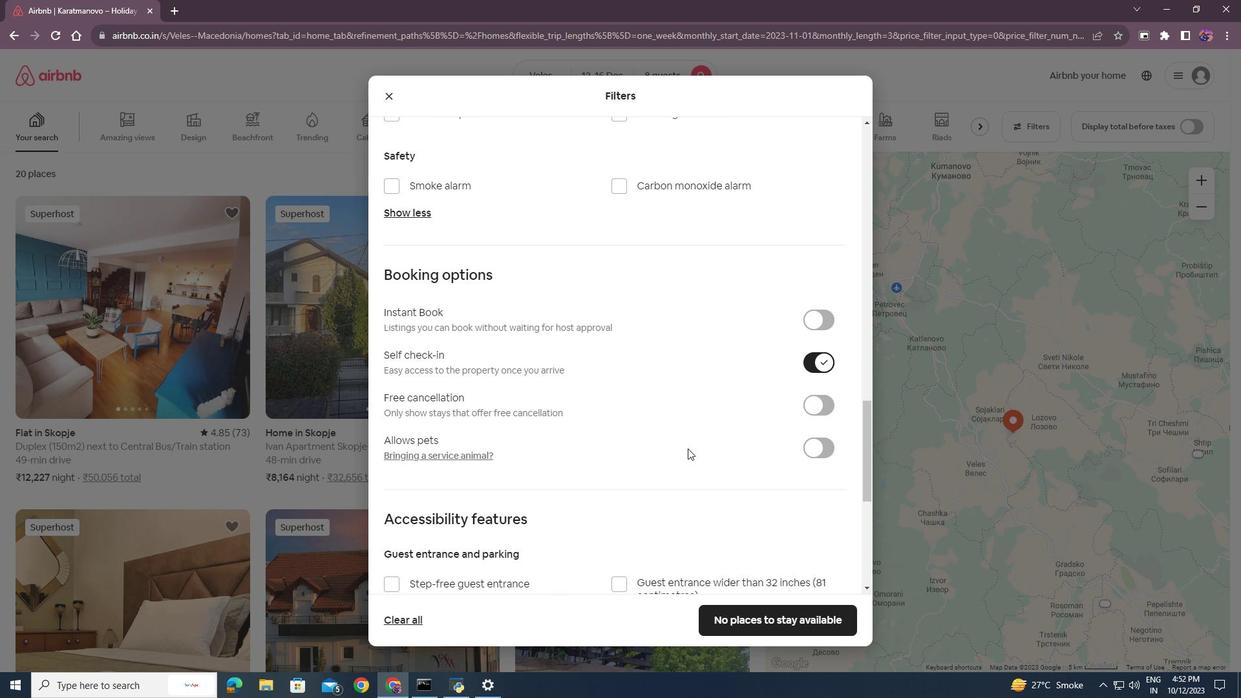 
Action: Mouse pressed left at (826, 360)
Screenshot: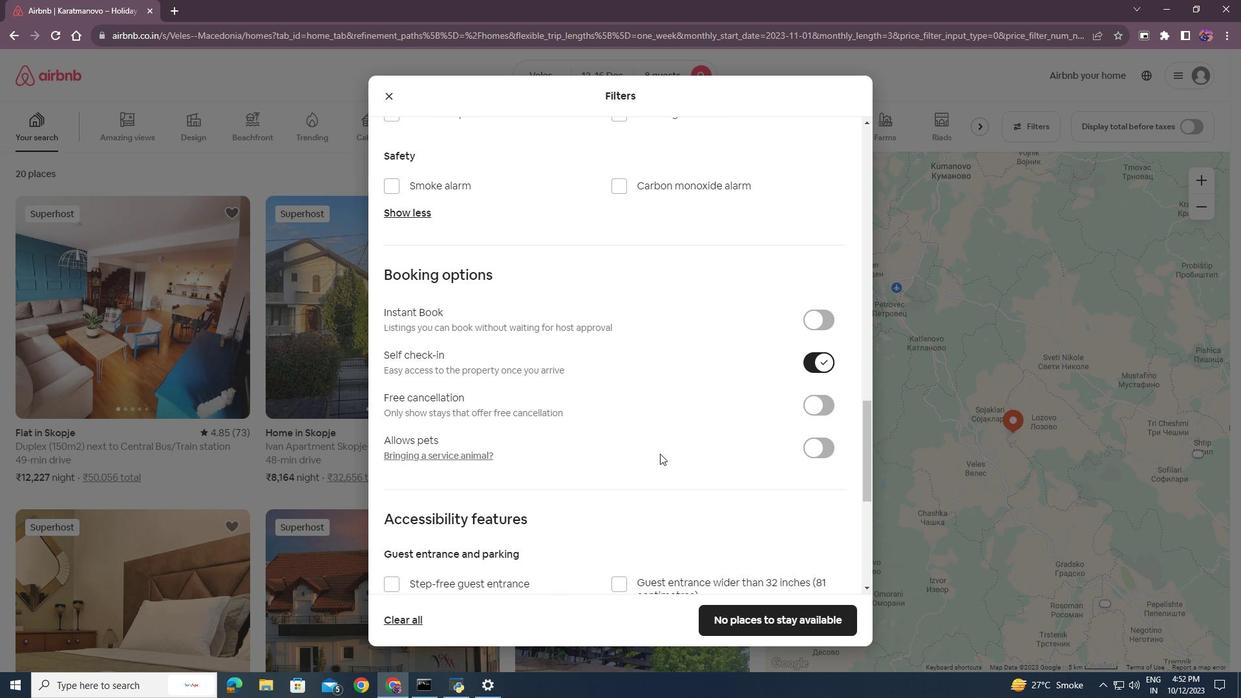 
Action: Mouse moved to (660, 453)
Screenshot: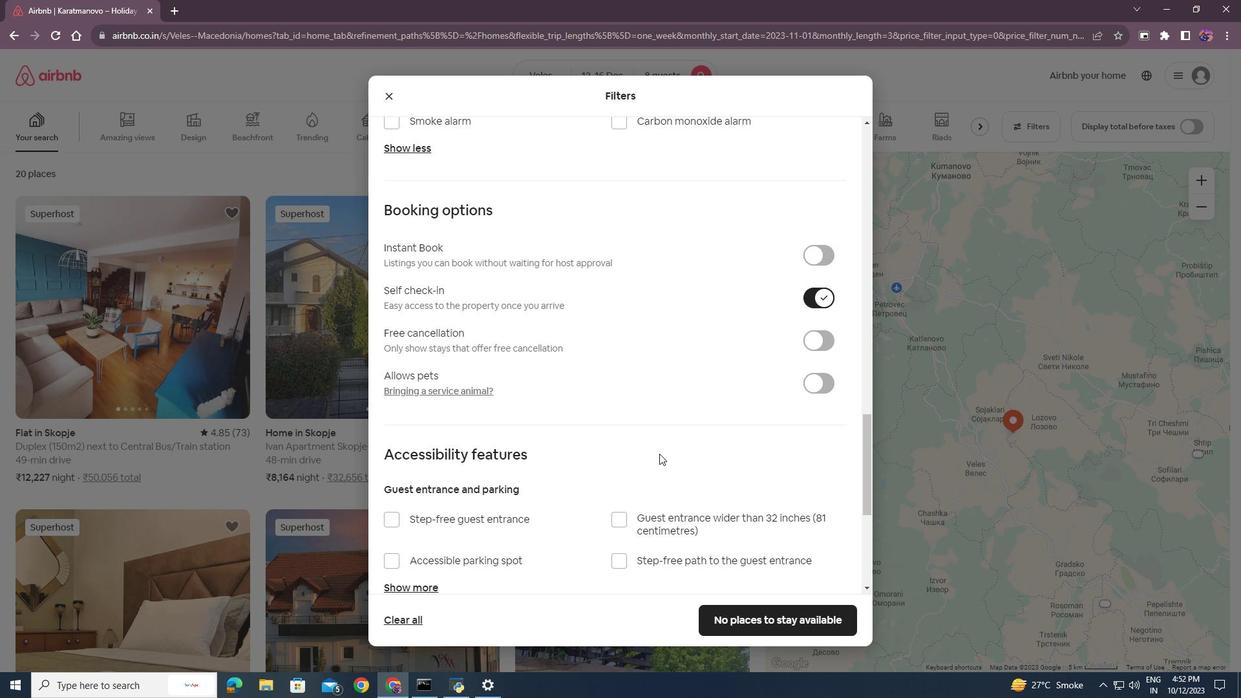 
Action: Mouse scrolled (660, 453) with delta (0, 0)
Screenshot: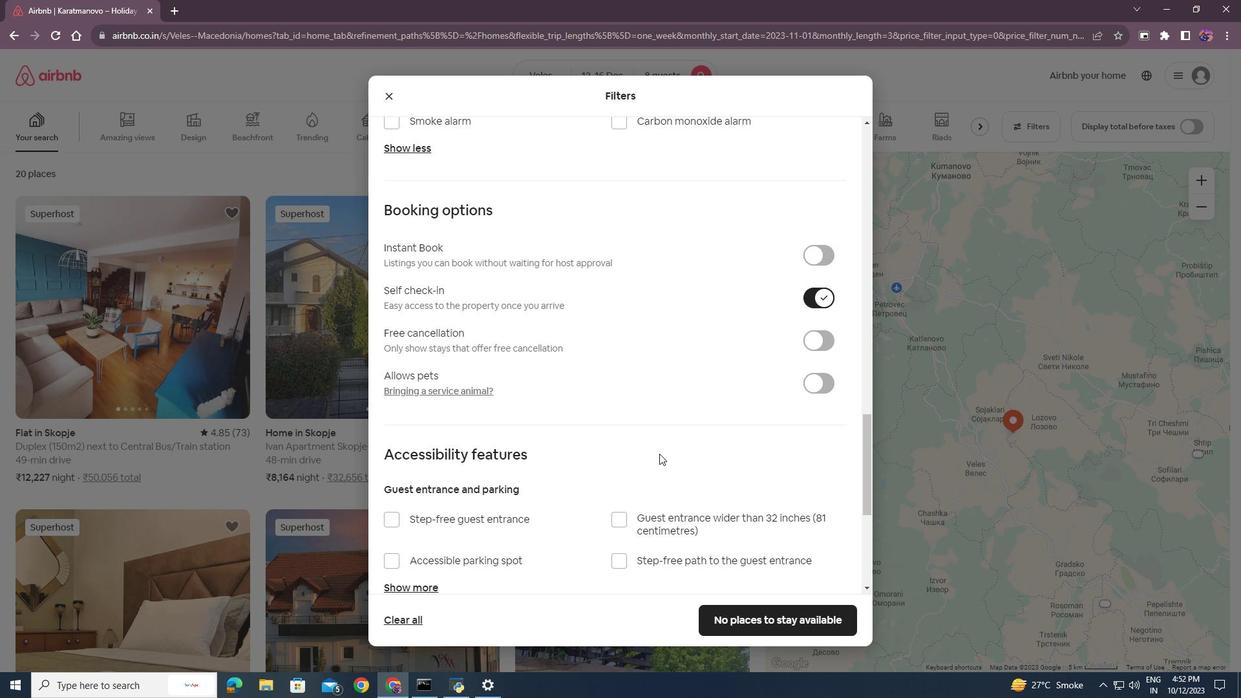 
Action: Mouse moved to (658, 453)
Screenshot: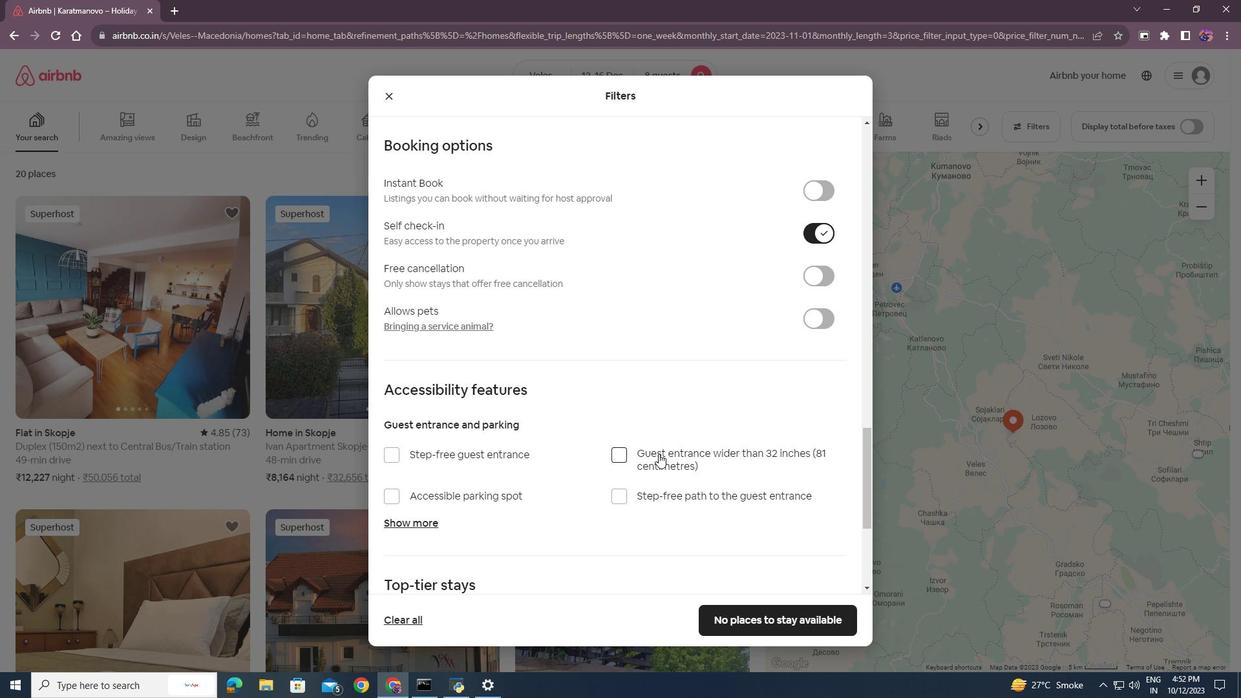 
Action: Mouse scrolled (658, 453) with delta (0, 0)
Screenshot: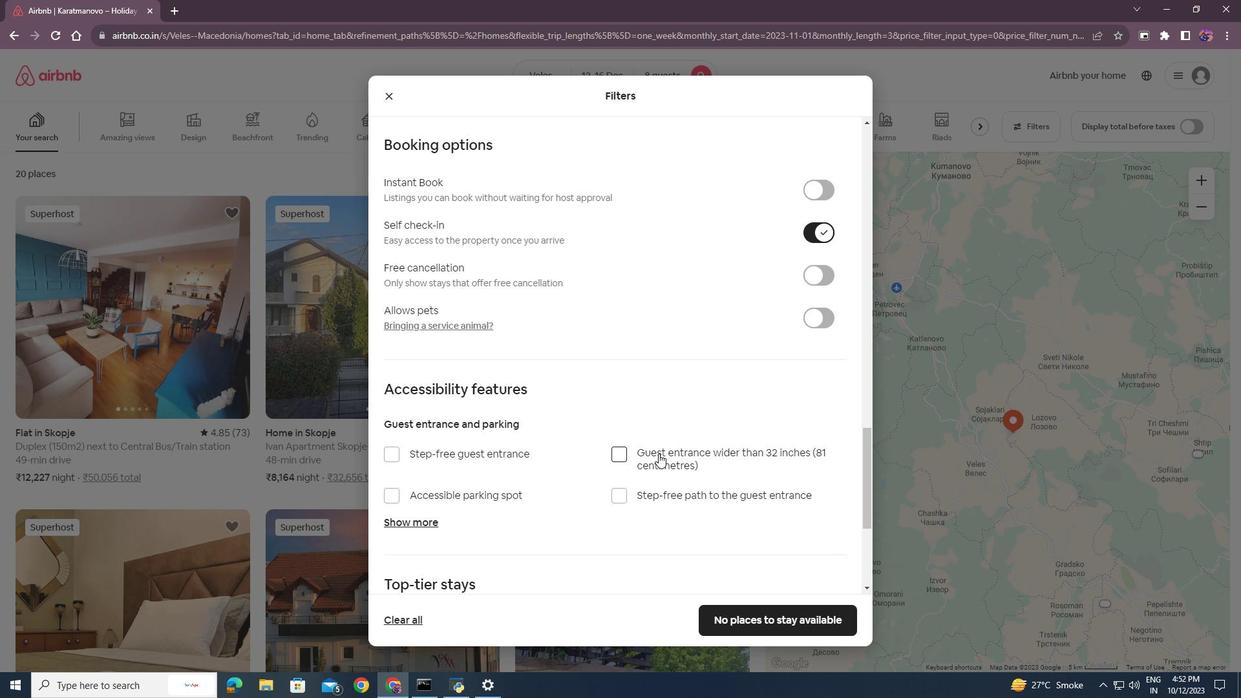 
Action: Mouse scrolled (658, 453) with delta (0, 0)
Screenshot: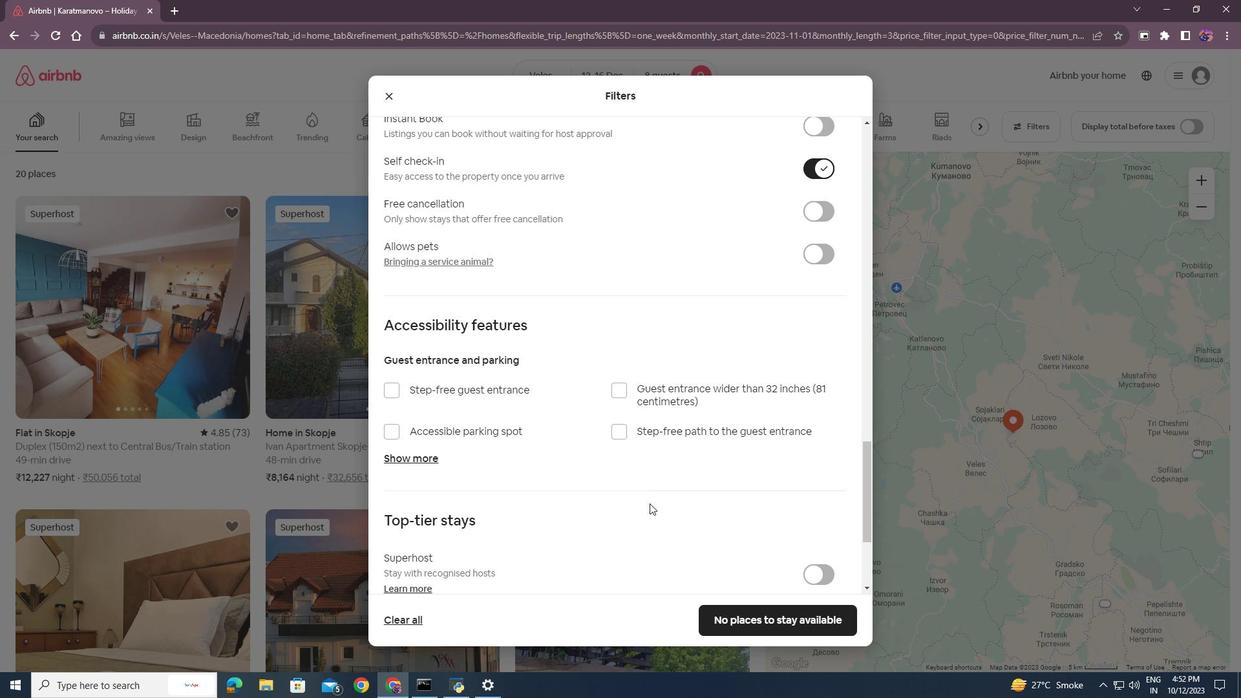 
Action: Mouse moved to (657, 539)
Screenshot: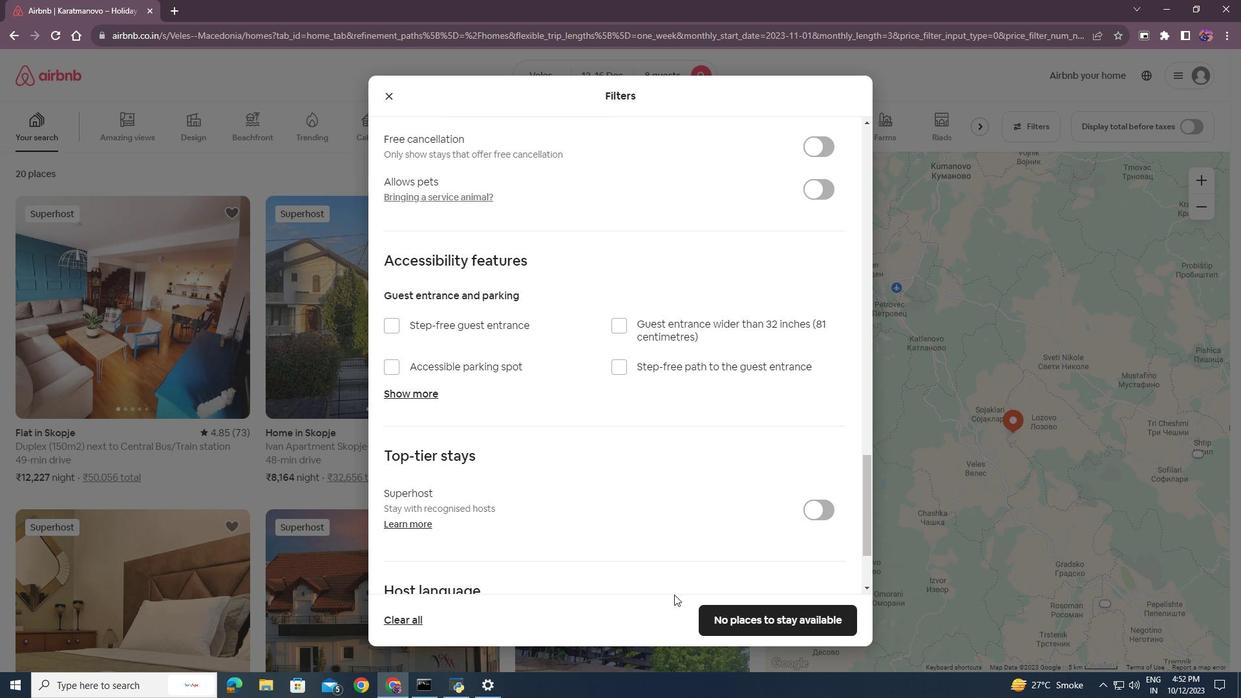 
Action: Mouse scrolled (657, 539) with delta (0, 0)
Screenshot: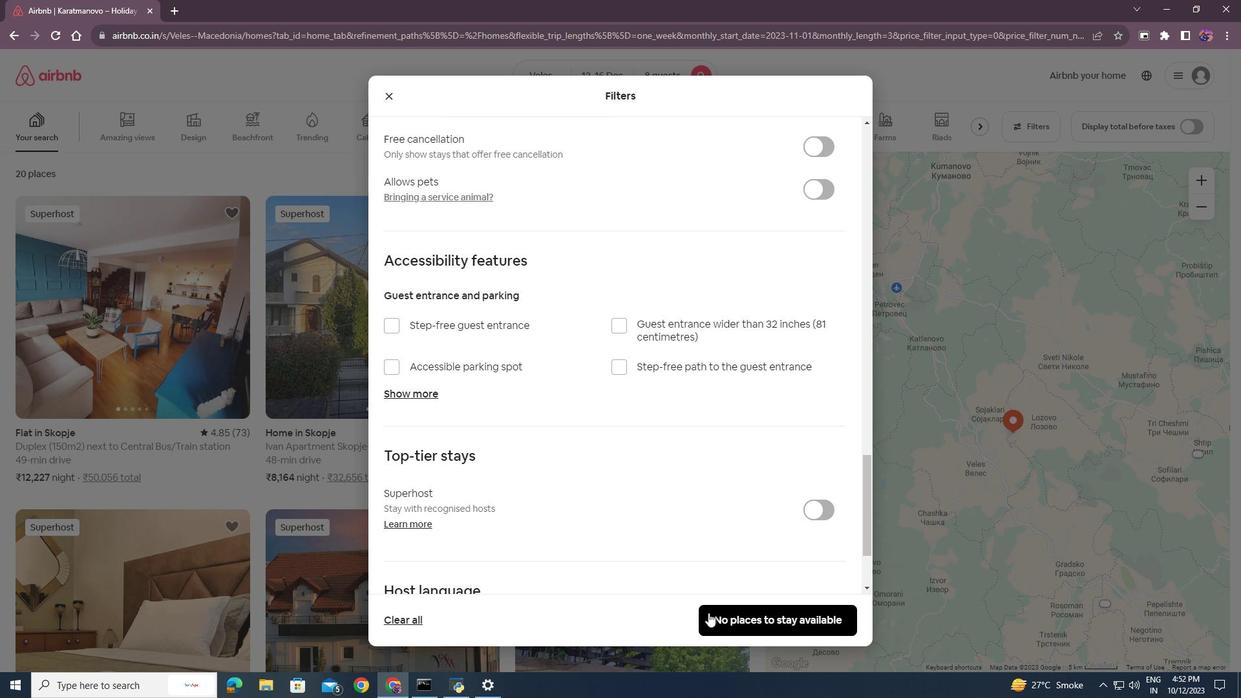 
Action: Mouse moved to (749, 621)
Screenshot: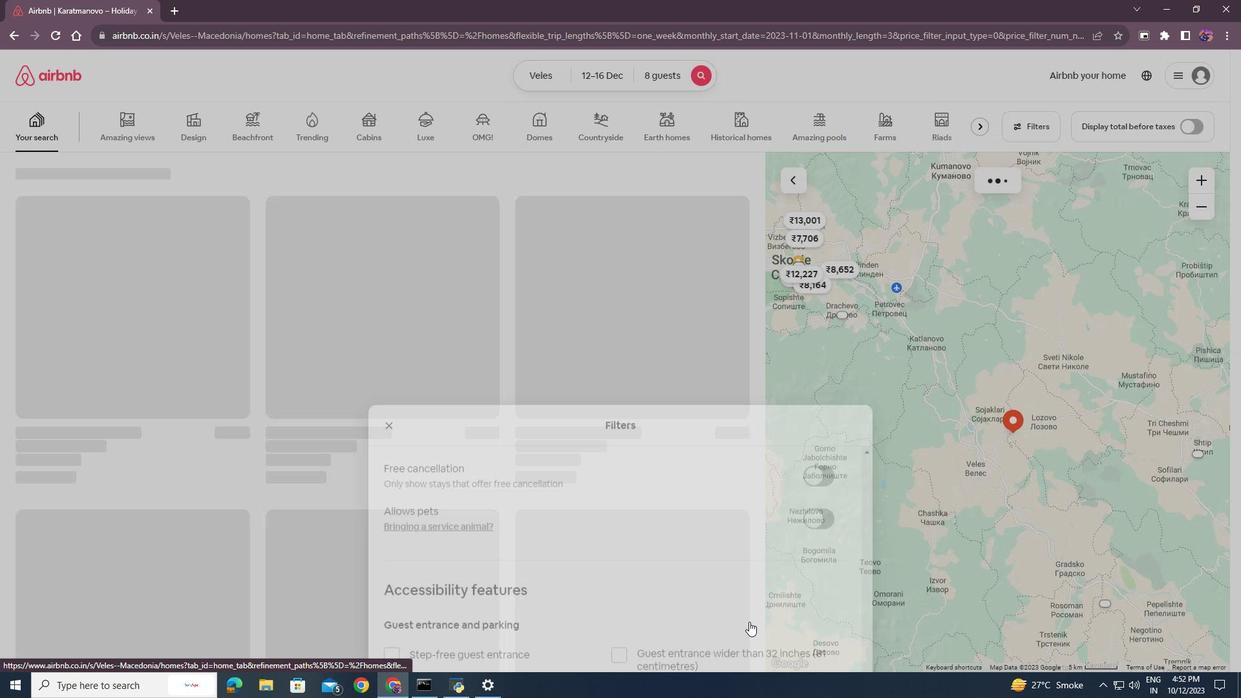 
Action: Mouse pressed left at (749, 621)
Screenshot: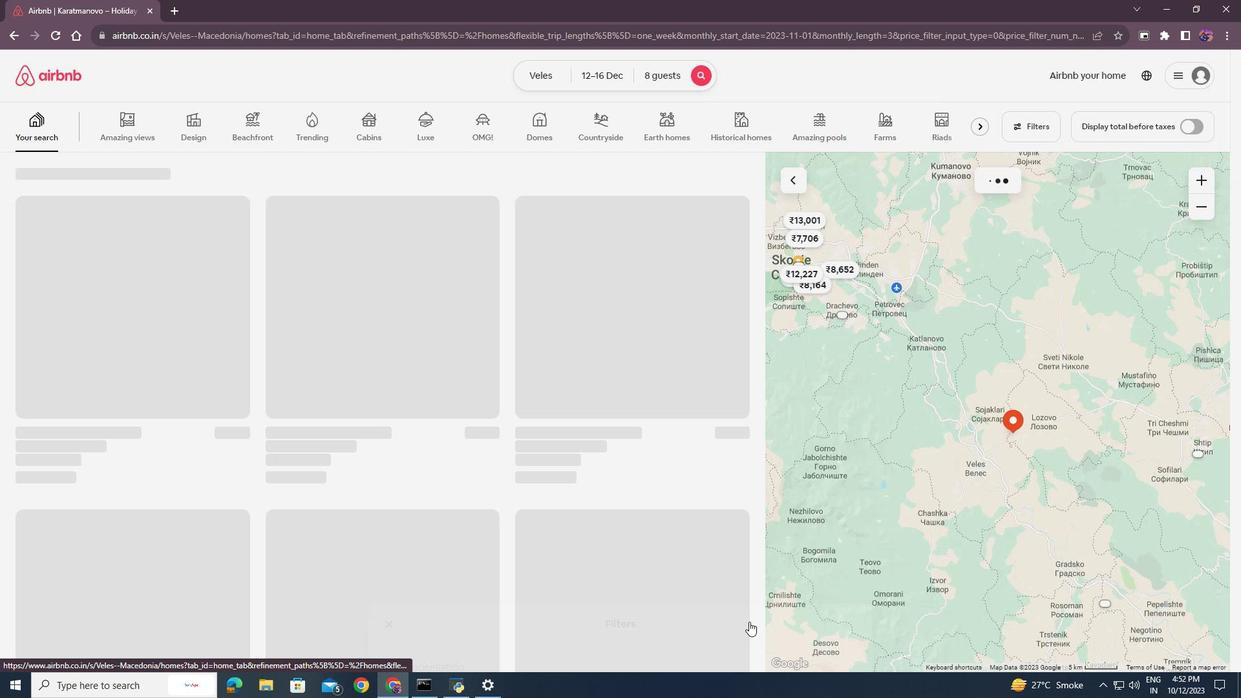 
Action: Mouse moved to (626, 517)
Screenshot: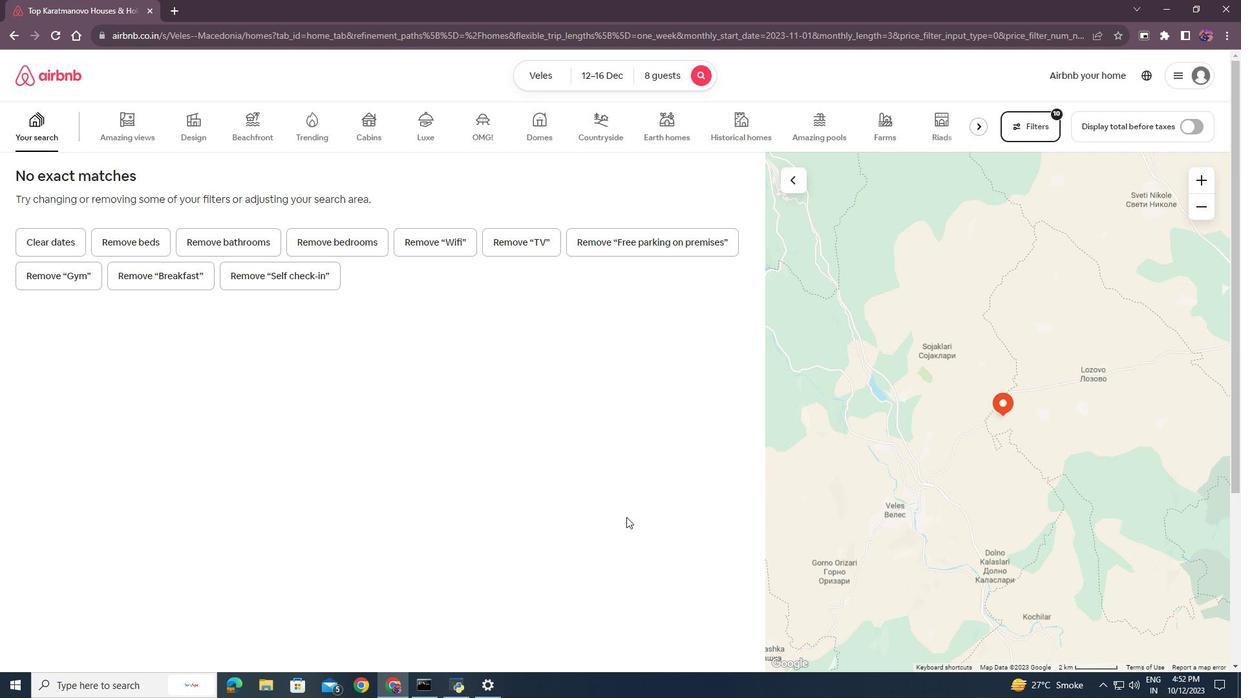 
